 Task: Look for space in Bhinga, India from 2nd September, 2023 to 5th September, 2023 for 1 adult in price range Rs.5000 to Rs.10000. Place can be private room with 1  bedroom having 1 bed and 1 bathroom. Property type can be house, flat, guest house, hotel. Booking option can be shelf check-in. Required host language is English.
Action: Mouse moved to (376, 106)
Screenshot: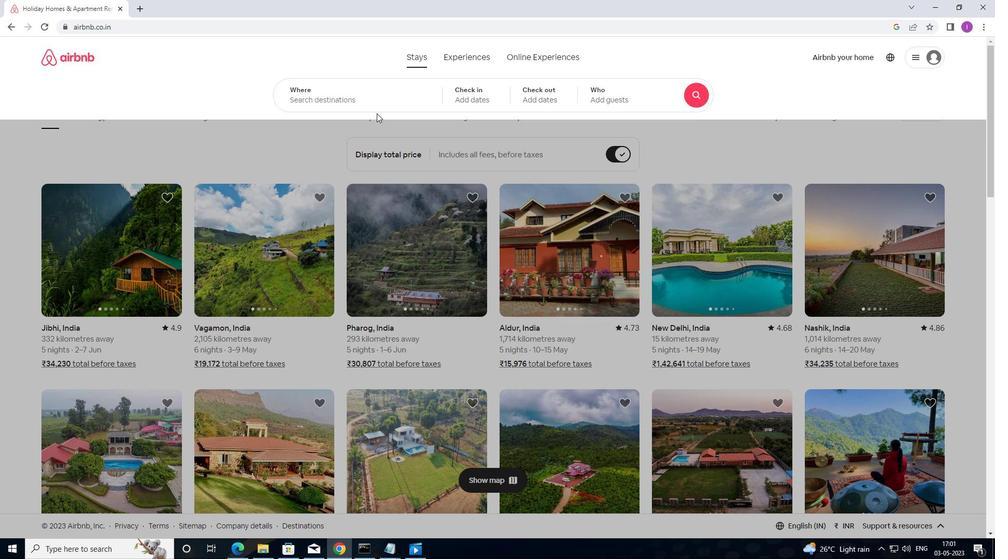
Action: Mouse pressed left at (376, 106)
Screenshot: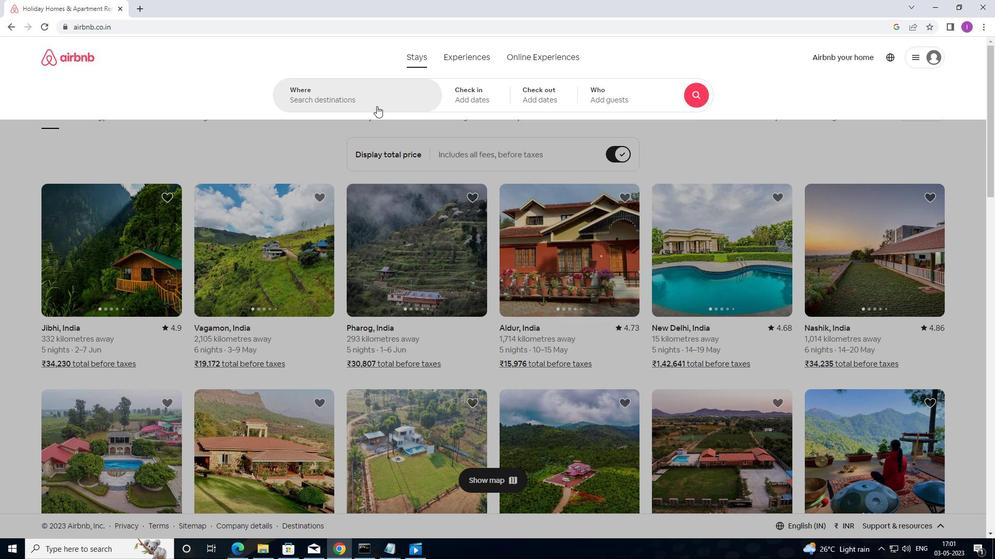 
Action: Mouse moved to (414, 105)
Screenshot: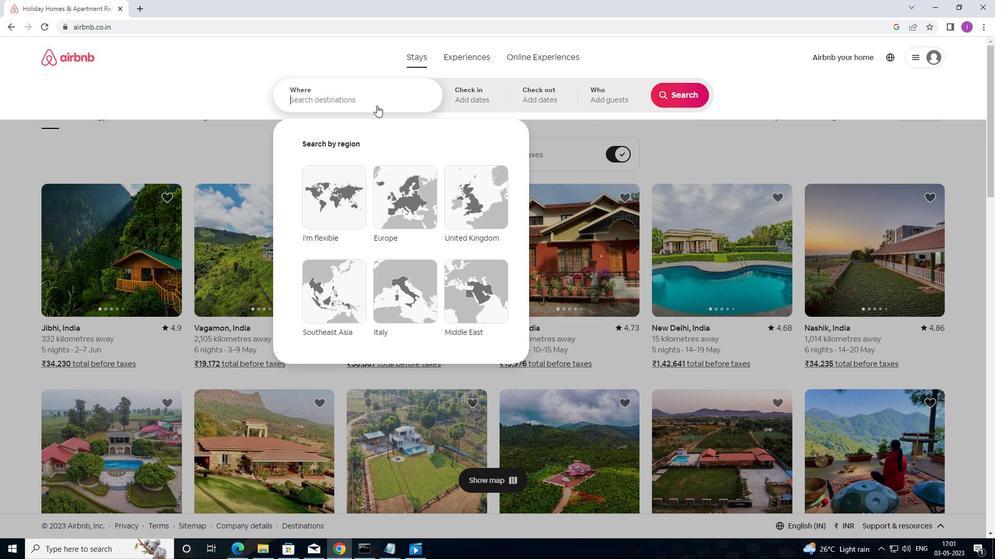 
Action: Key pressed <Key.shift>B
Screenshot: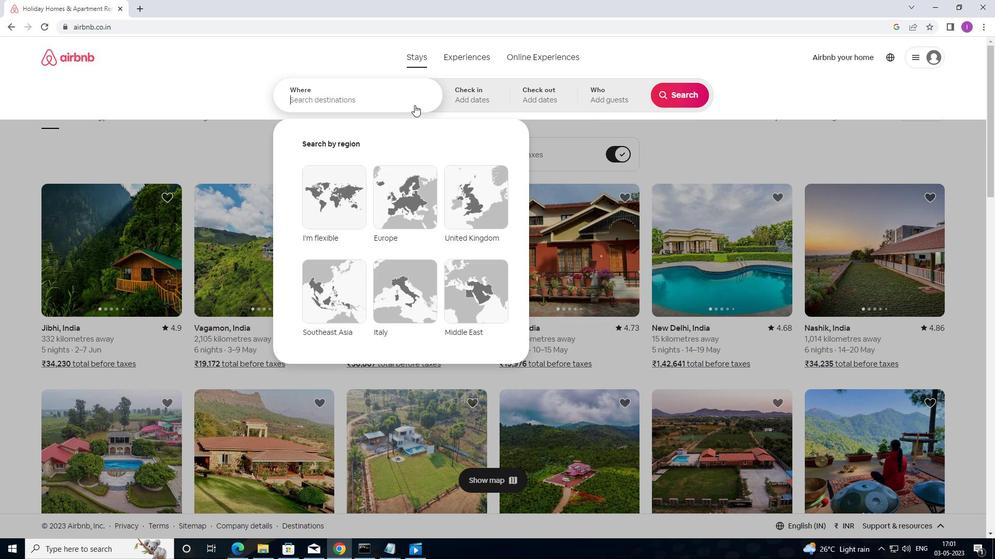 
Action: Mouse moved to (417, 104)
Screenshot: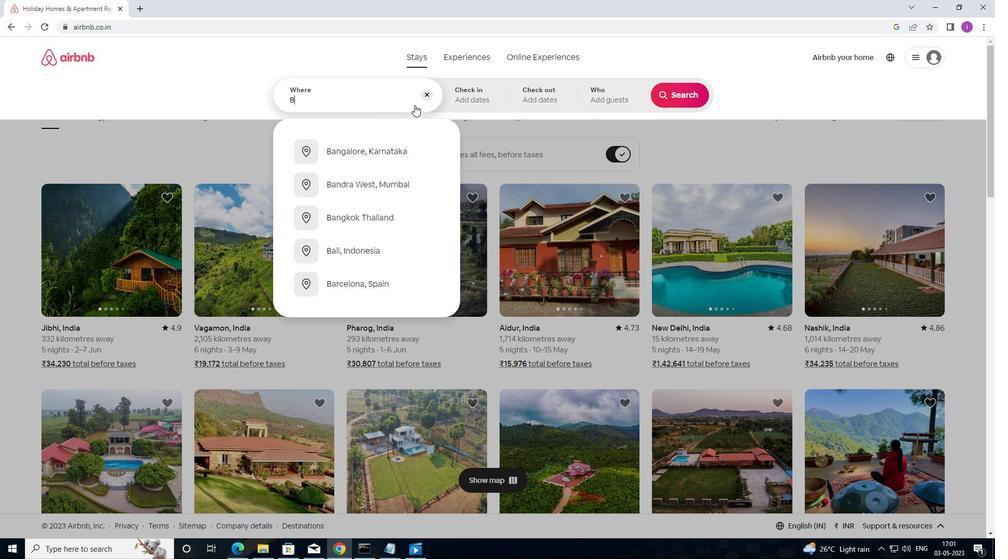 
Action: Key pressed H
Screenshot: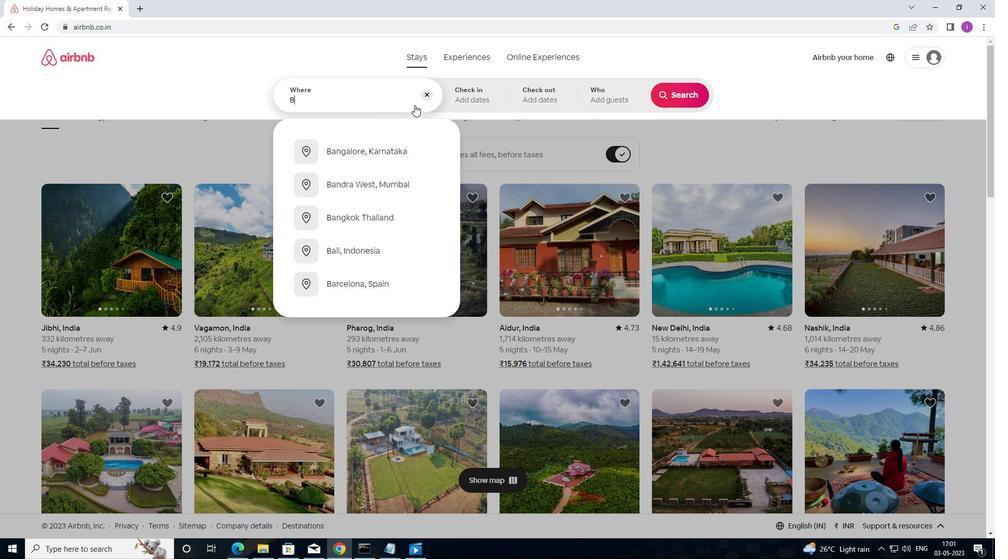 
Action: Mouse moved to (434, 102)
Screenshot: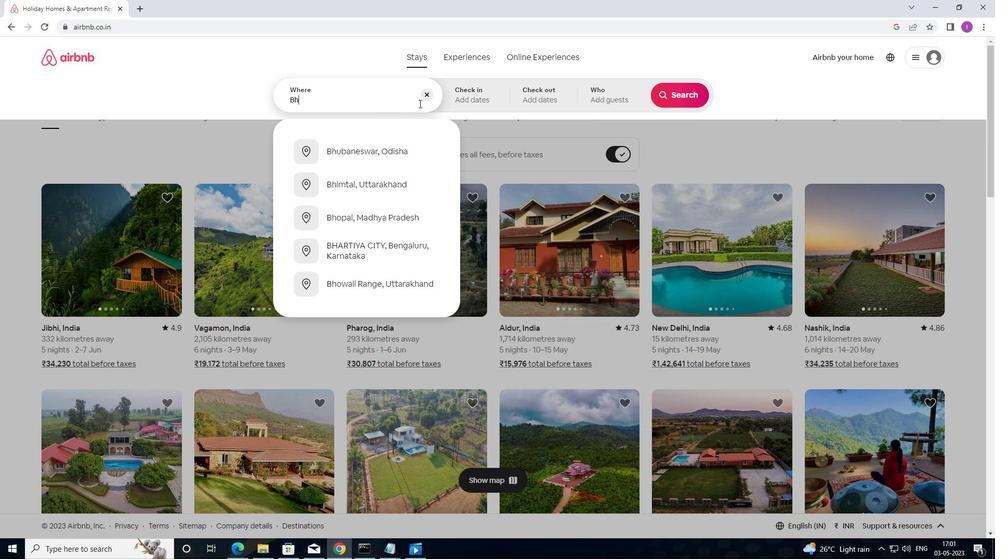 
Action: Key pressed I
Screenshot: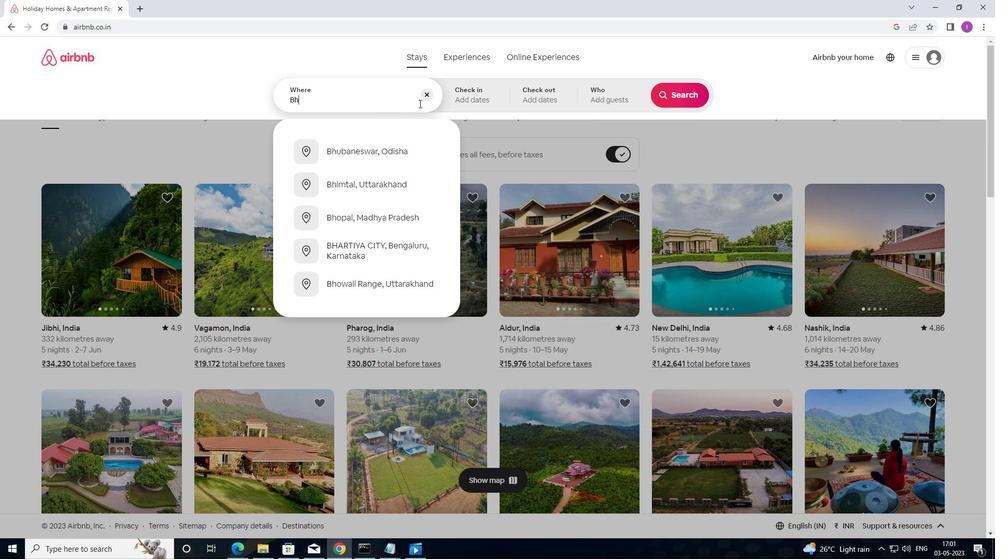 
Action: Mouse moved to (438, 102)
Screenshot: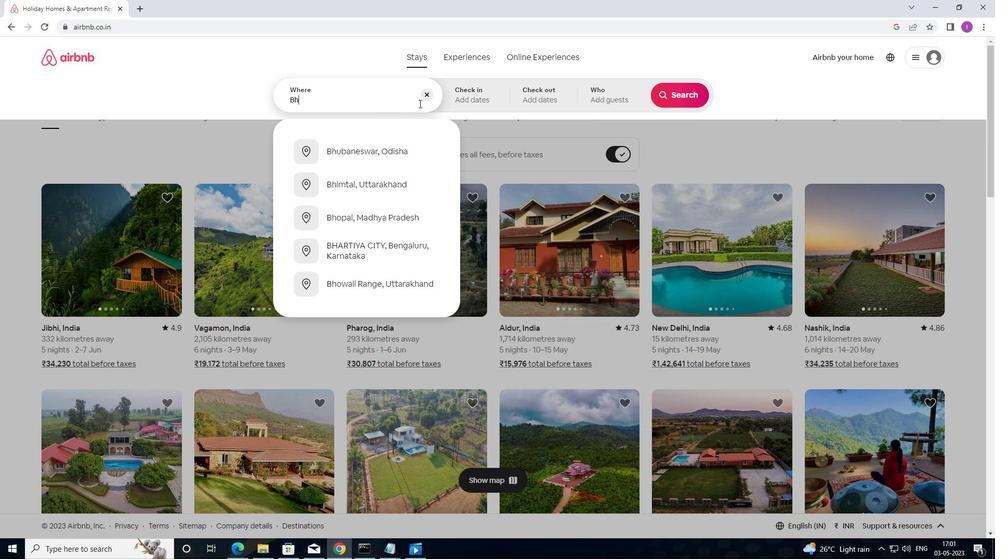 
Action: Key pressed NGA,
Screenshot: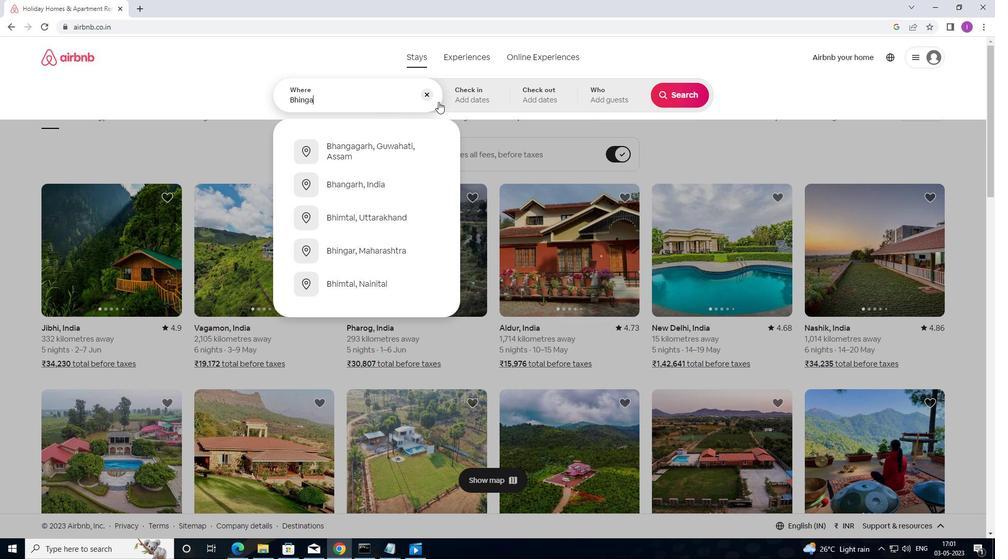 
Action: Mouse moved to (439, 102)
Screenshot: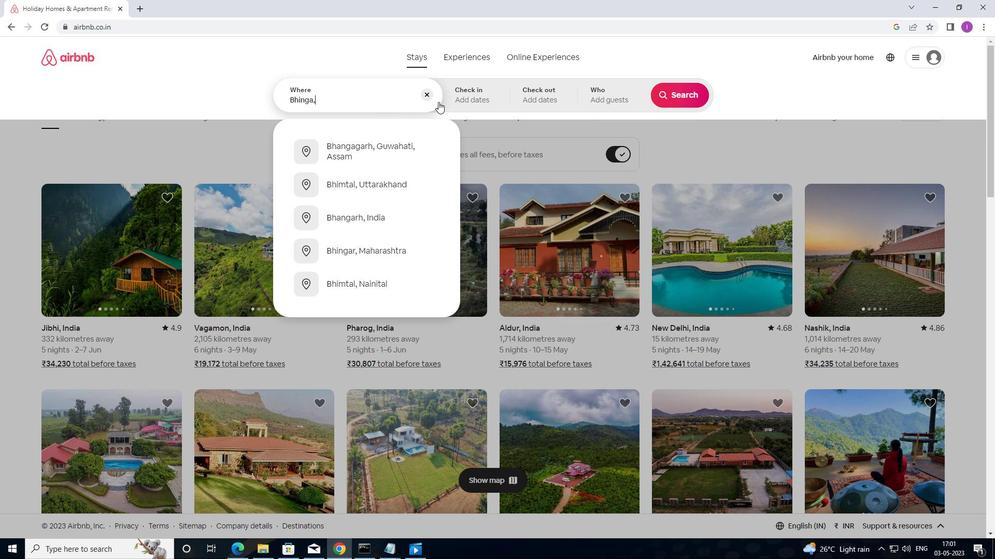
Action: Key pressed <Key.shift>
Screenshot: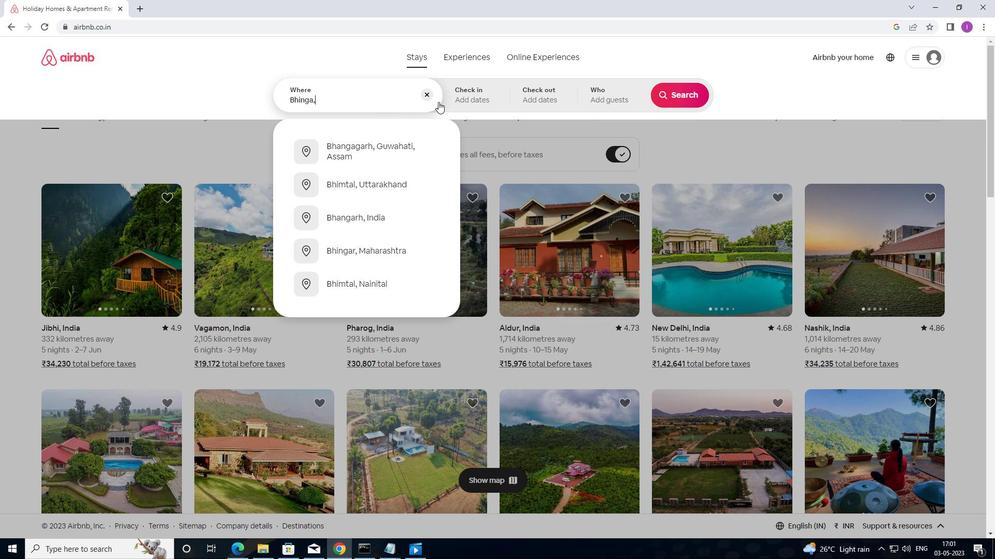 
Action: Mouse moved to (446, 96)
Screenshot: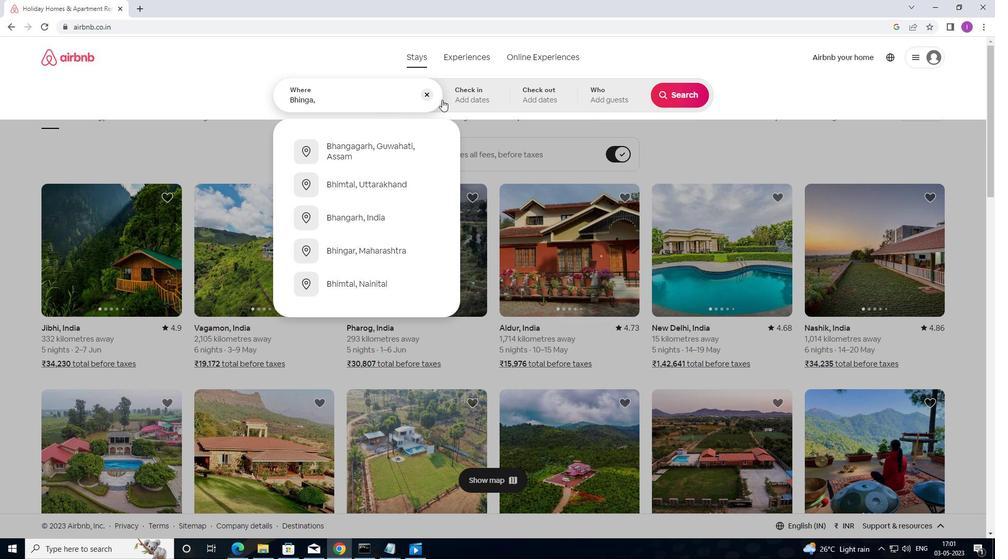 
Action: Key pressed <Key.shift>
Screenshot: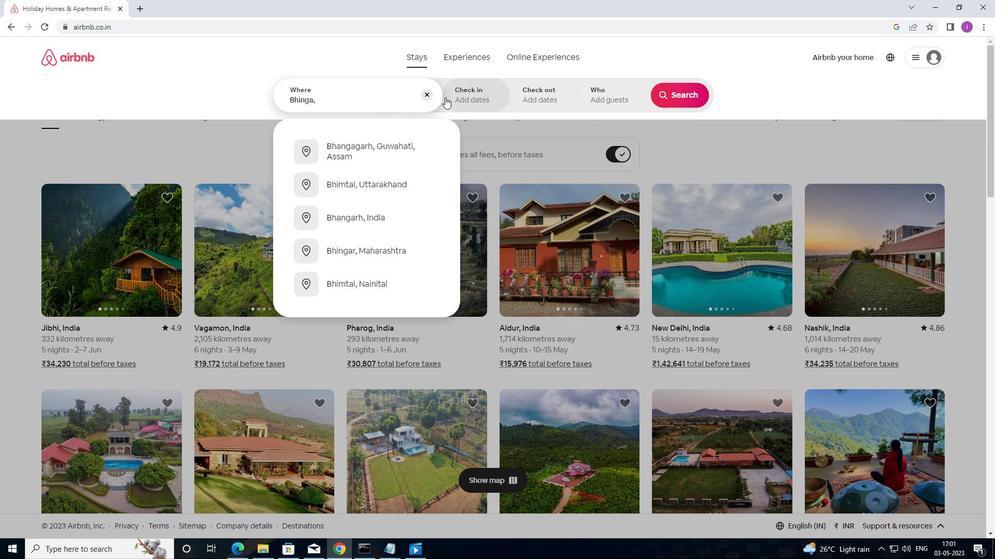 
Action: Mouse moved to (461, 100)
Screenshot: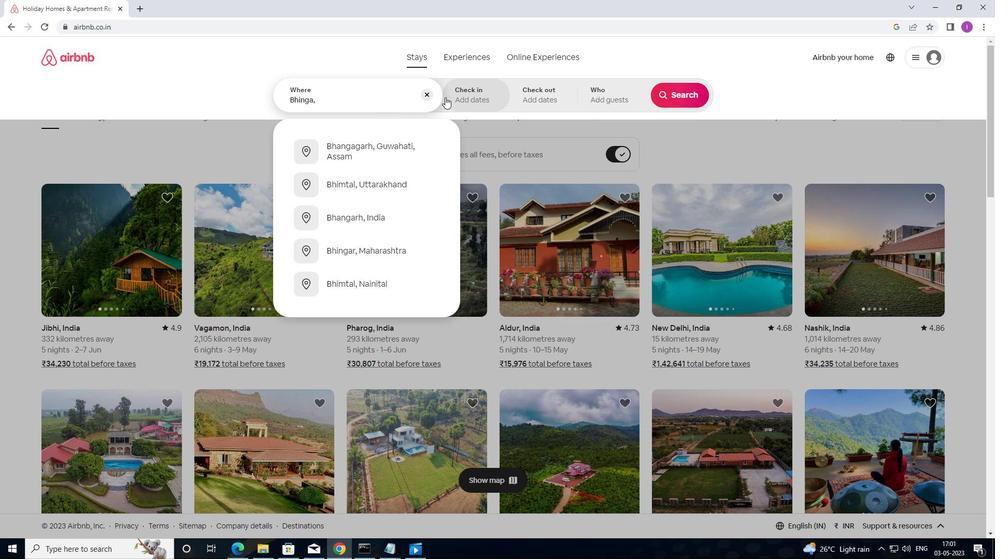 
Action: Key pressed <Key.shift>
Screenshot: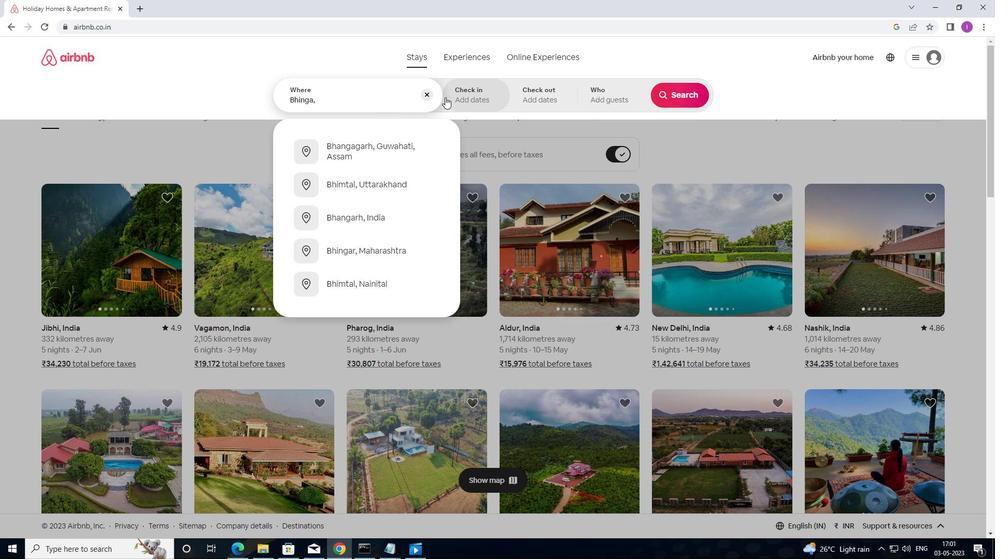 
Action: Mouse moved to (464, 101)
Screenshot: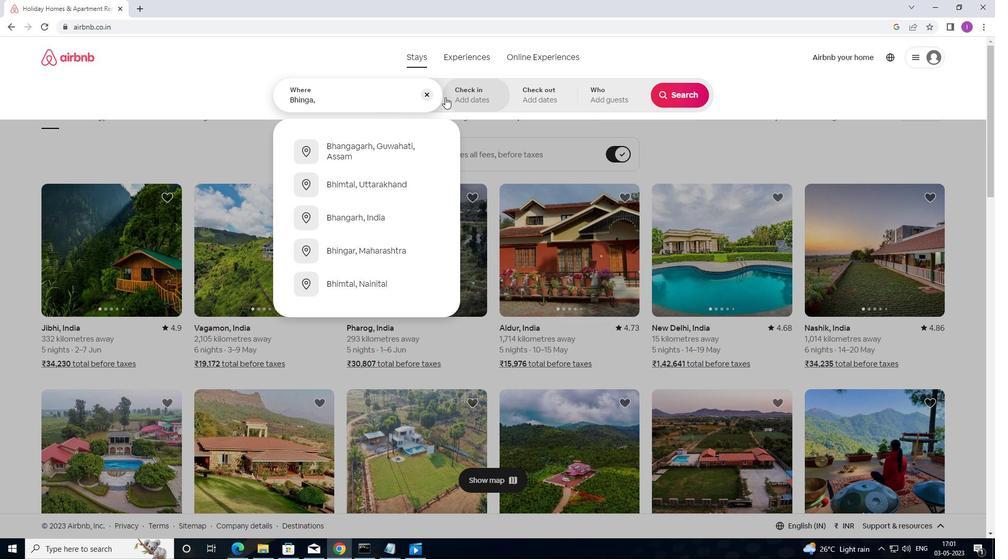 
Action: Key pressed I
Screenshot: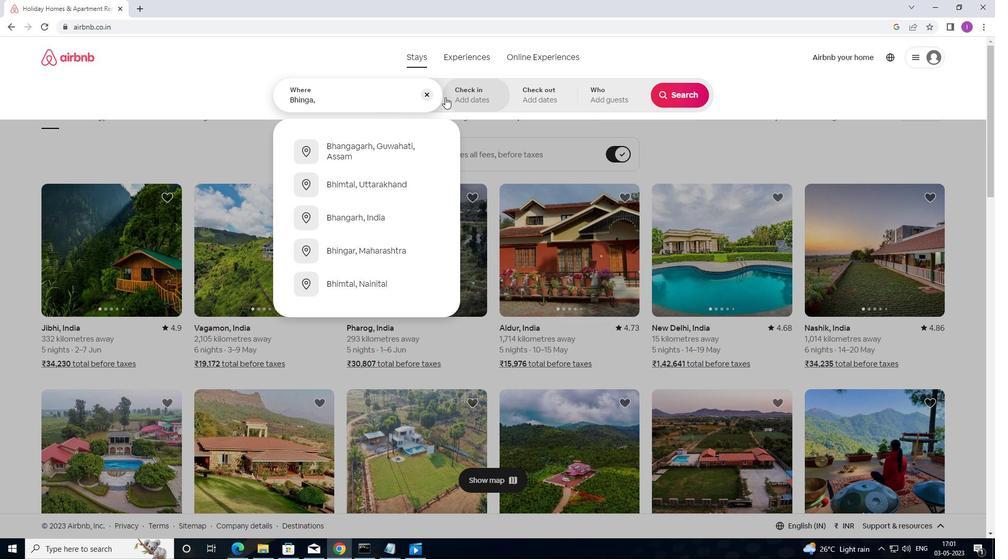 
Action: Mouse moved to (464, 101)
Screenshot: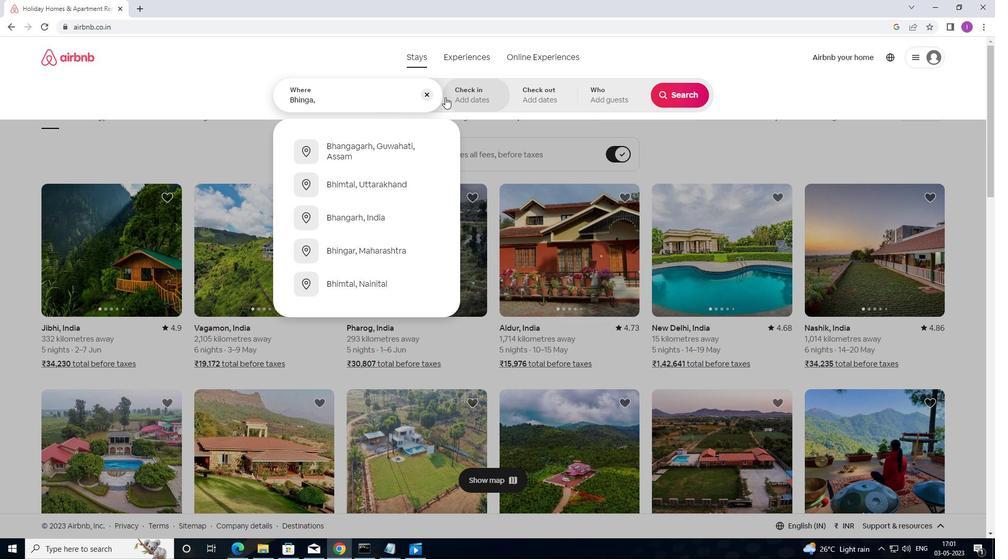 
Action: Key pressed NDIA
Screenshot: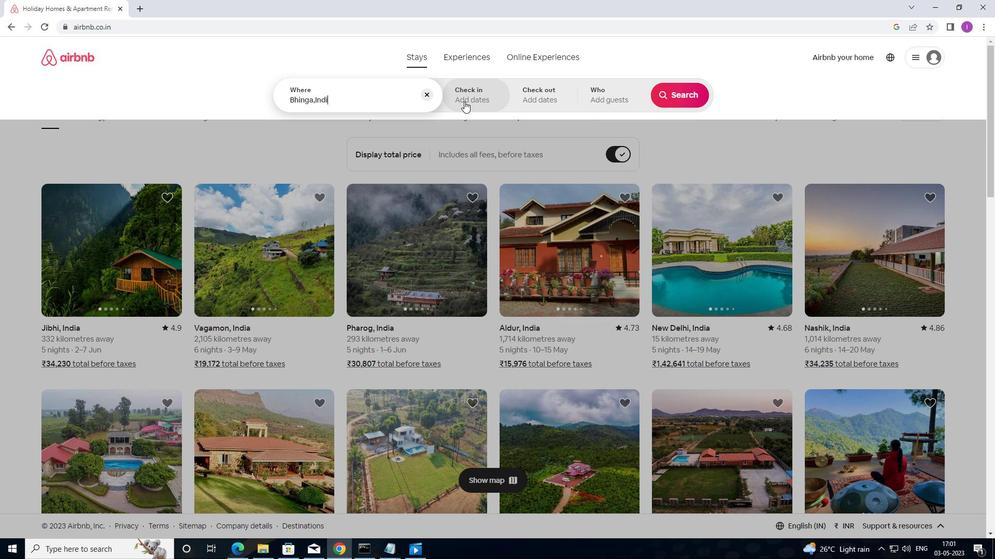 
Action: Mouse moved to (454, 93)
Screenshot: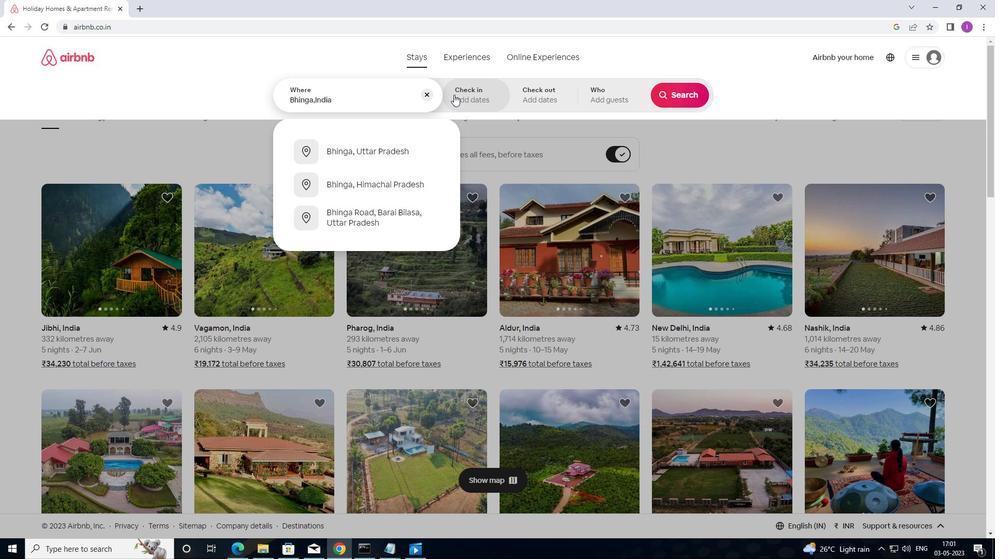 
Action: Mouse pressed left at (454, 93)
Screenshot: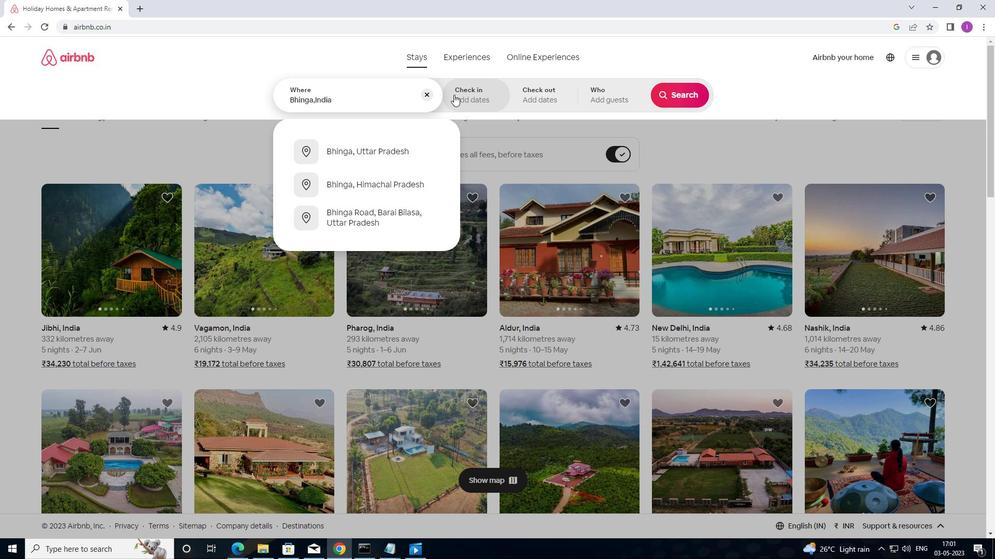 
Action: Mouse moved to (674, 176)
Screenshot: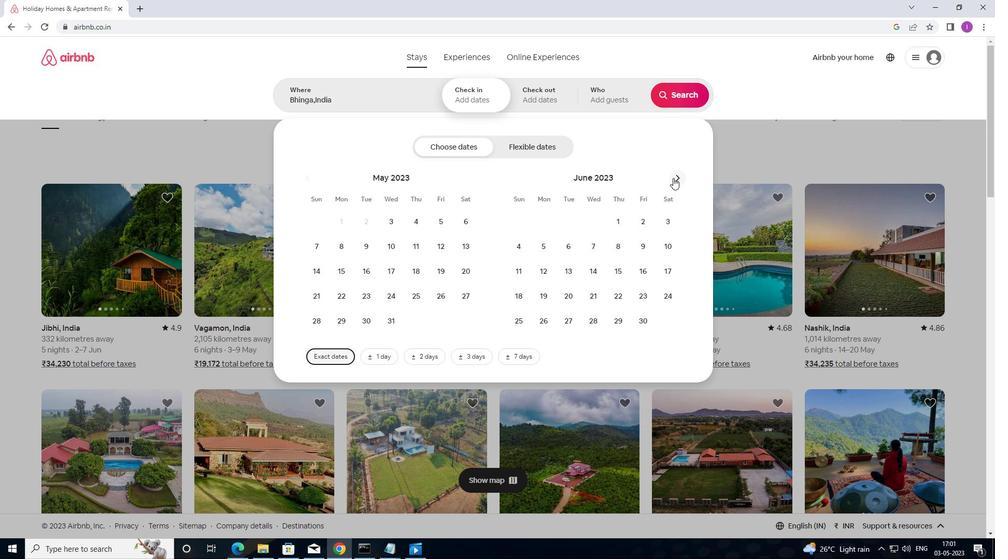 
Action: Mouse pressed left at (674, 176)
Screenshot: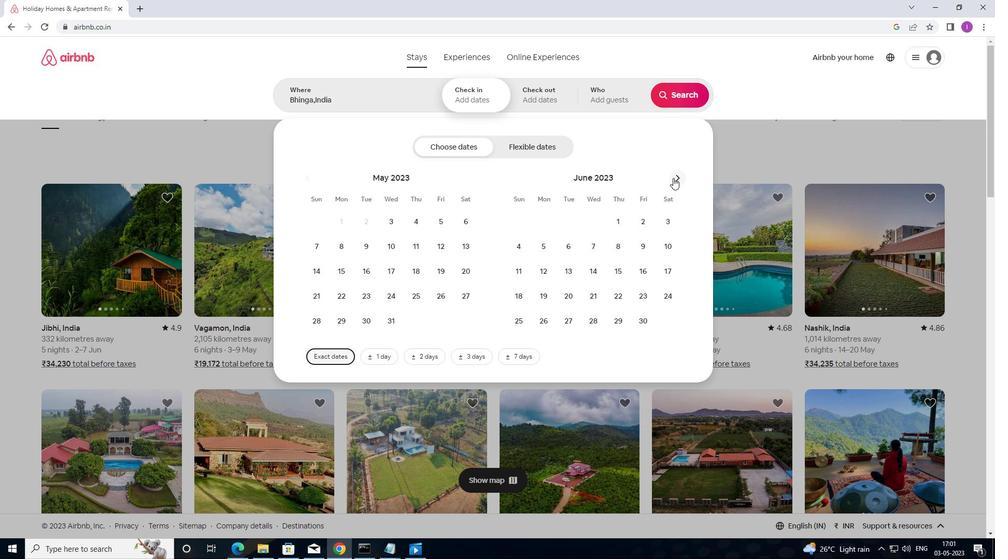 
Action: Mouse moved to (685, 179)
Screenshot: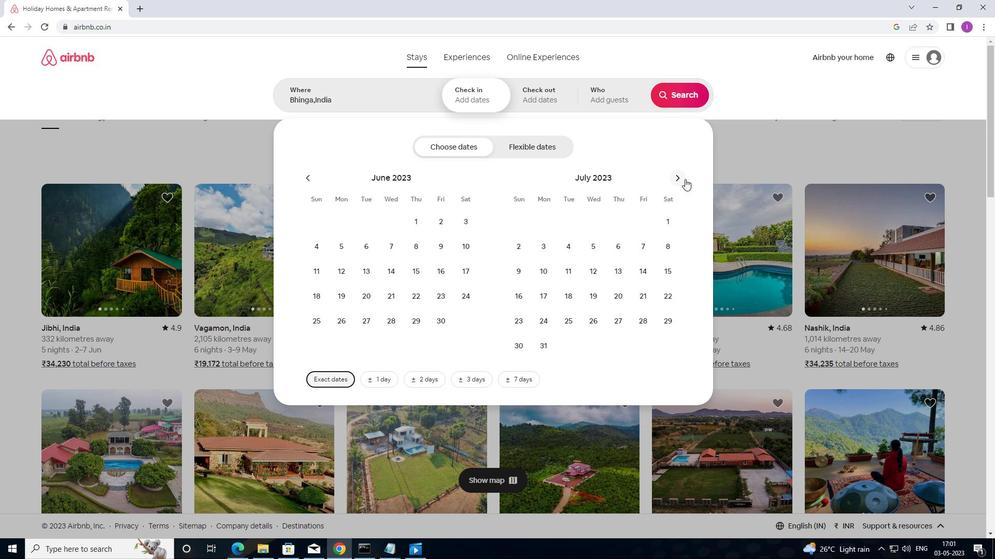 
Action: Mouse pressed left at (685, 179)
Screenshot: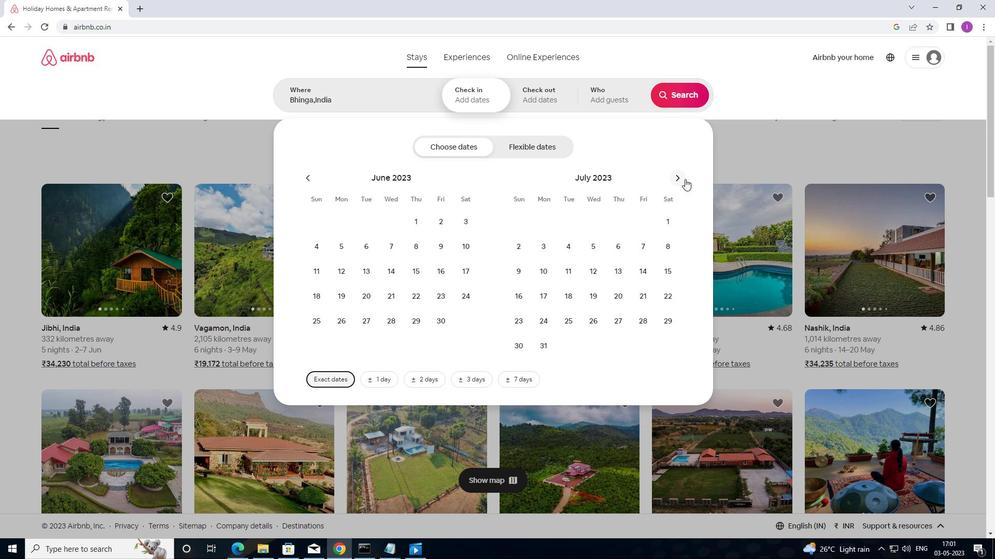 
Action: Mouse moved to (683, 179)
Screenshot: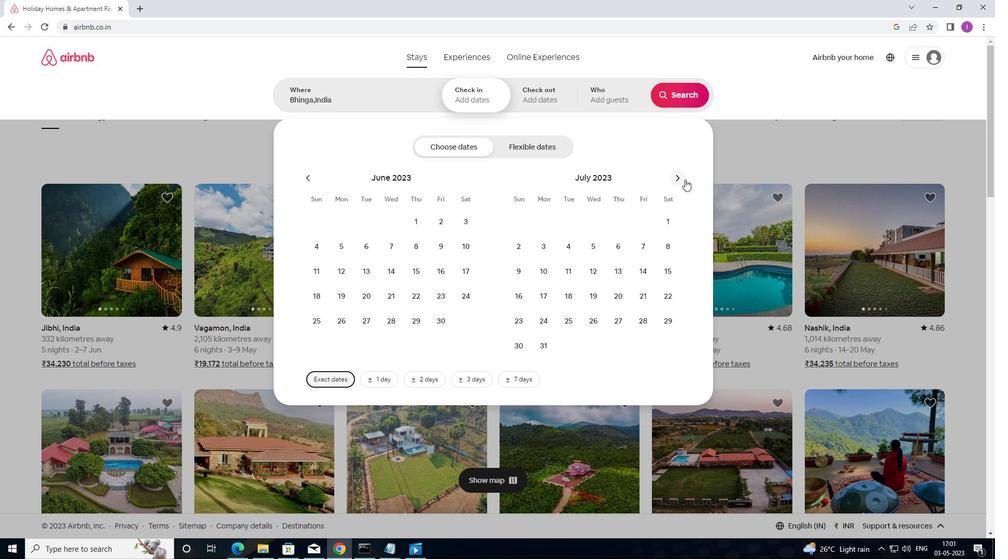 
Action: Mouse pressed left at (683, 179)
Screenshot: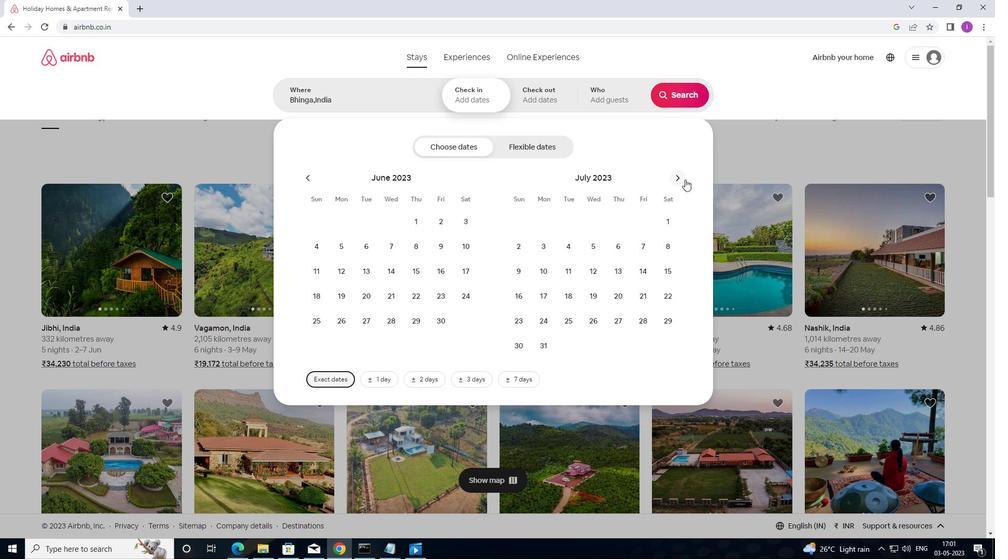 
Action: Mouse moved to (662, 217)
Screenshot: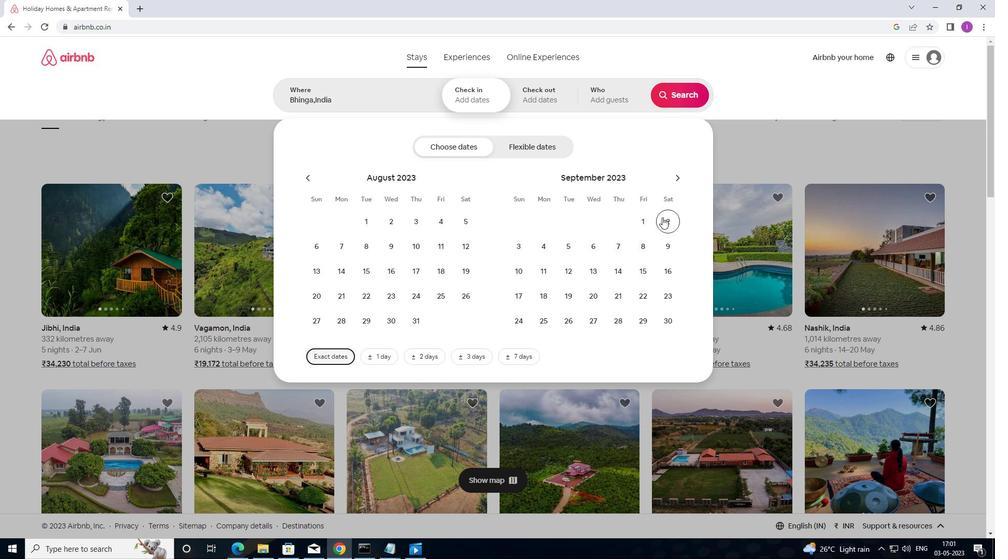 
Action: Mouse pressed left at (662, 217)
Screenshot: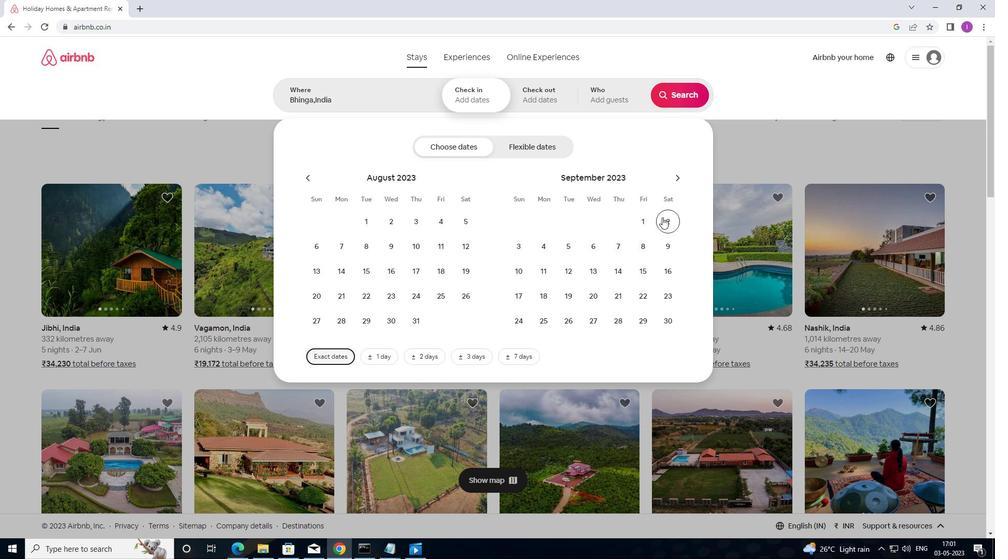 
Action: Mouse moved to (565, 247)
Screenshot: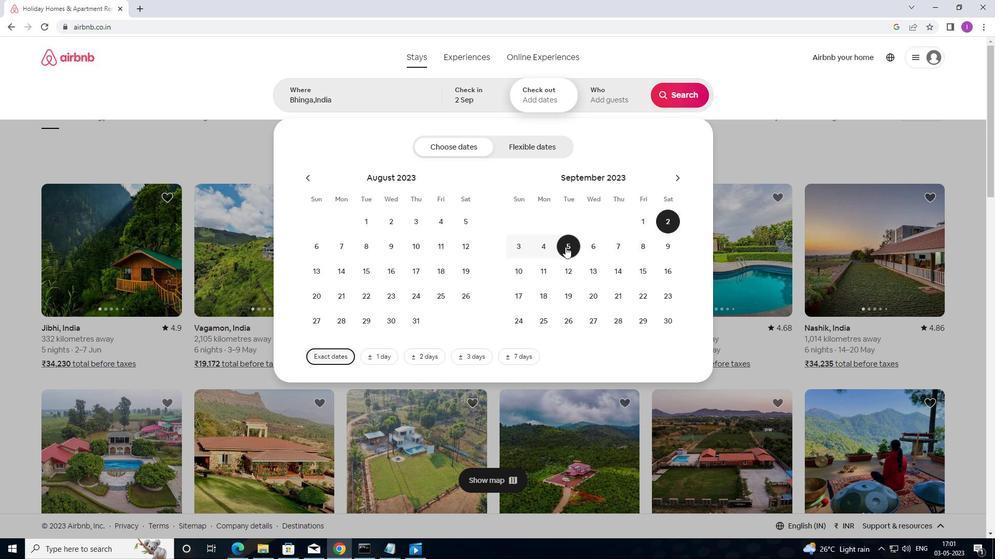 
Action: Mouse pressed left at (565, 247)
Screenshot: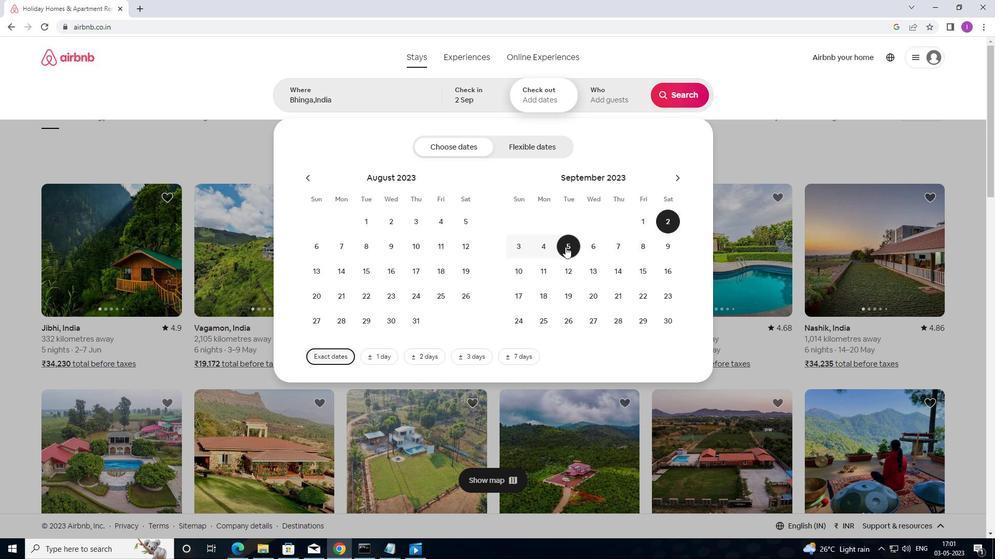 
Action: Mouse moved to (589, 103)
Screenshot: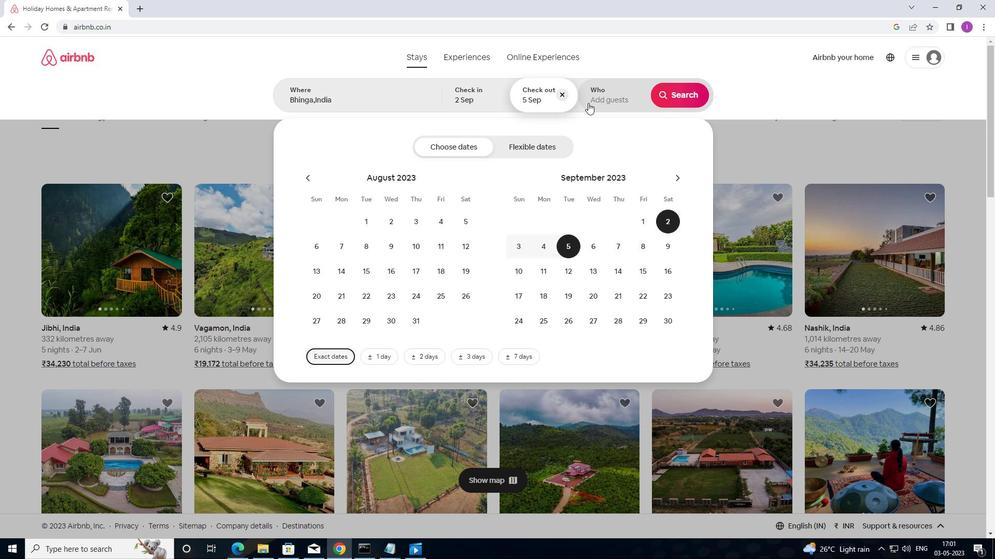 
Action: Mouse pressed left at (589, 103)
Screenshot: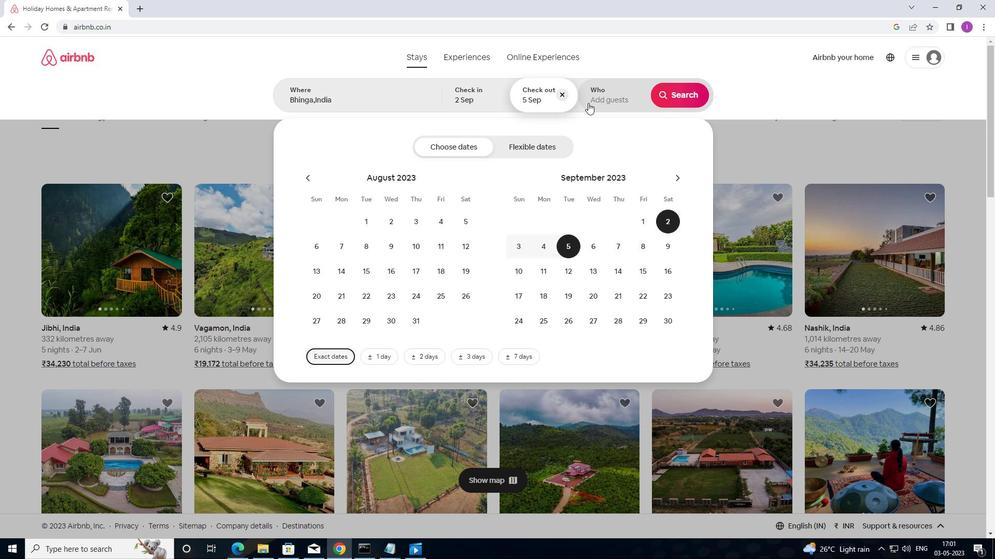 
Action: Mouse moved to (678, 150)
Screenshot: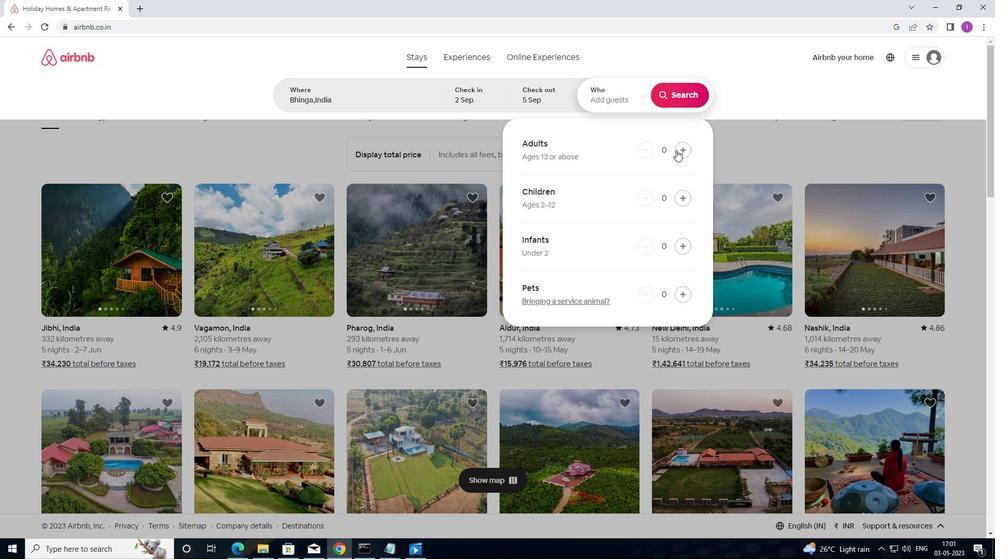 
Action: Mouse pressed left at (678, 150)
Screenshot: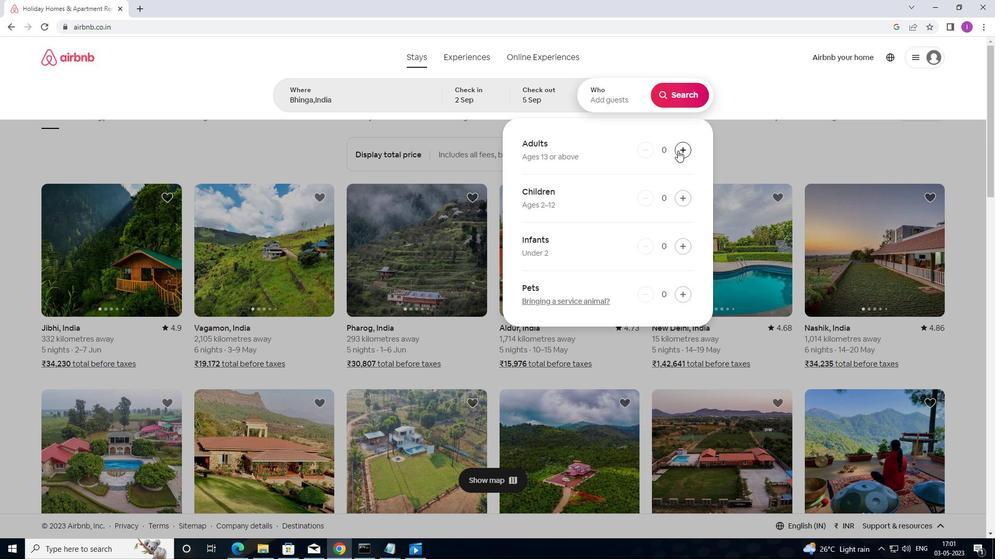 
Action: Mouse moved to (686, 96)
Screenshot: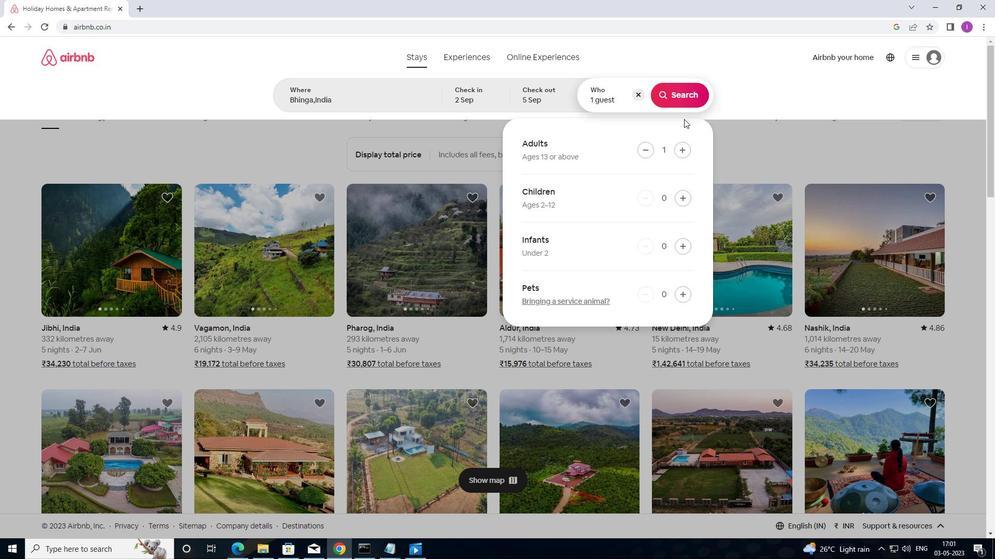 
Action: Mouse pressed left at (686, 96)
Screenshot: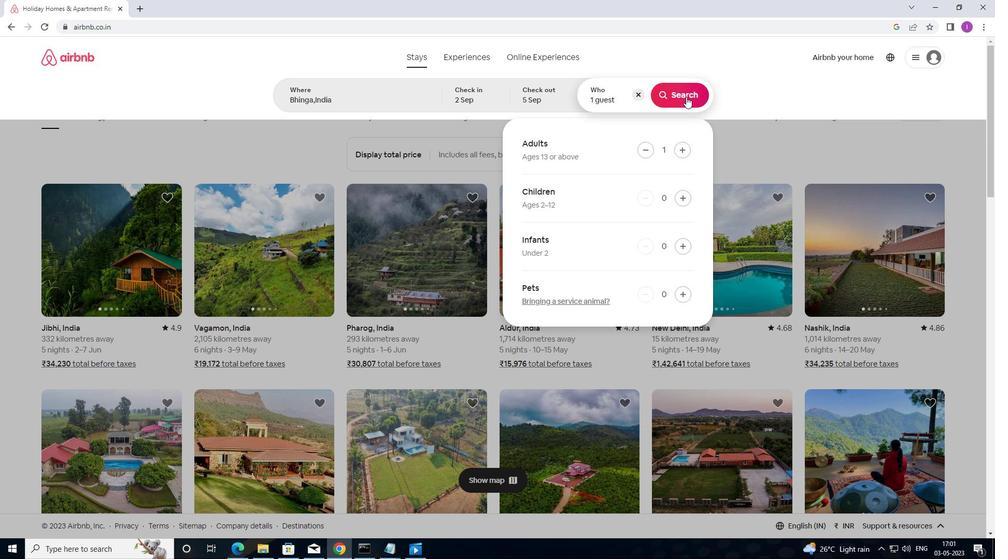 
Action: Mouse moved to (957, 98)
Screenshot: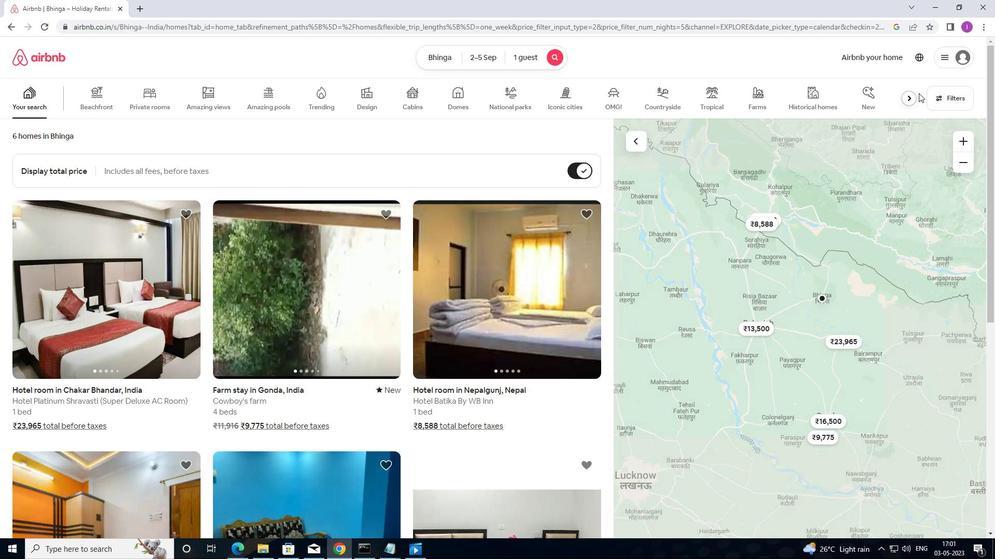 
Action: Mouse pressed left at (957, 98)
Screenshot: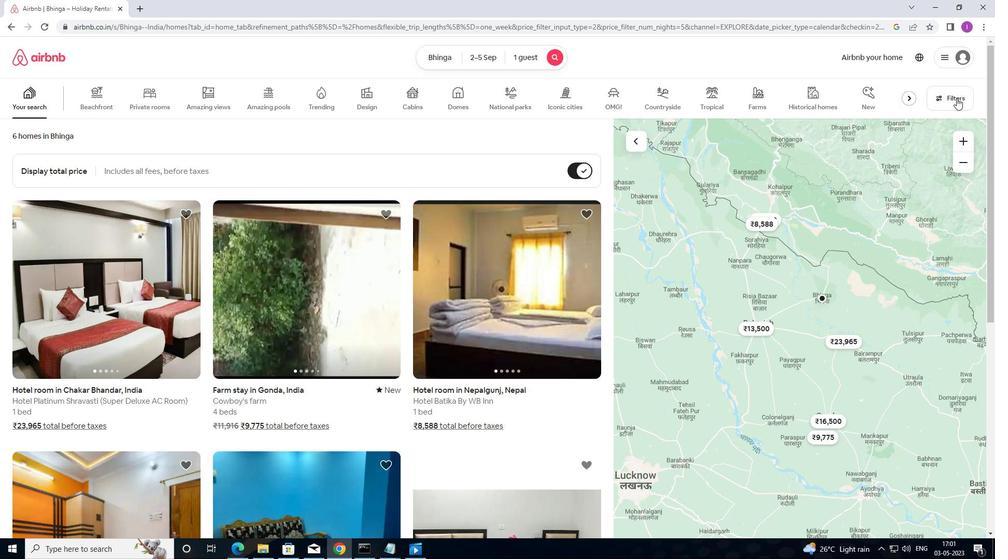 
Action: Mouse moved to (379, 225)
Screenshot: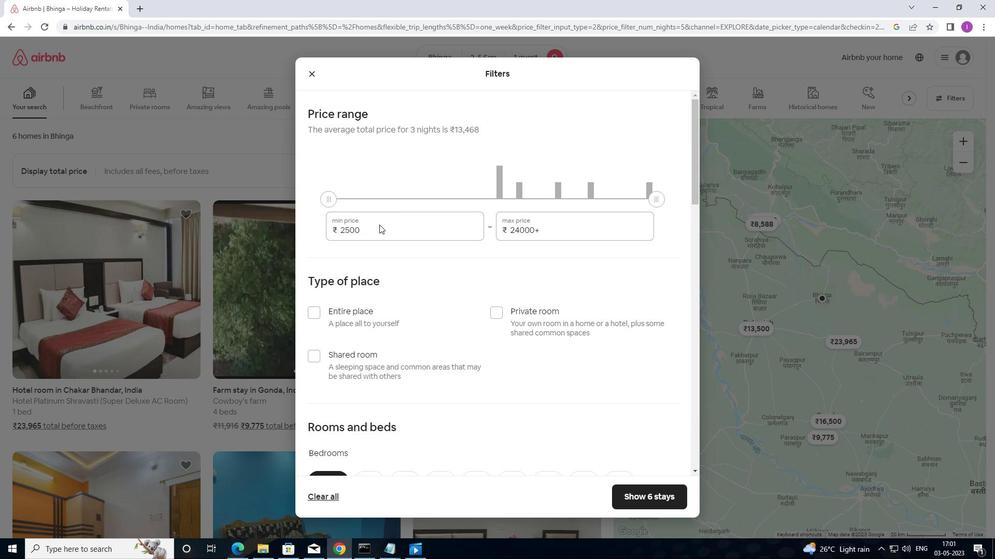 
Action: Mouse pressed left at (379, 225)
Screenshot: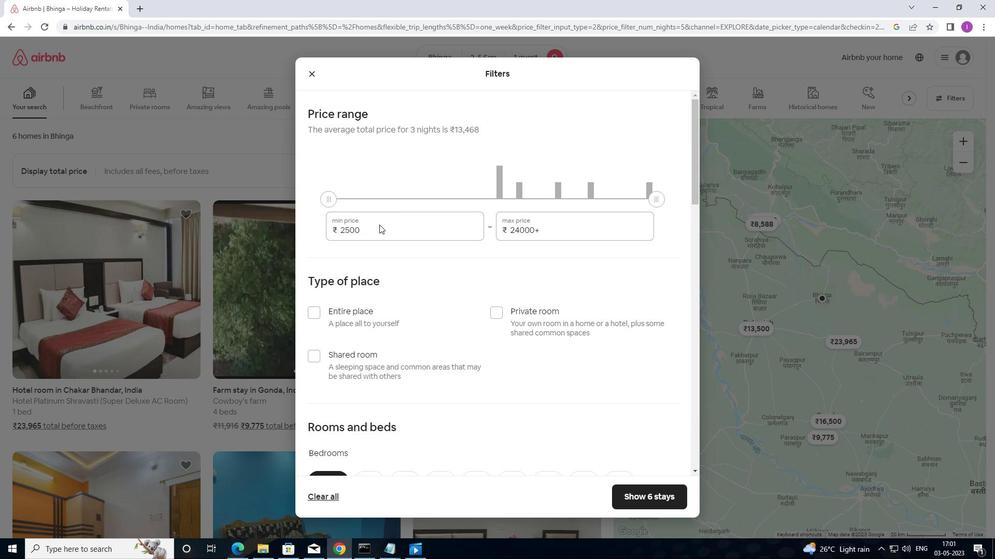 
Action: Mouse moved to (384, 230)
Screenshot: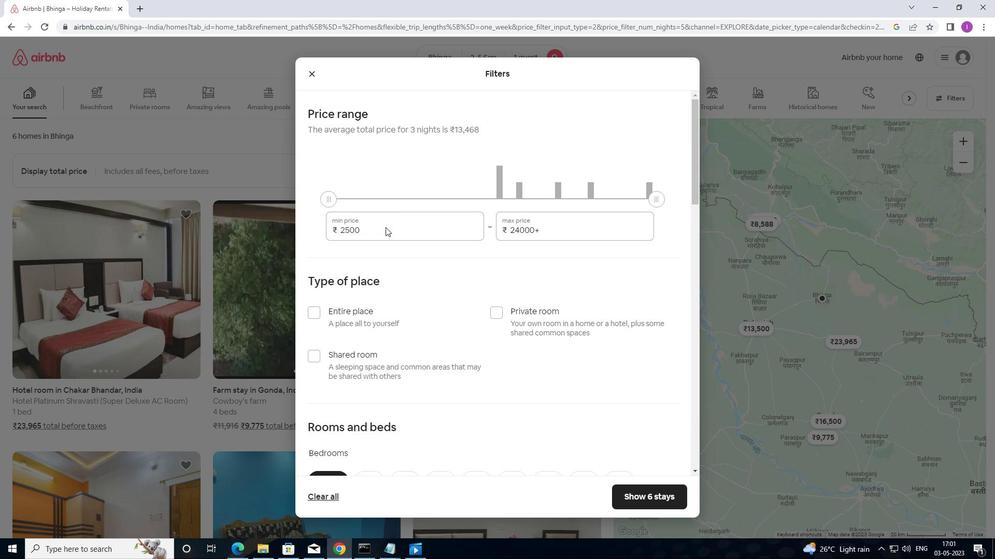 
Action: Mouse pressed left at (384, 230)
Screenshot: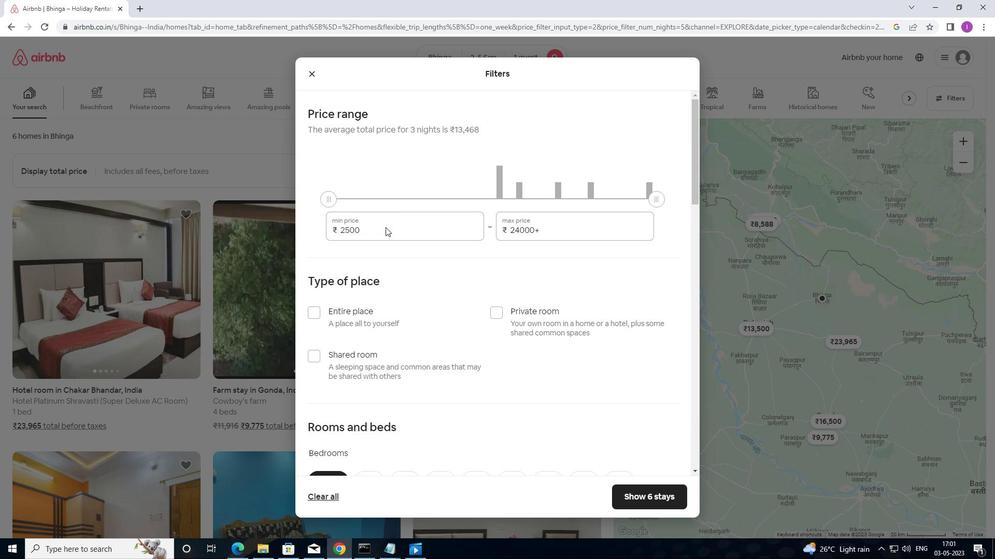 
Action: Mouse moved to (372, 231)
Screenshot: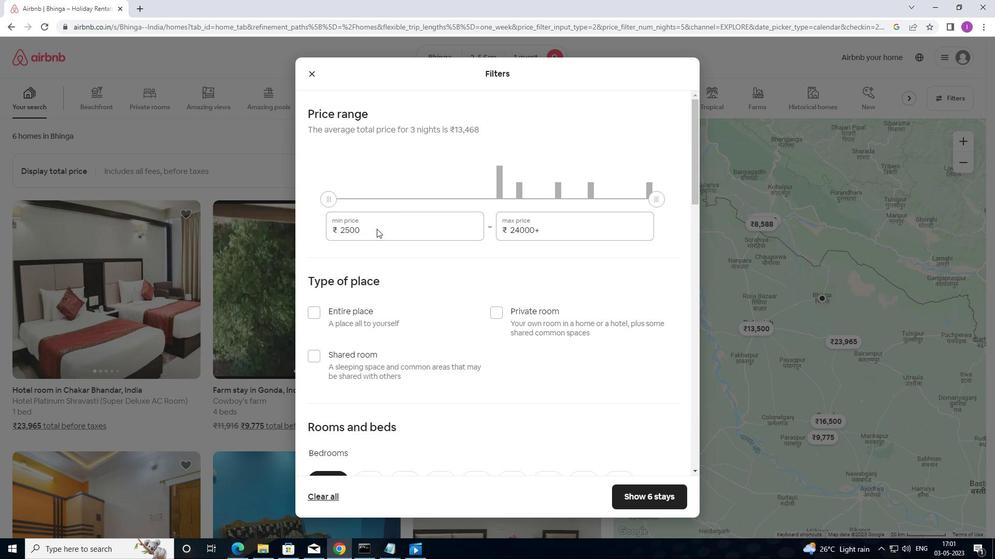 
Action: Mouse pressed left at (372, 231)
Screenshot: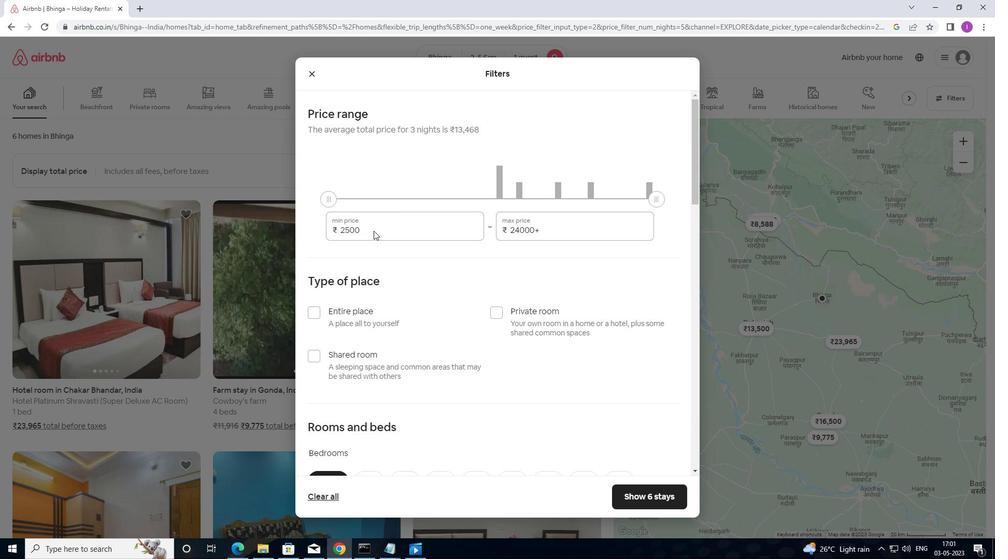 
Action: Mouse moved to (372, 230)
Screenshot: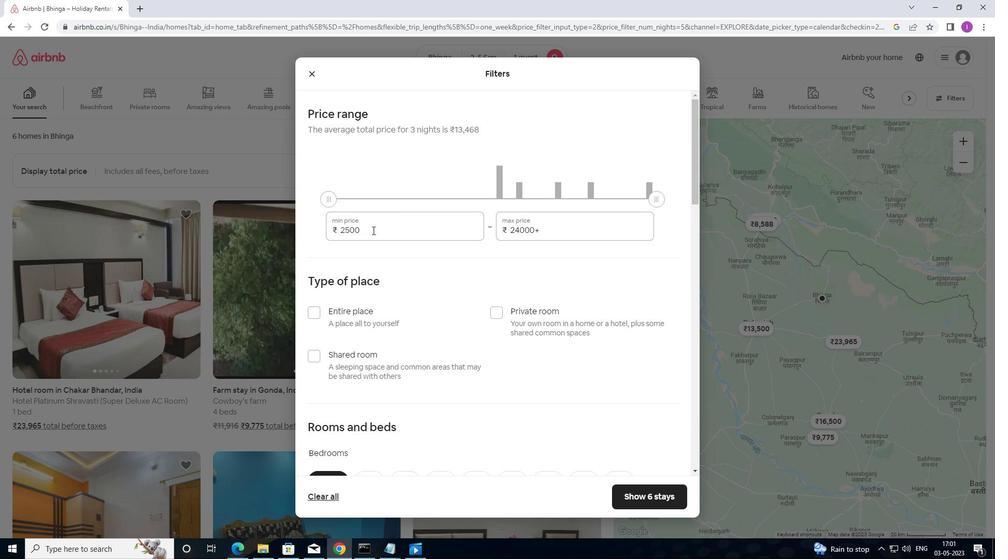 
Action: Mouse pressed left at (372, 230)
Screenshot: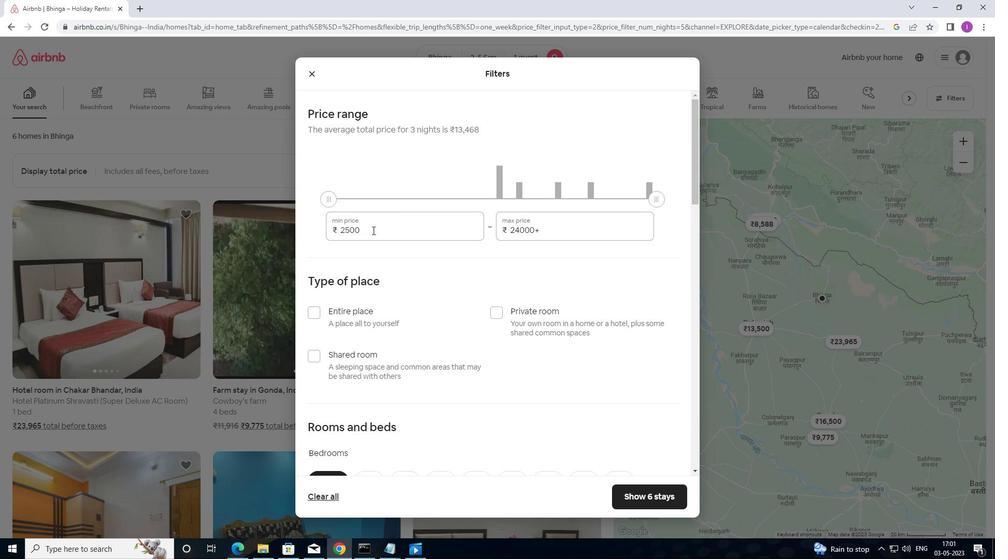 
Action: Mouse moved to (337, 227)
Screenshot: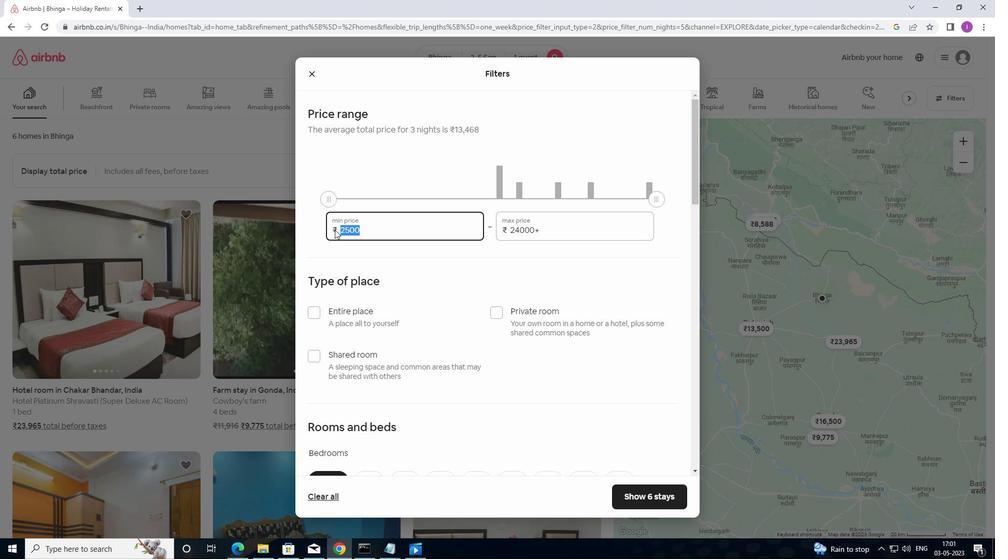 
Action: Key pressed 5000
Screenshot: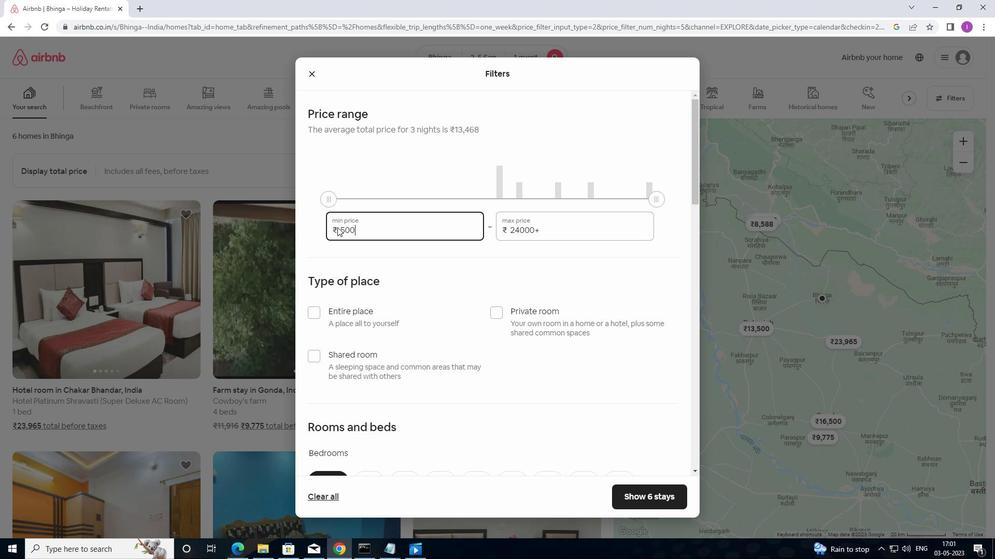 
Action: Mouse moved to (556, 228)
Screenshot: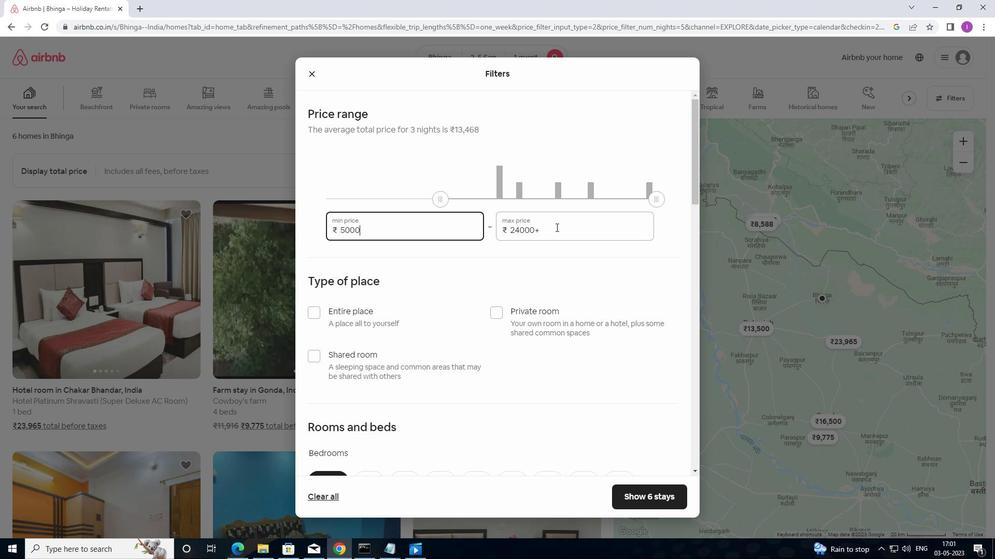 
Action: Mouse pressed left at (556, 228)
Screenshot: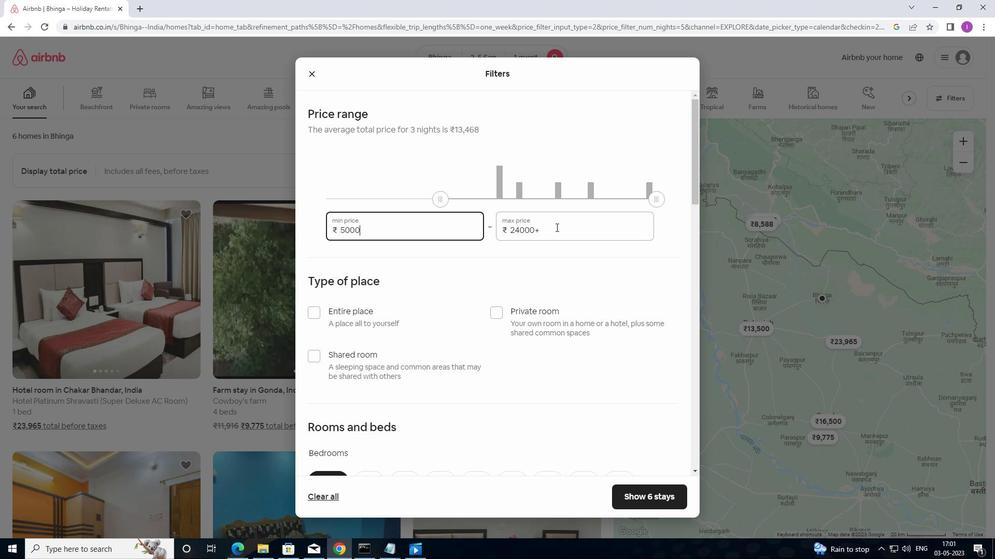 
Action: Mouse moved to (497, 231)
Screenshot: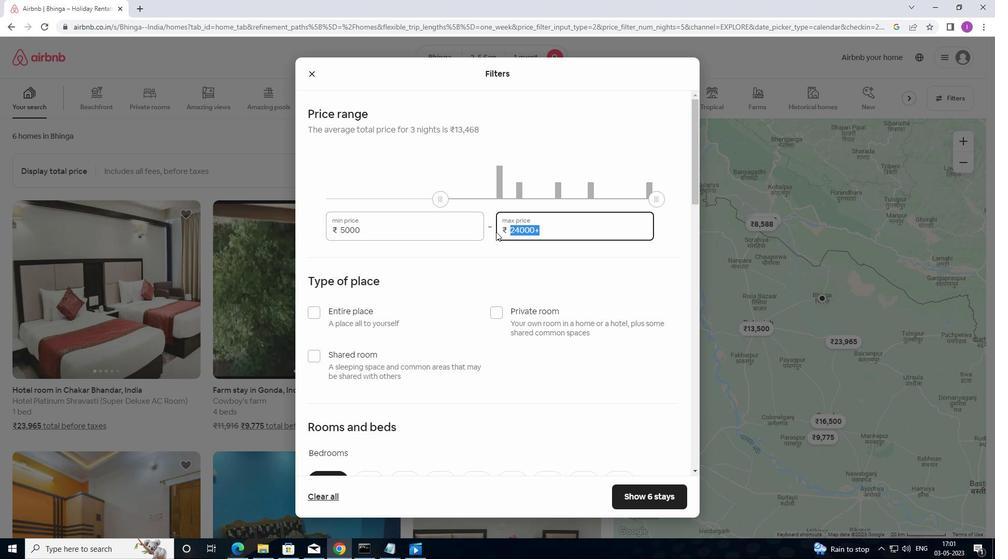 
Action: Key pressed 1
Screenshot: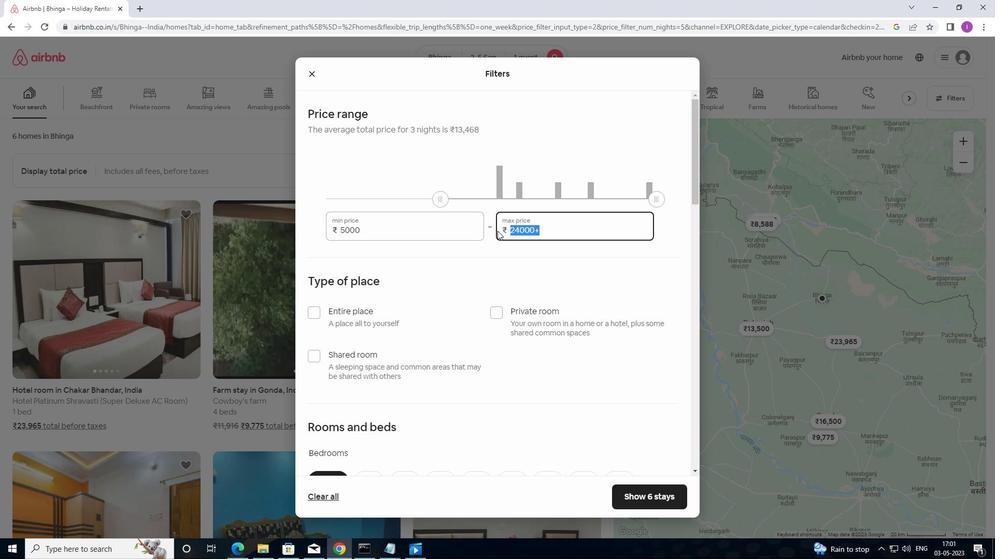 
Action: Mouse moved to (498, 230)
Screenshot: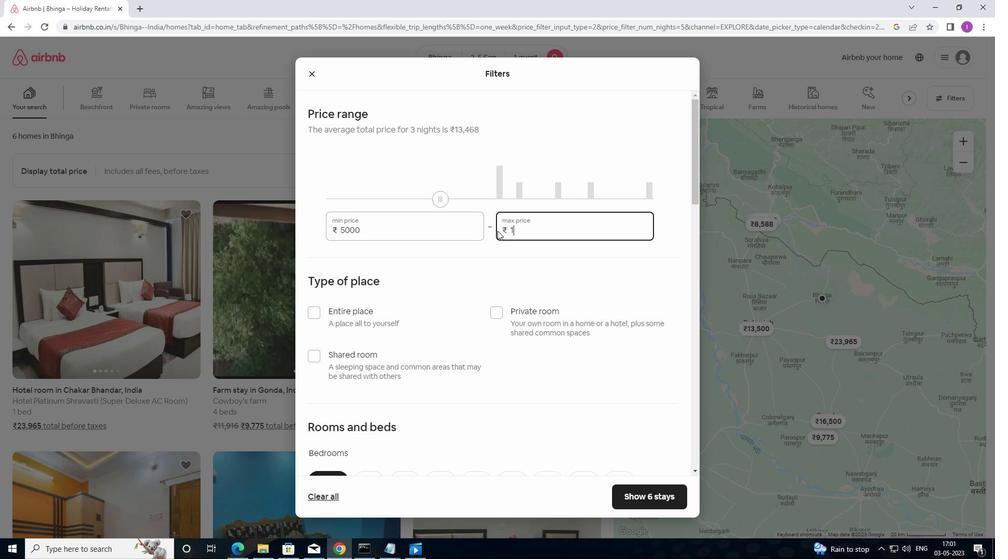 
Action: Key pressed 0
Screenshot: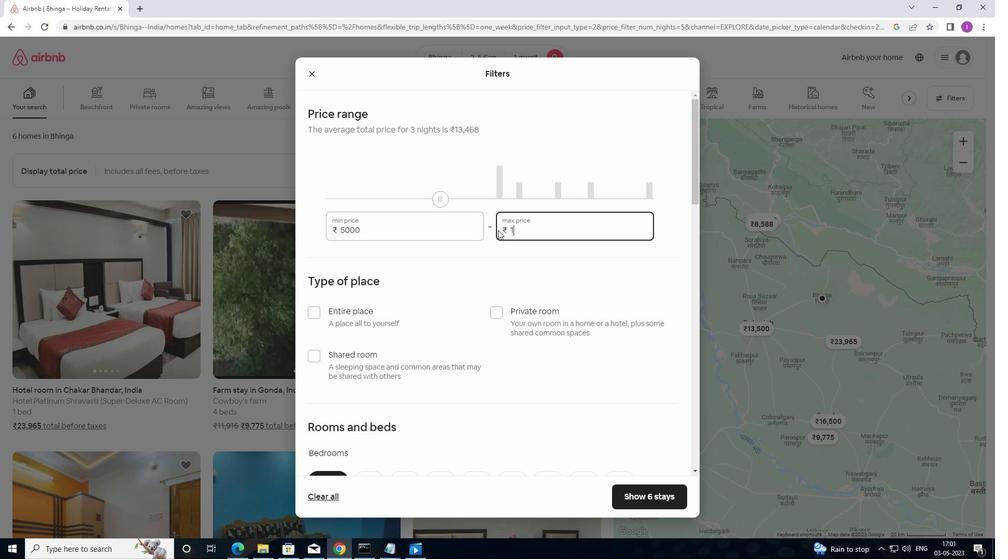 
Action: Mouse moved to (499, 230)
Screenshot: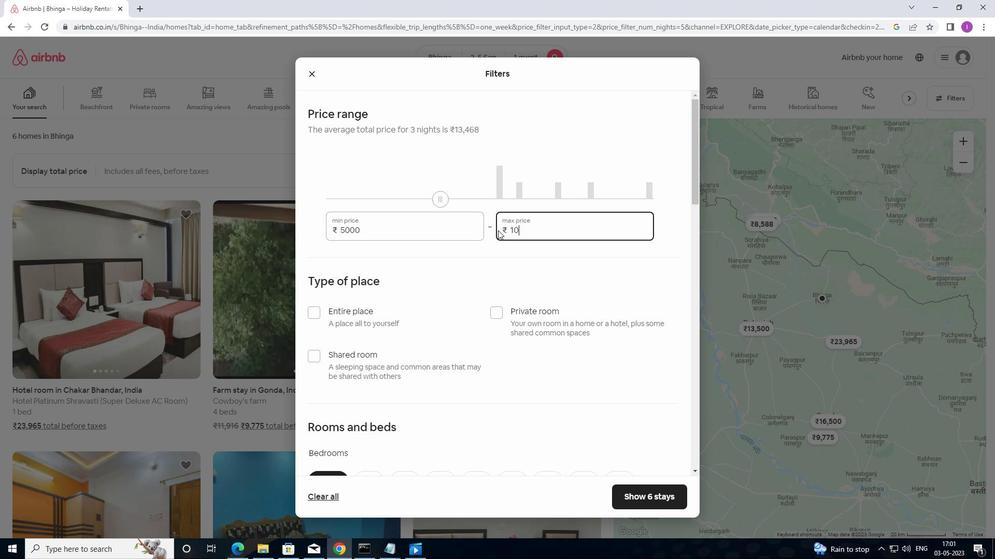 
Action: Key pressed 00
Screenshot: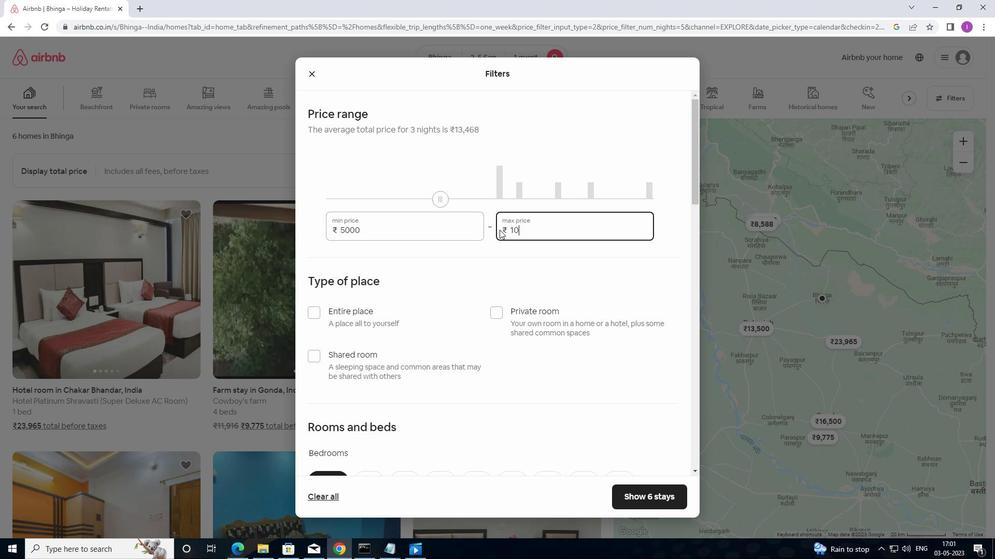 
Action: Mouse moved to (500, 229)
Screenshot: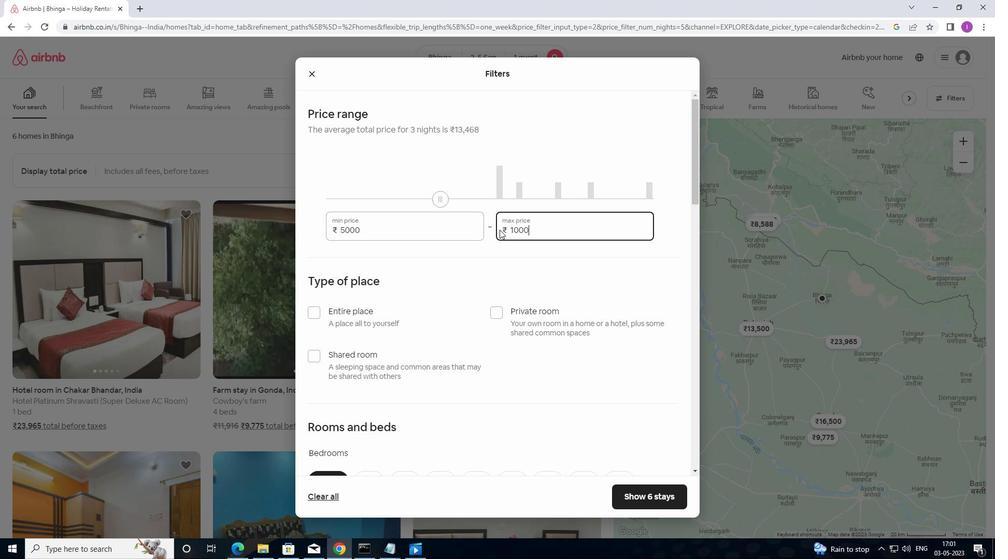 
Action: Key pressed 0
Screenshot: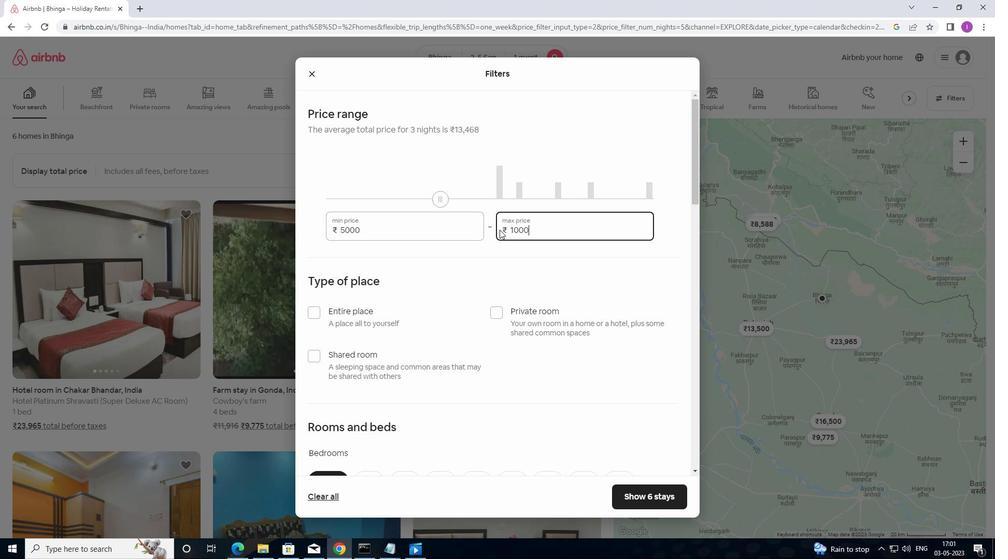 
Action: Mouse moved to (443, 277)
Screenshot: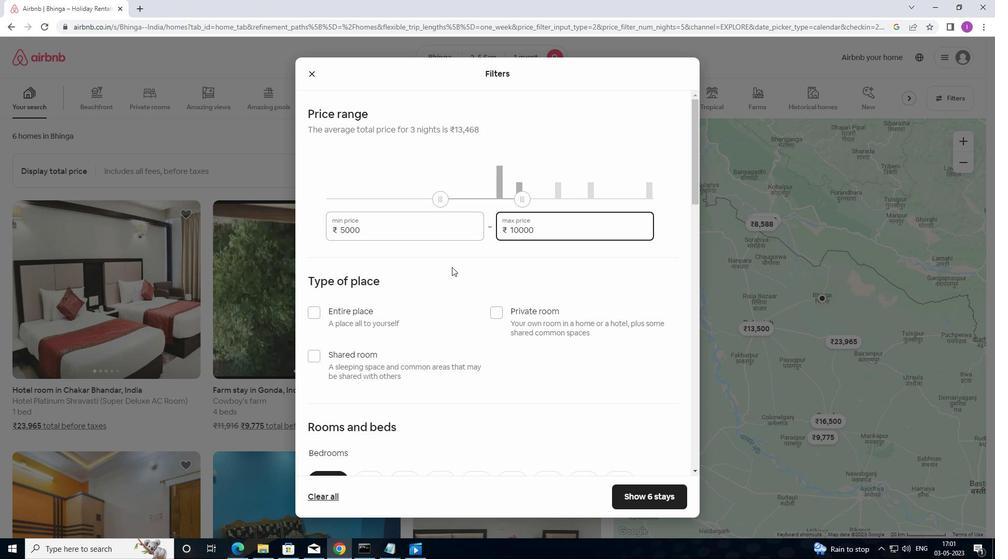 
Action: Mouse scrolled (443, 277) with delta (0, 0)
Screenshot: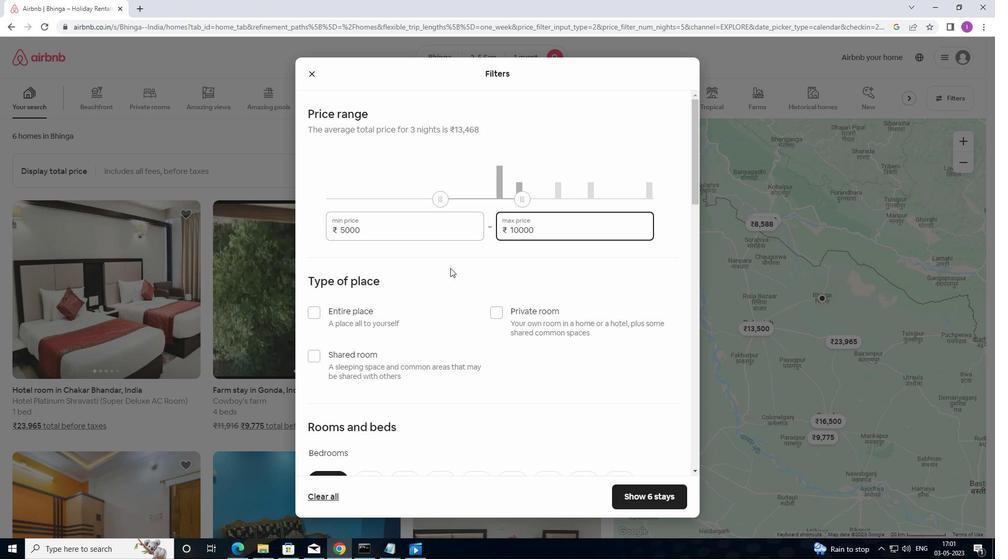 
Action: Mouse moved to (507, 259)
Screenshot: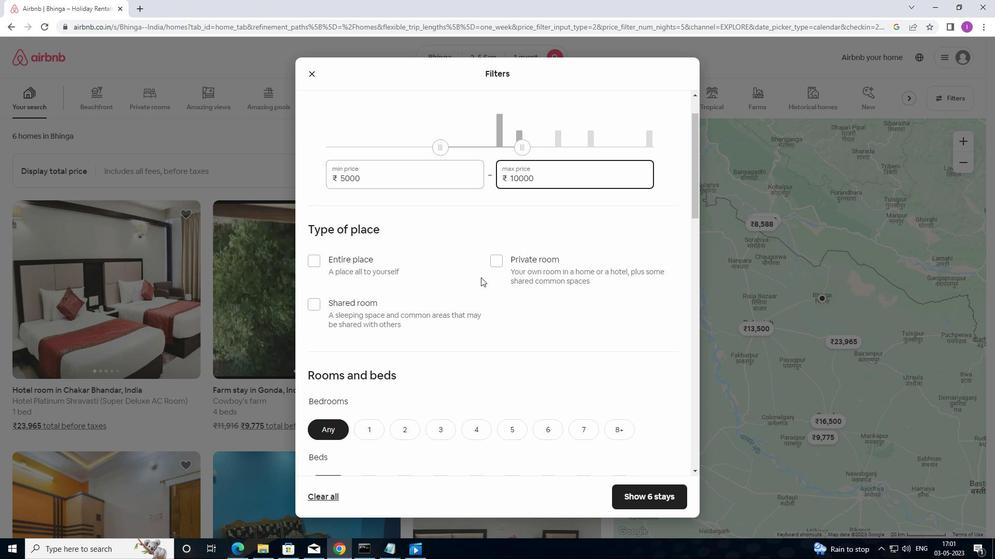 
Action: Mouse pressed left at (507, 259)
Screenshot: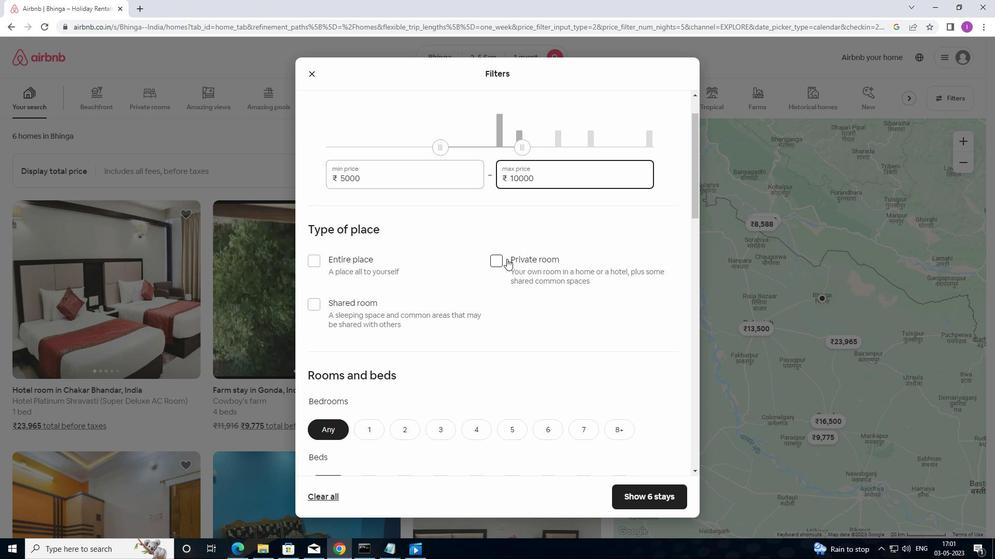 
Action: Mouse moved to (515, 286)
Screenshot: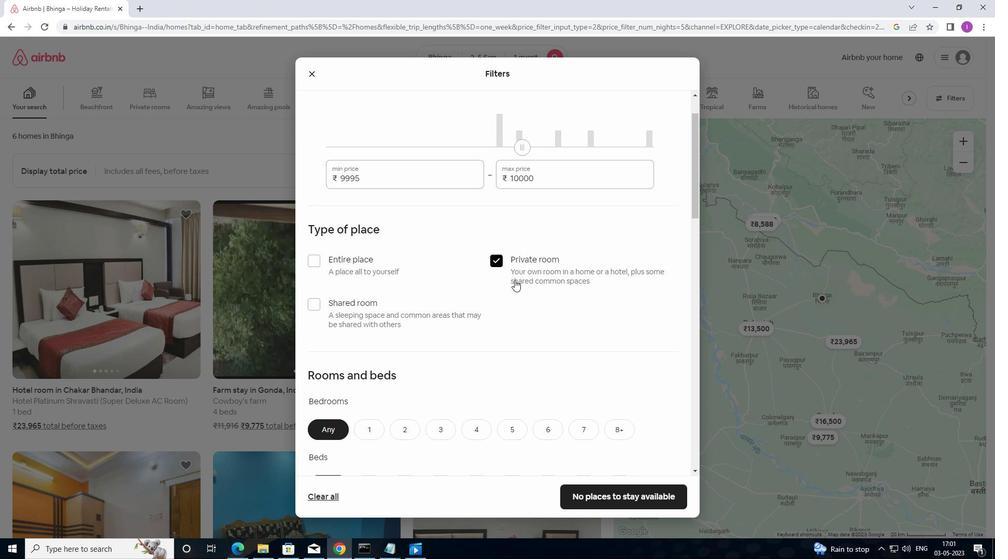 
Action: Mouse scrolled (515, 285) with delta (0, 0)
Screenshot: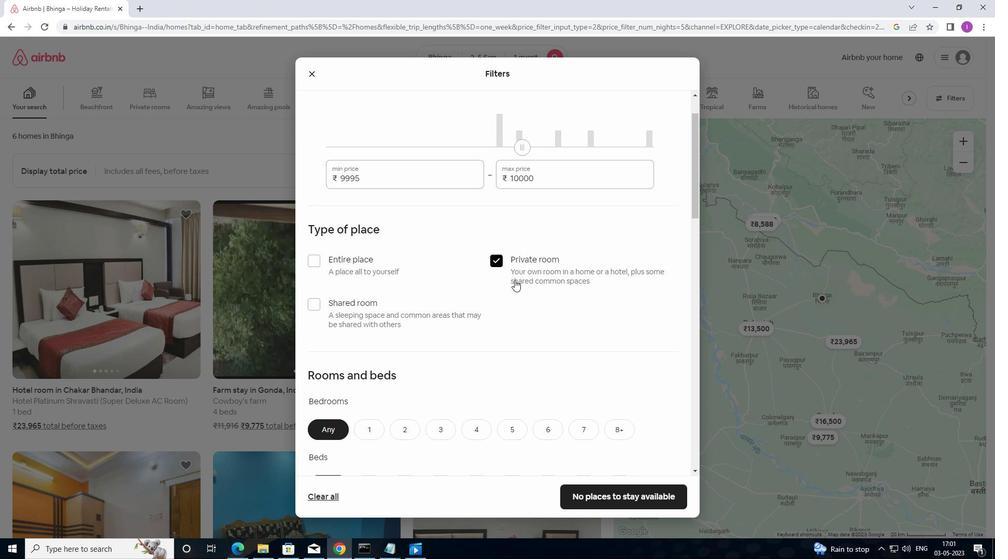 
Action: Mouse moved to (515, 291)
Screenshot: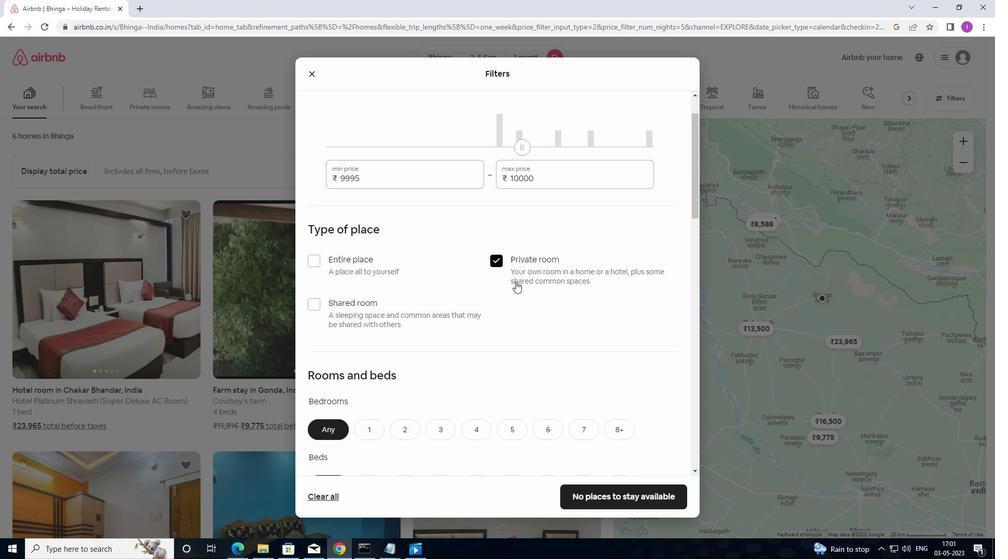 
Action: Mouse scrolled (515, 291) with delta (0, 0)
Screenshot: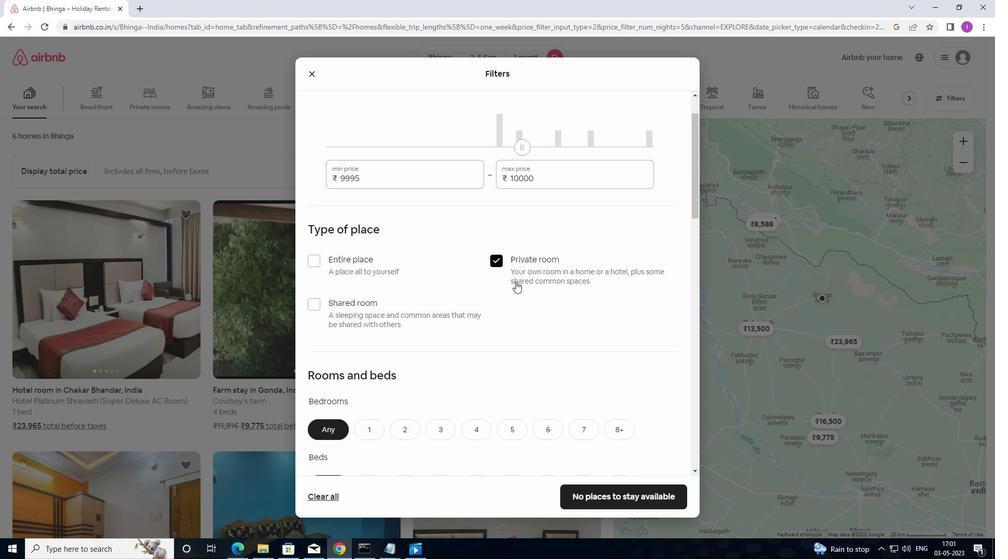 
Action: Mouse moved to (515, 291)
Screenshot: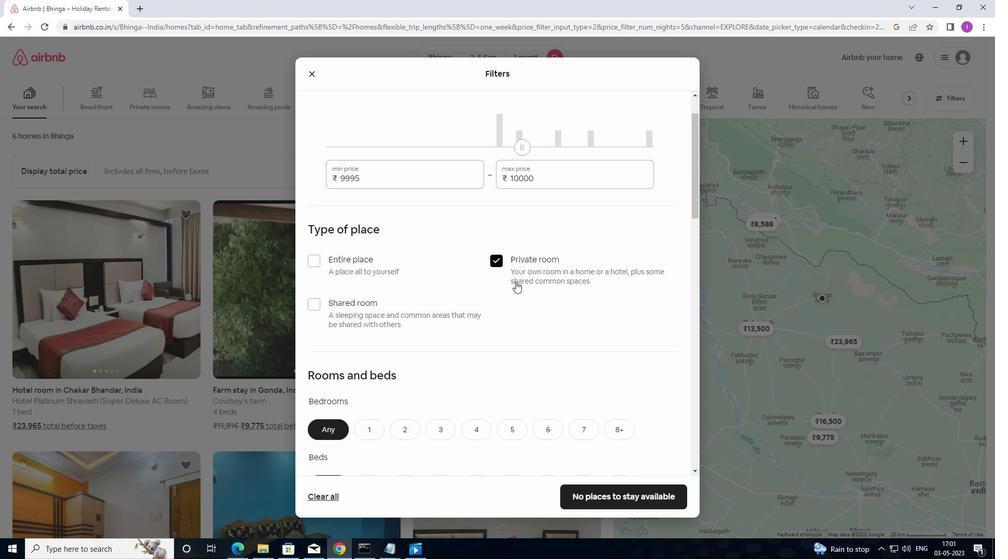 
Action: Mouse scrolled (515, 291) with delta (0, 0)
Screenshot: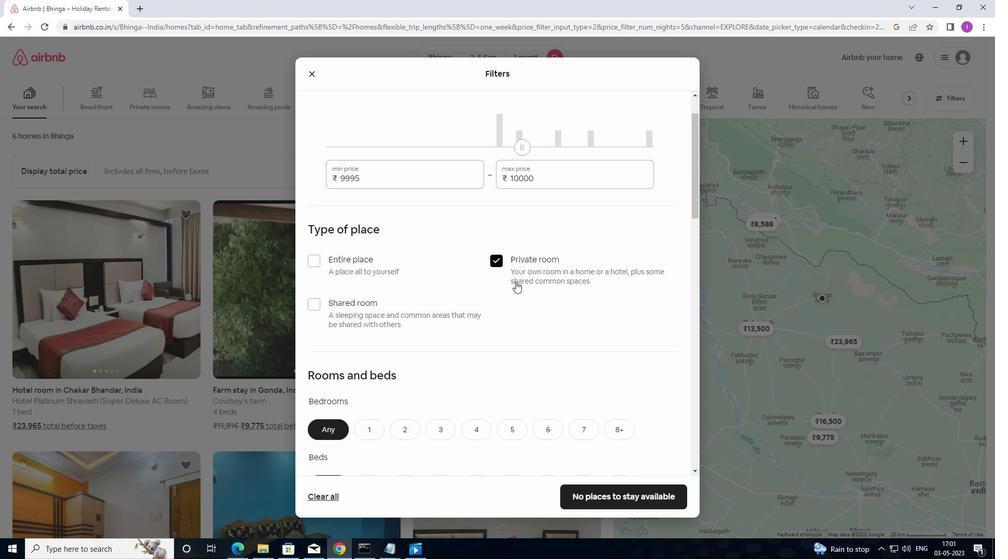 
Action: Mouse moved to (515, 292)
Screenshot: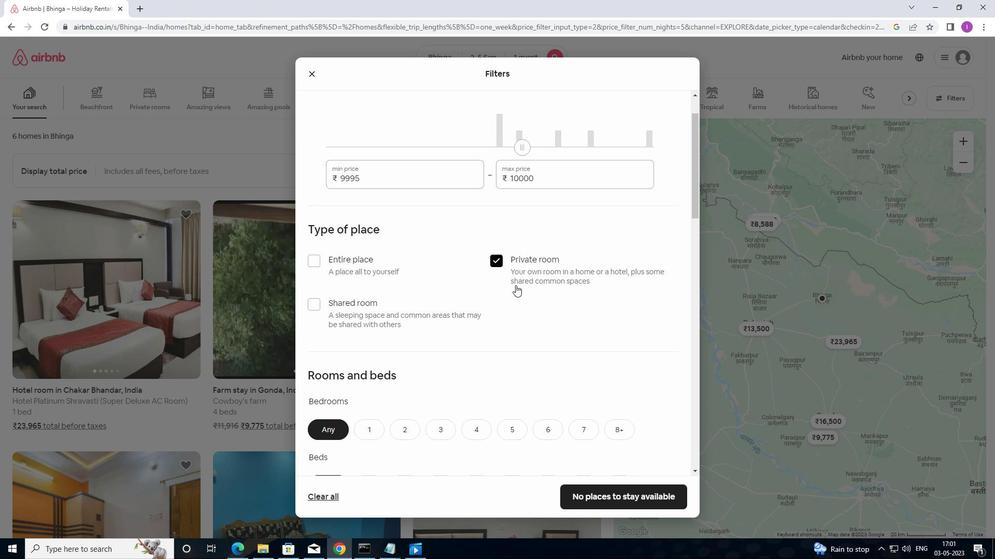 
Action: Mouse scrolled (515, 292) with delta (0, 0)
Screenshot: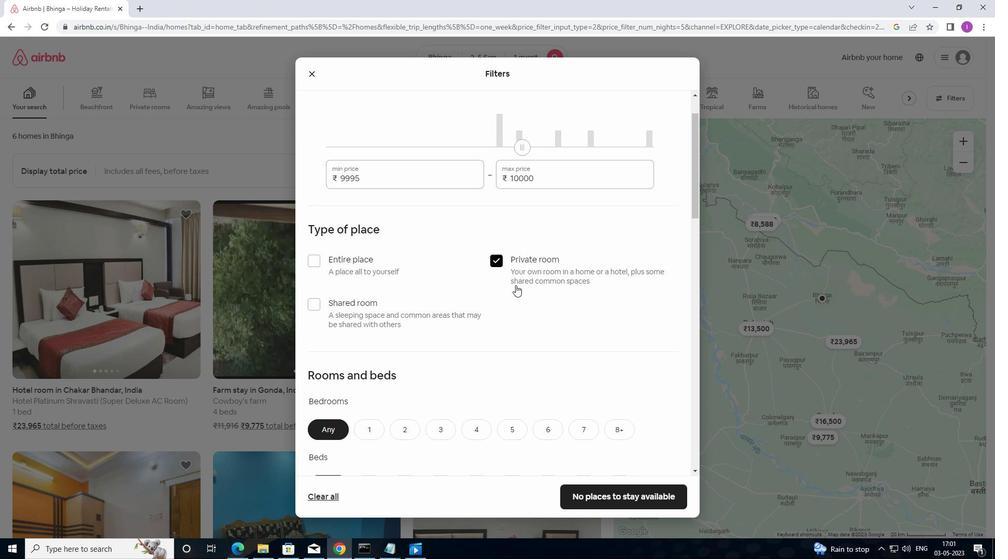 
Action: Mouse moved to (367, 226)
Screenshot: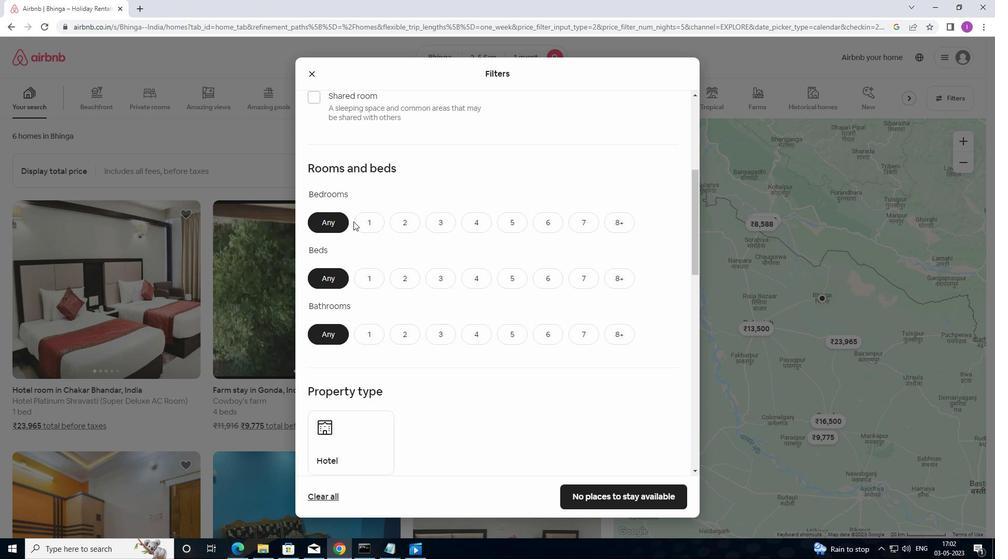 
Action: Mouse pressed left at (367, 226)
Screenshot: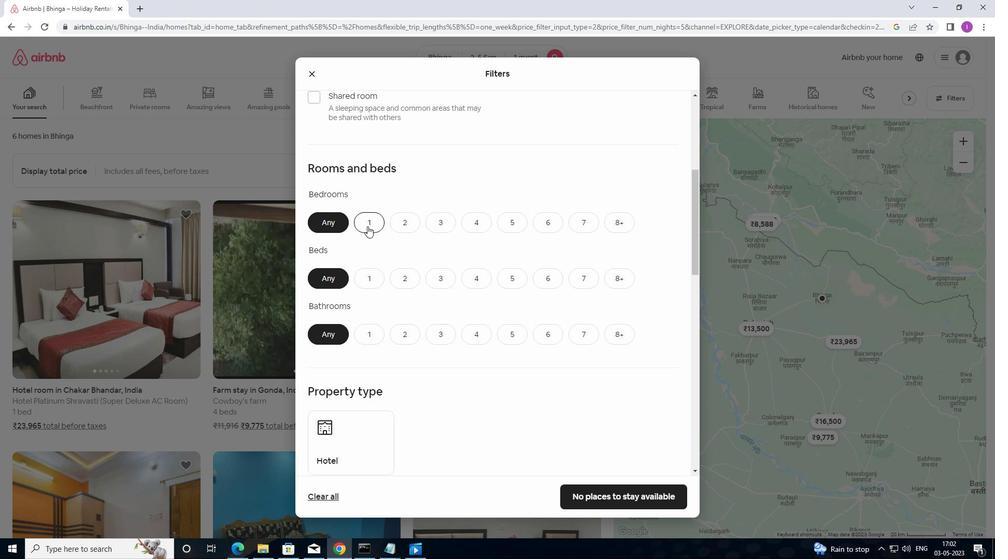 
Action: Mouse moved to (377, 280)
Screenshot: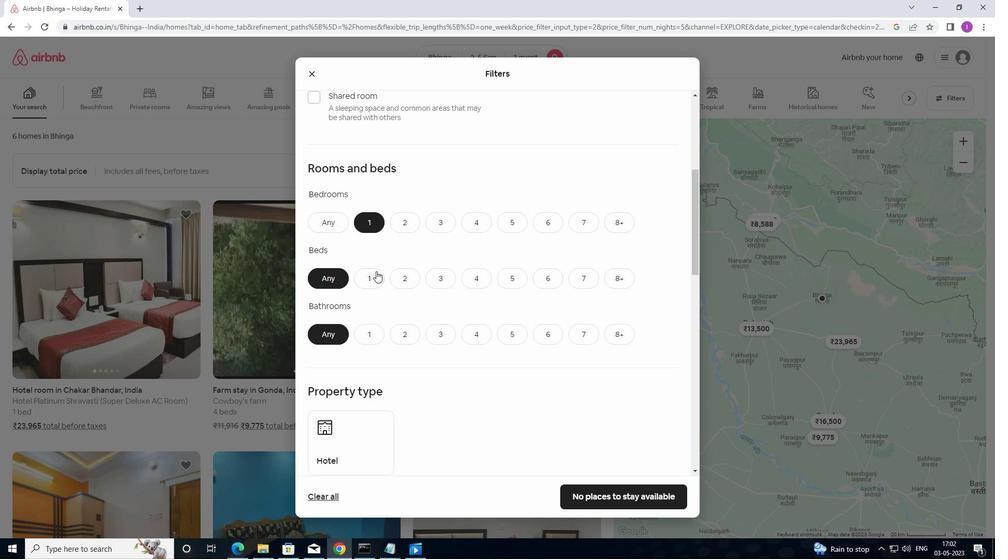 
Action: Mouse pressed left at (377, 280)
Screenshot: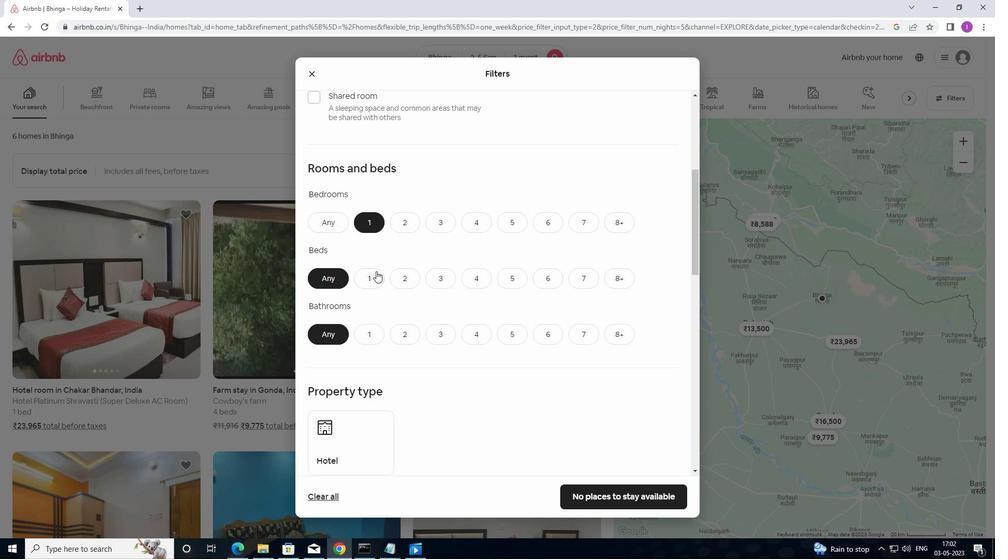 
Action: Mouse moved to (365, 329)
Screenshot: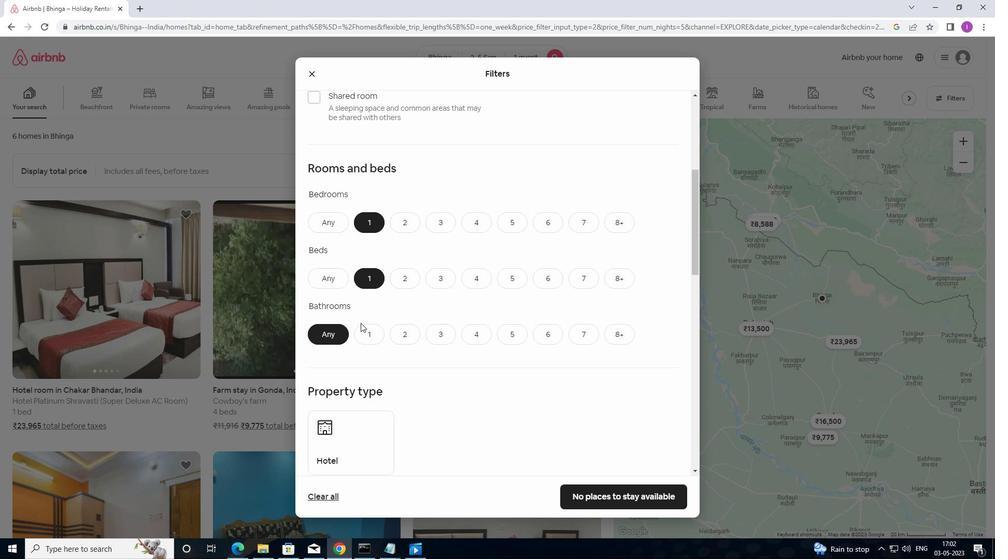 
Action: Mouse pressed left at (365, 329)
Screenshot: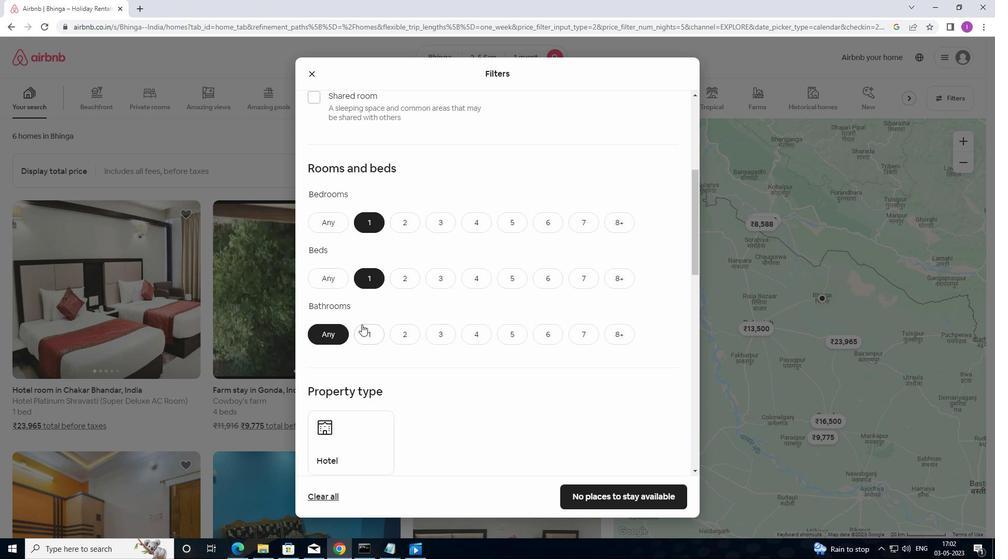 
Action: Mouse moved to (380, 330)
Screenshot: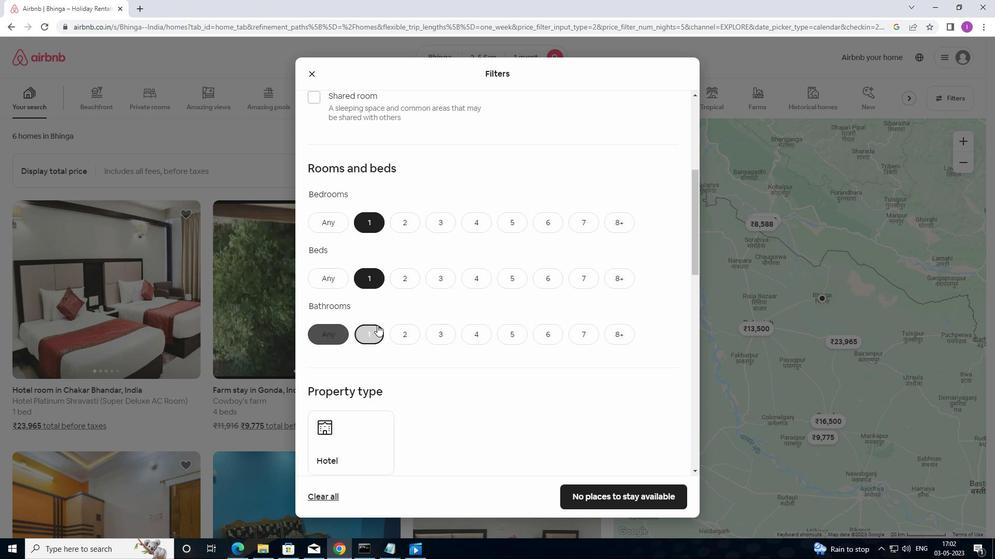 
Action: Mouse scrolled (380, 330) with delta (0, 0)
Screenshot: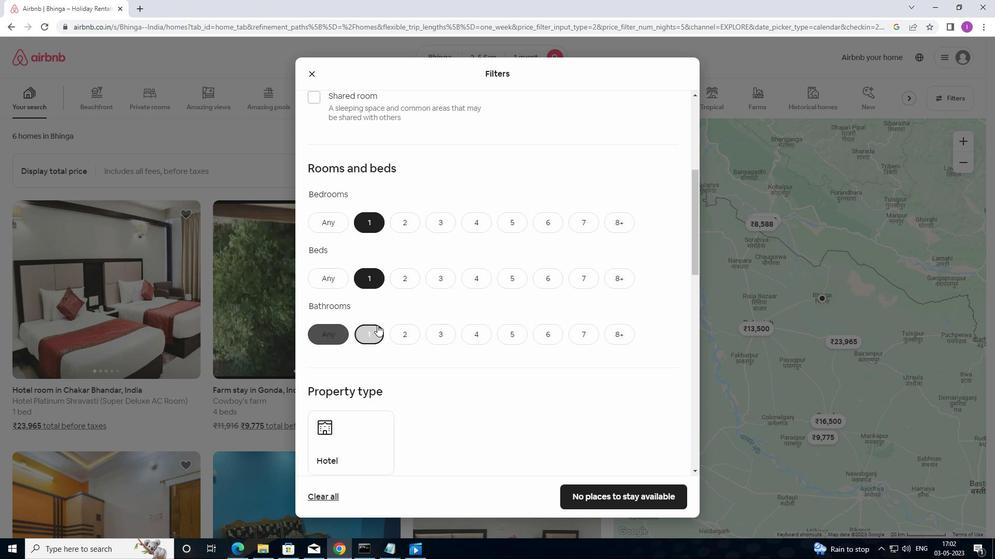 
Action: Mouse moved to (381, 332)
Screenshot: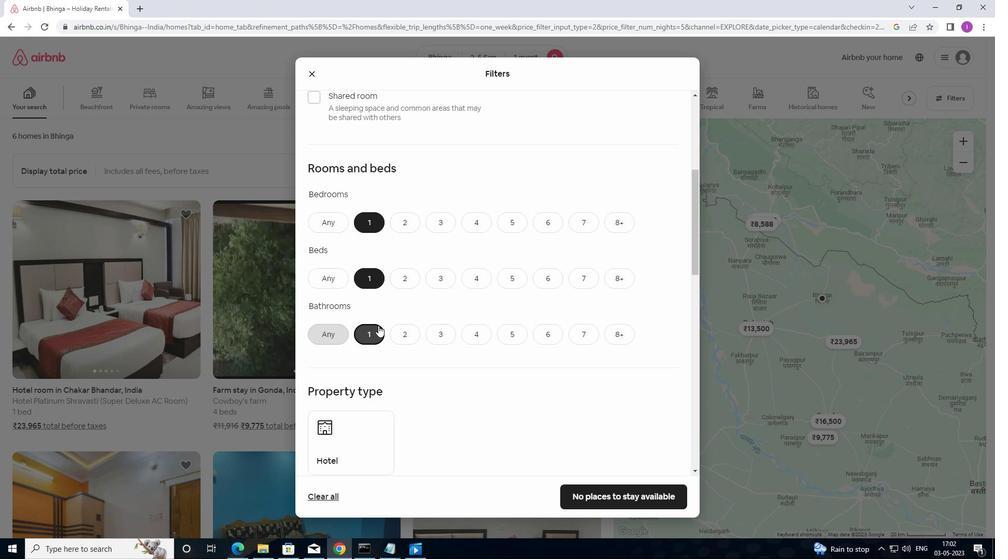 
Action: Mouse scrolled (381, 331) with delta (0, 0)
Screenshot: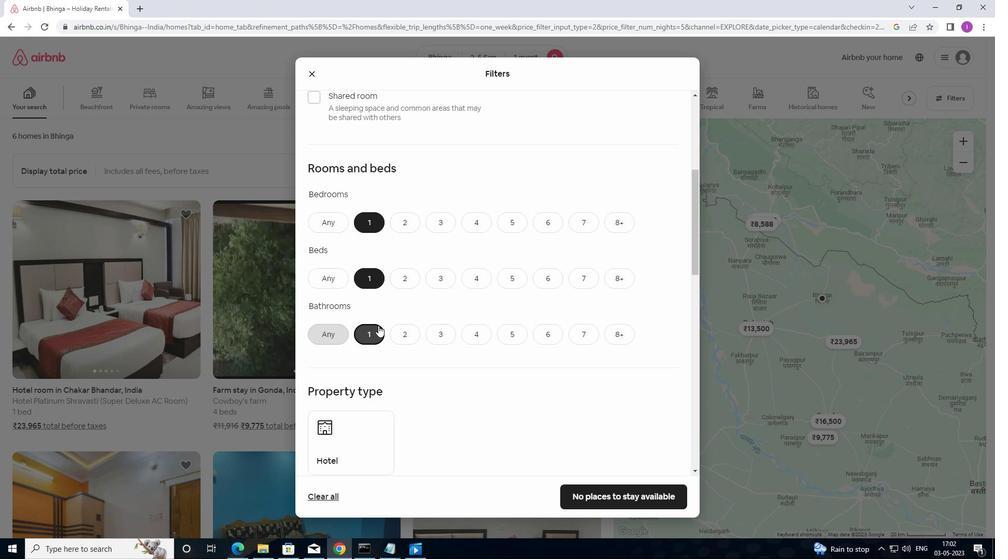 
Action: Mouse moved to (360, 340)
Screenshot: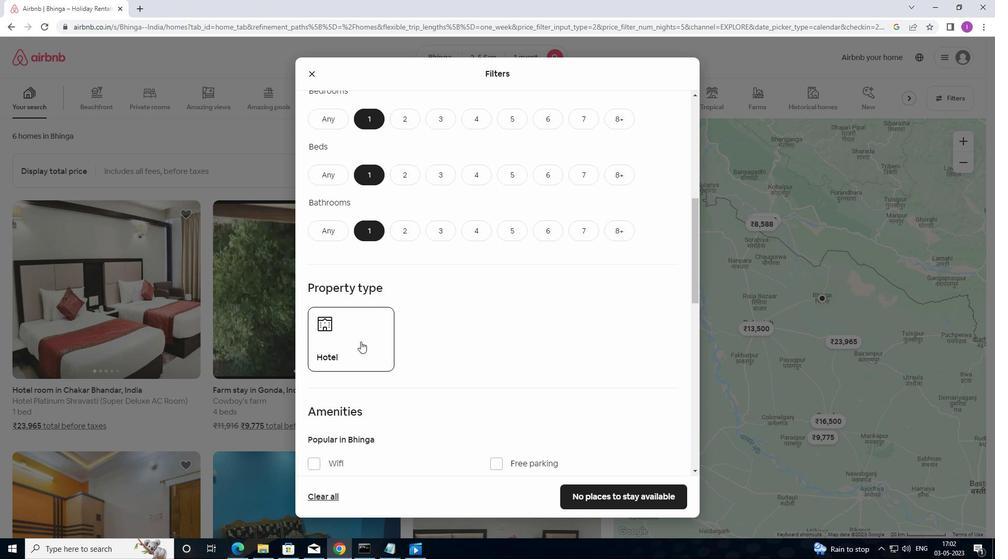 
Action: Mouse pressed left at (360, 340)
Screenshot: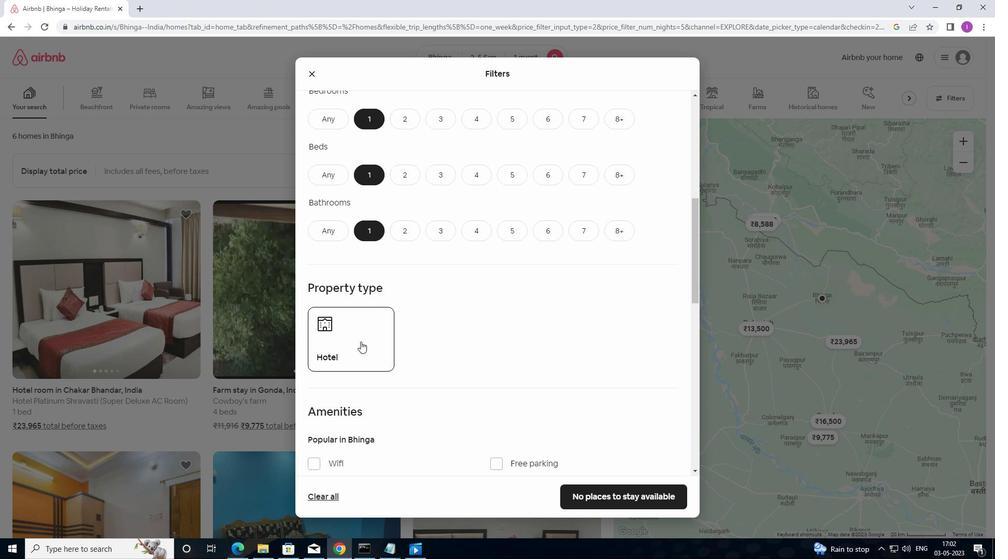 
Action: Mouse moved to (437, 337)
Screenshot: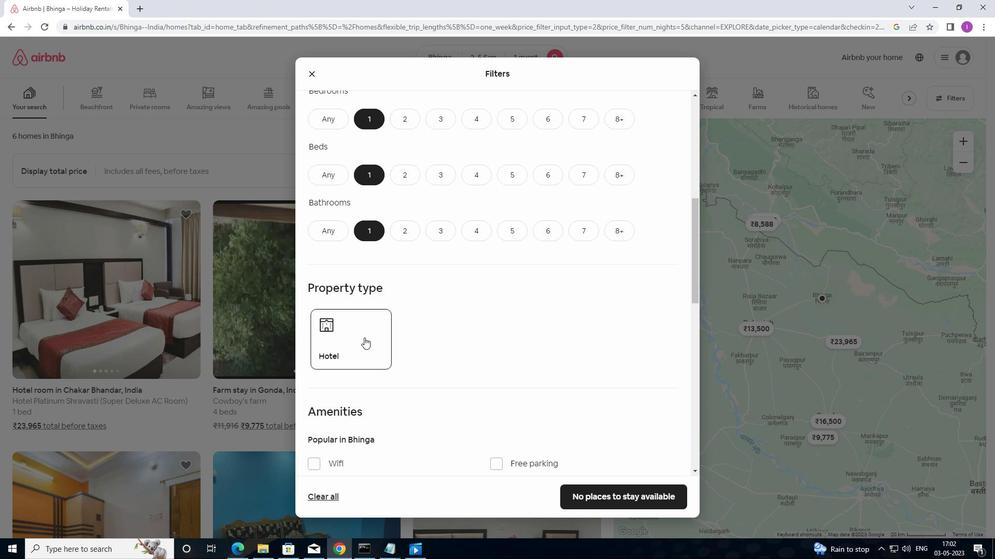 
Action: Mouse scrolled (437, 337) with delta (0, 0)
Screenshot: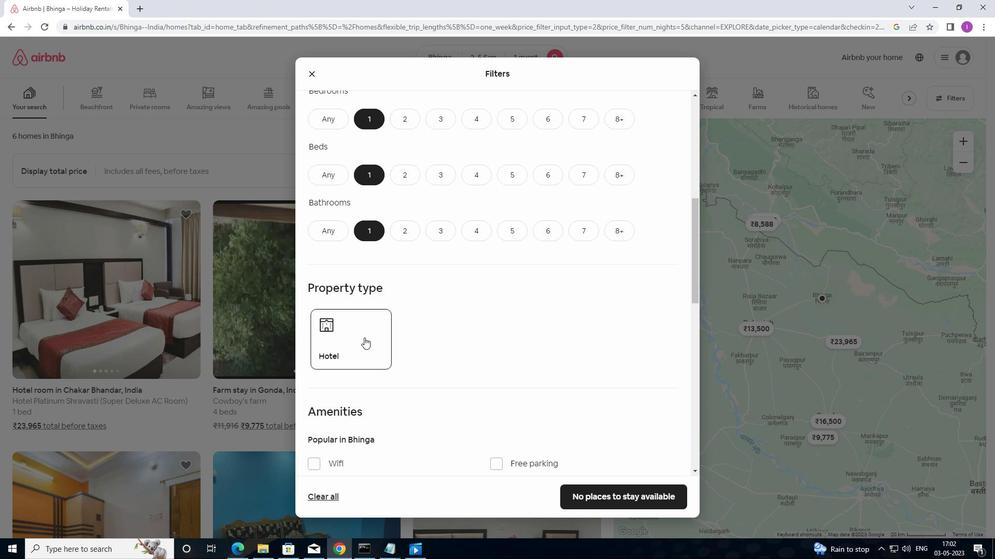 
Action: Mouse moved to (497, 346)
Screenshot: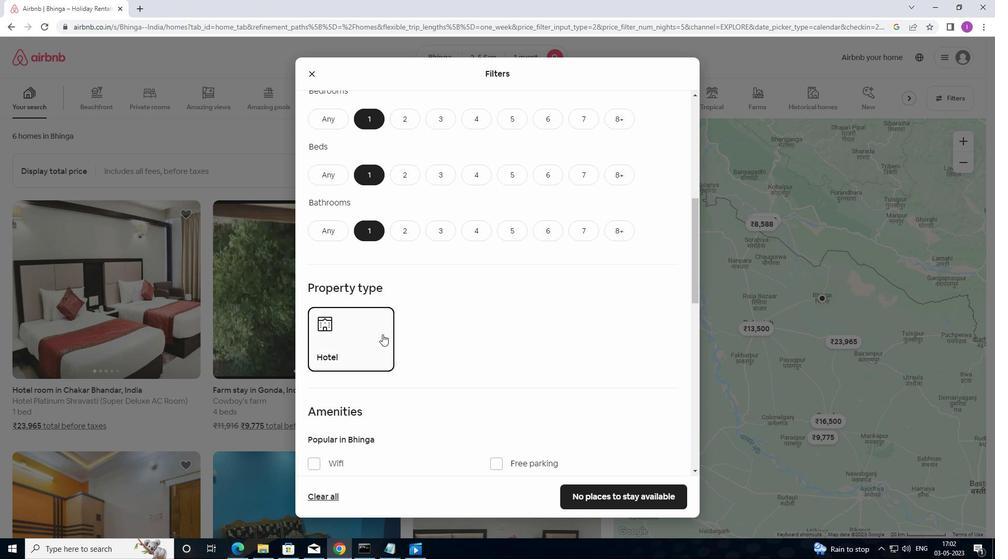 
Action: Mouse scrolled (497, 346) with delta (0, 0)
Screenshot: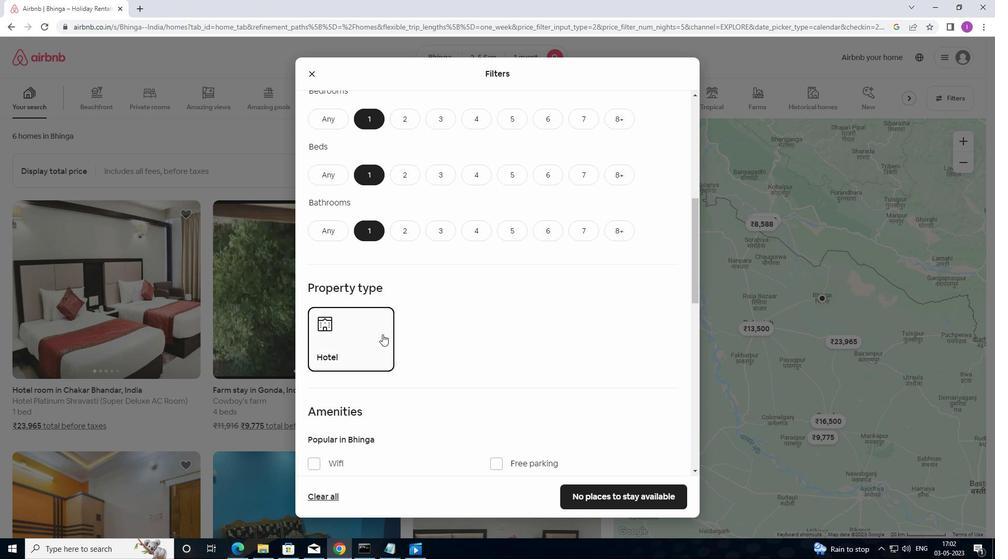 
Action: Mouse moved to (563, 356)
Screenshot: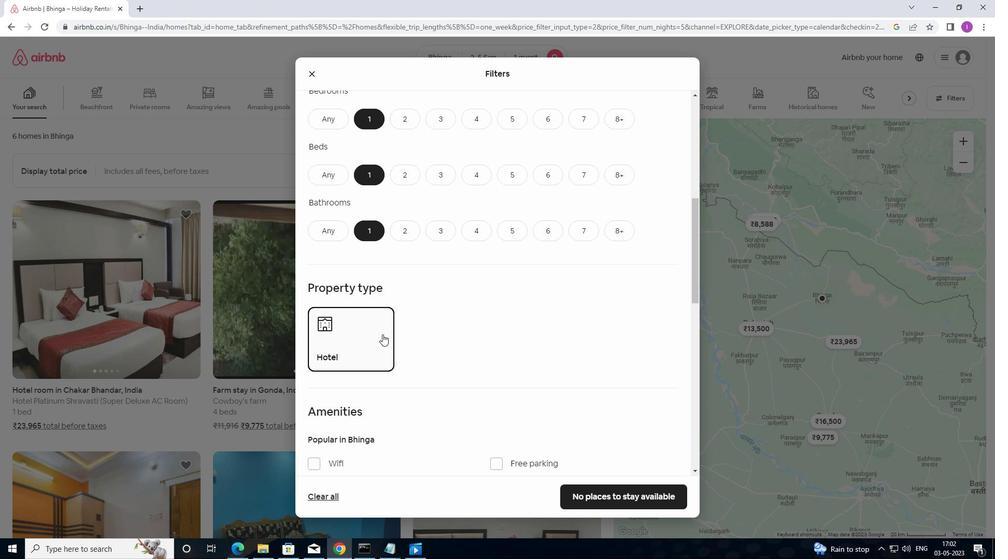 
Action: Mouse scrolled (563, 355) with delta (0, 0)
Screenshot: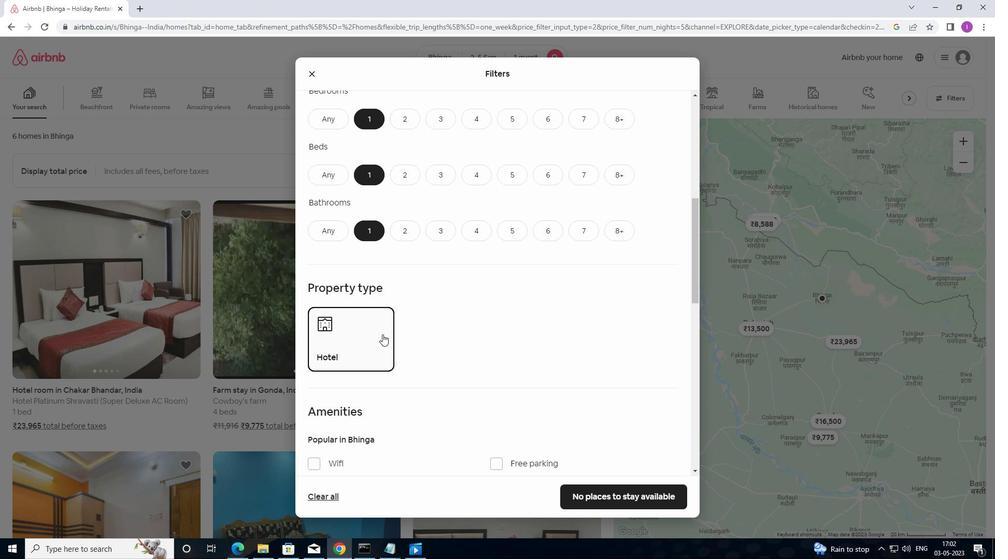 
Action: Mouse moved to (583, 356)
Screenshot: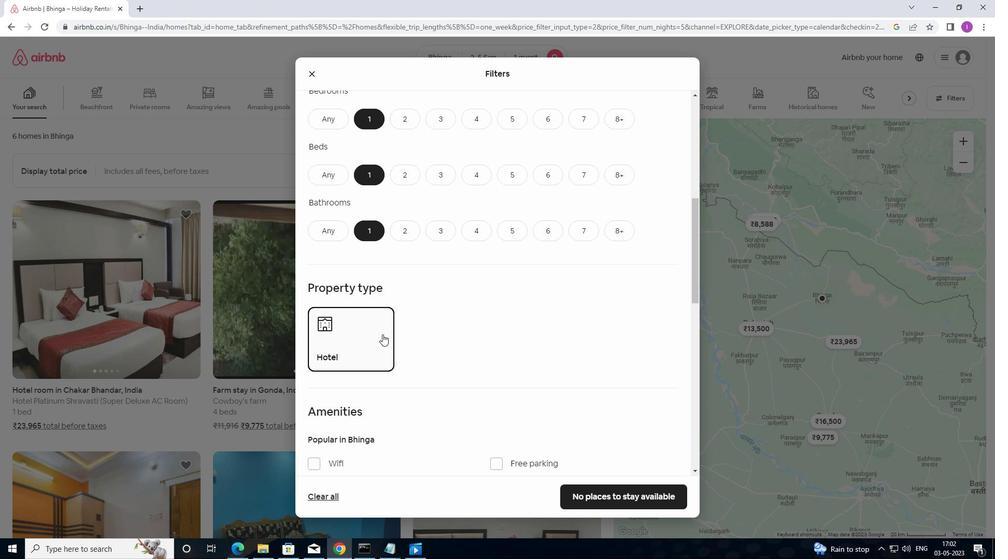 
Action: Mouse scrolled (583, 355) with delta (0, 0)
Screenshot: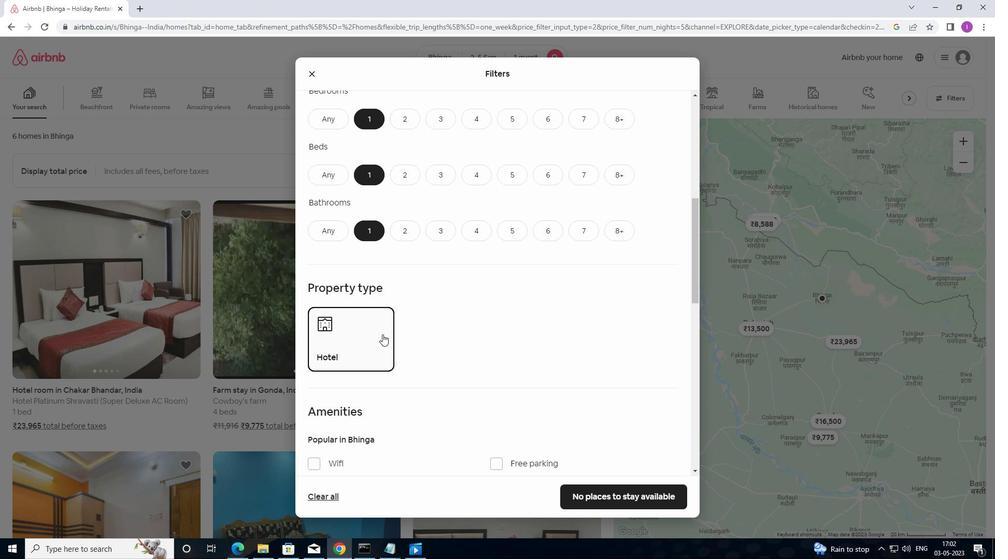 
Action: Mouse moved to (591, 354)
Screenshot: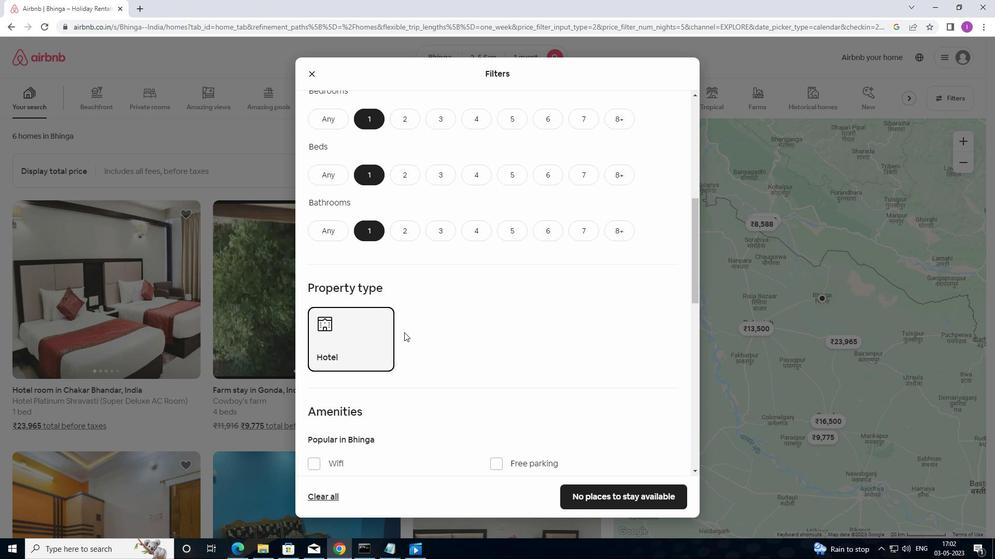 
Action: Mouse scrolled (591, 354) with delta (0, 0)
Screenshot: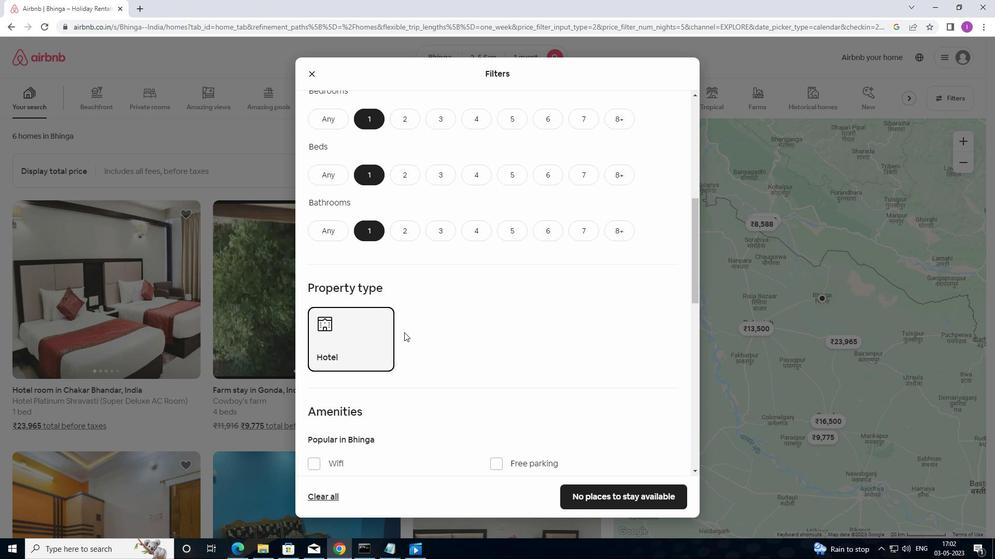 
Action: Mouse moved to (646, 345)
Screenshot: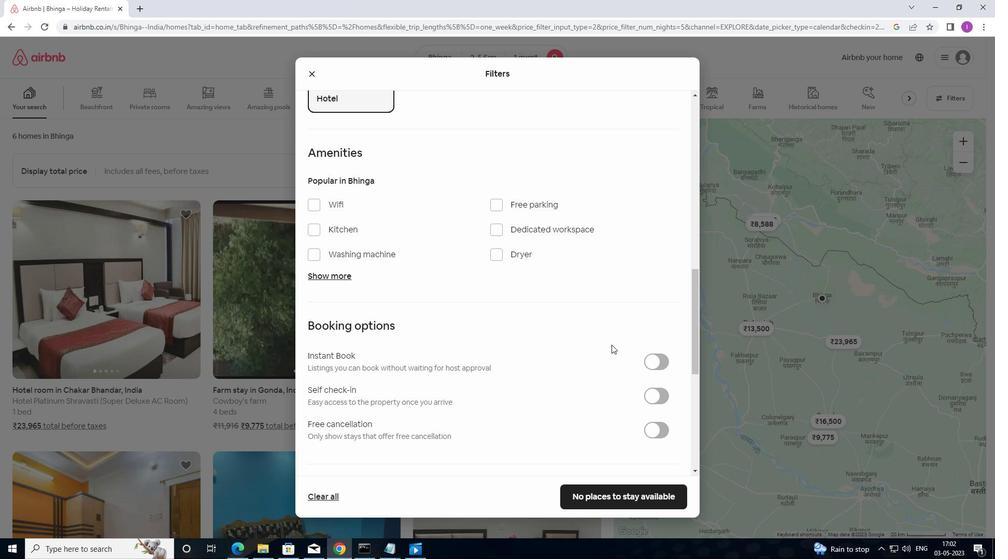 
Action: Mouse scrolled (646, 345) with delta (0, 0)
Screenshot: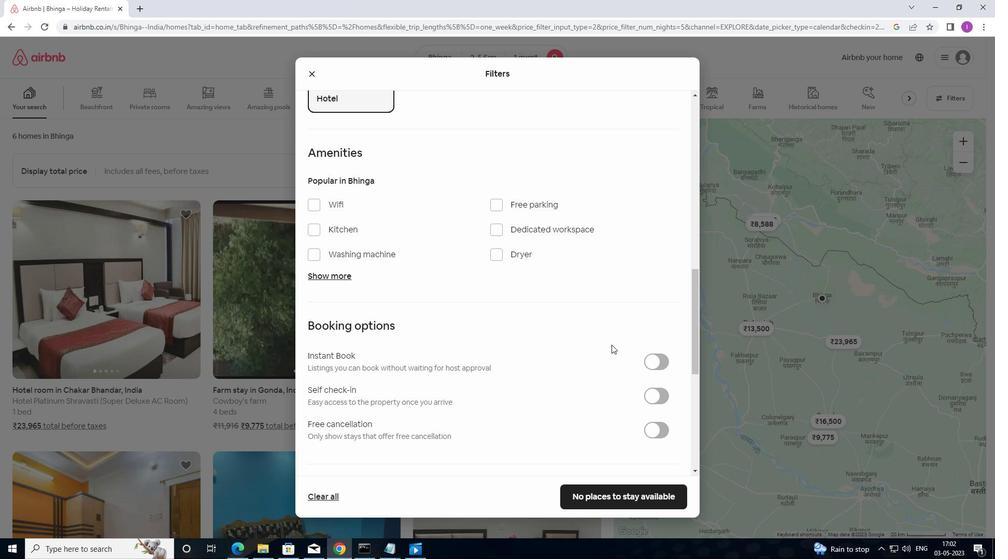 
Action: Mouse moved to (648, 347)
Screenshot: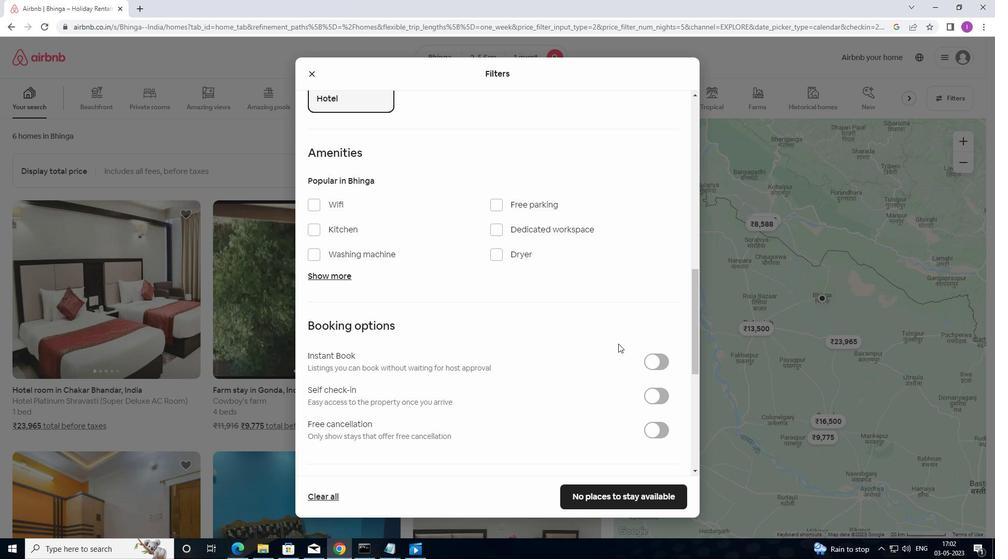 
Action: Mouse scrolled (648, 347) with delta (0, 0)
Screenshot: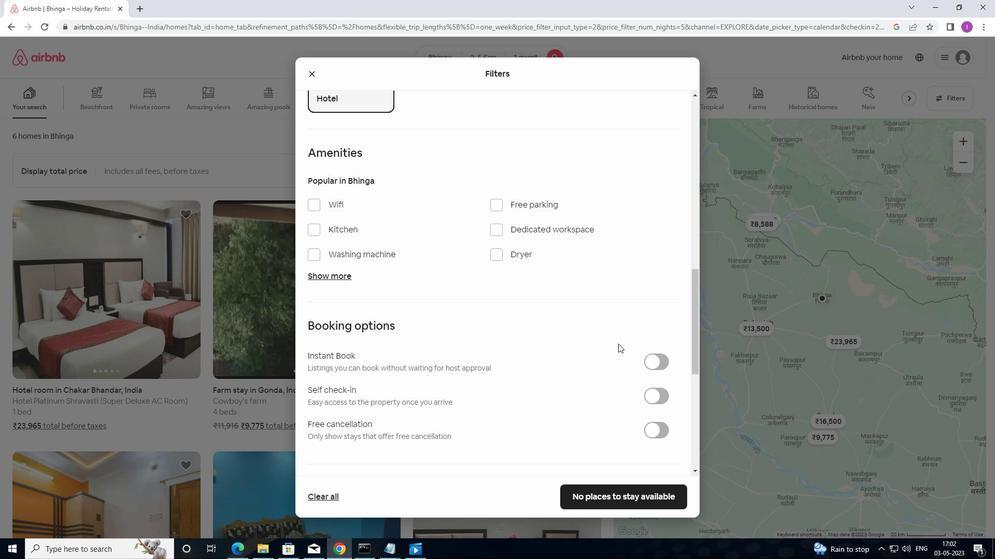 
Action: Mouse scrolled (648, 347) with delta (0, 0)
Screenshot: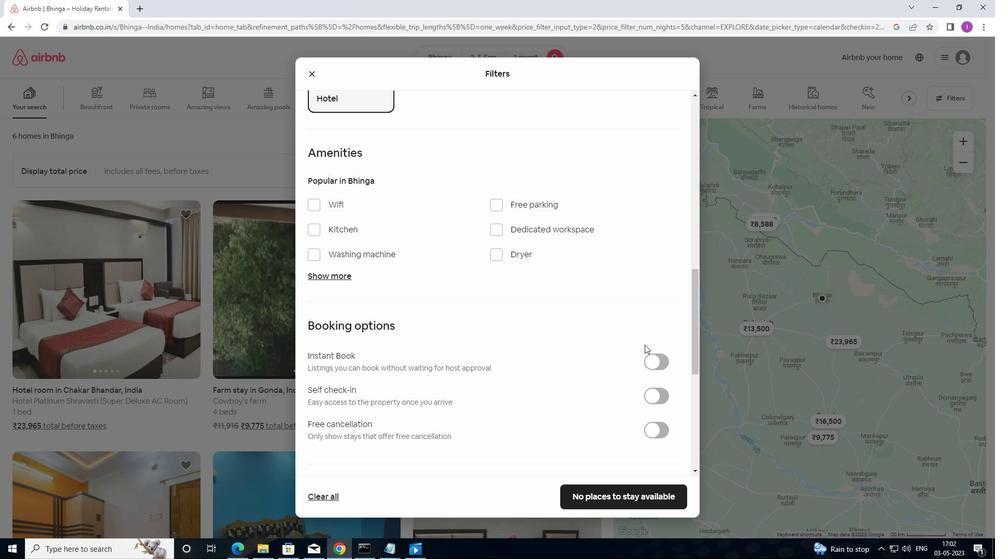 
Action: Mouse moved to (664, 244)
Screenshot: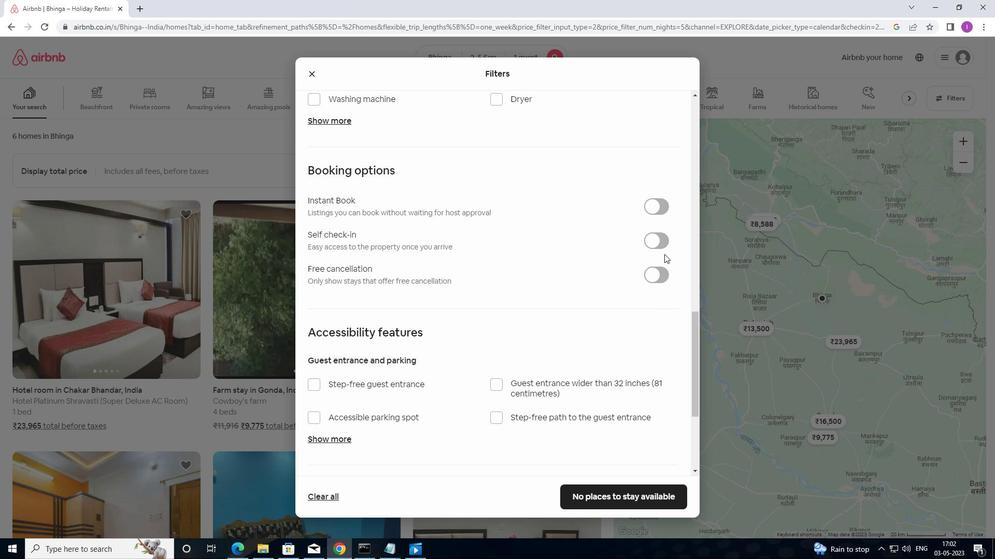 
Action: Mouse pressed left at (664, 244)
Screenshot: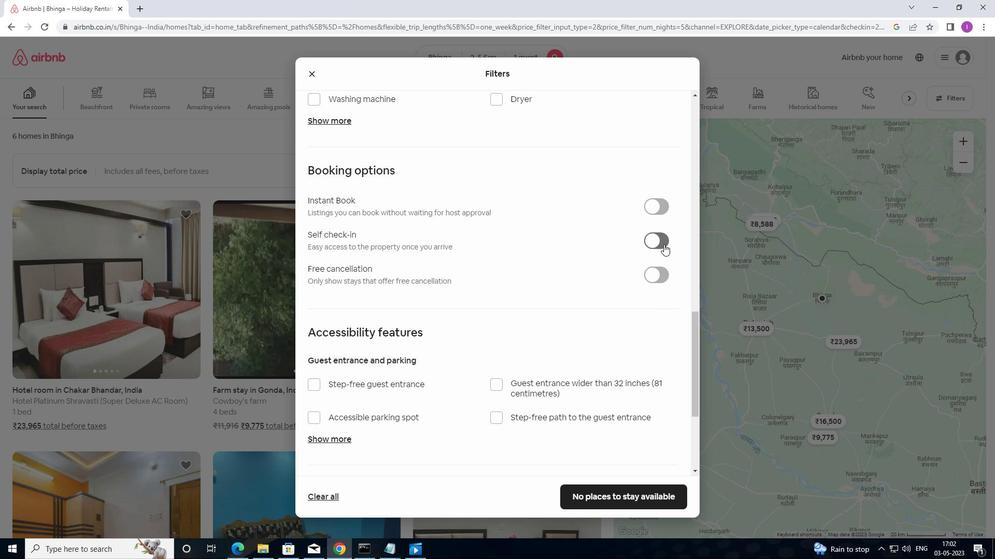 
Action: Mouse moved to (600, 405)
Screenshot: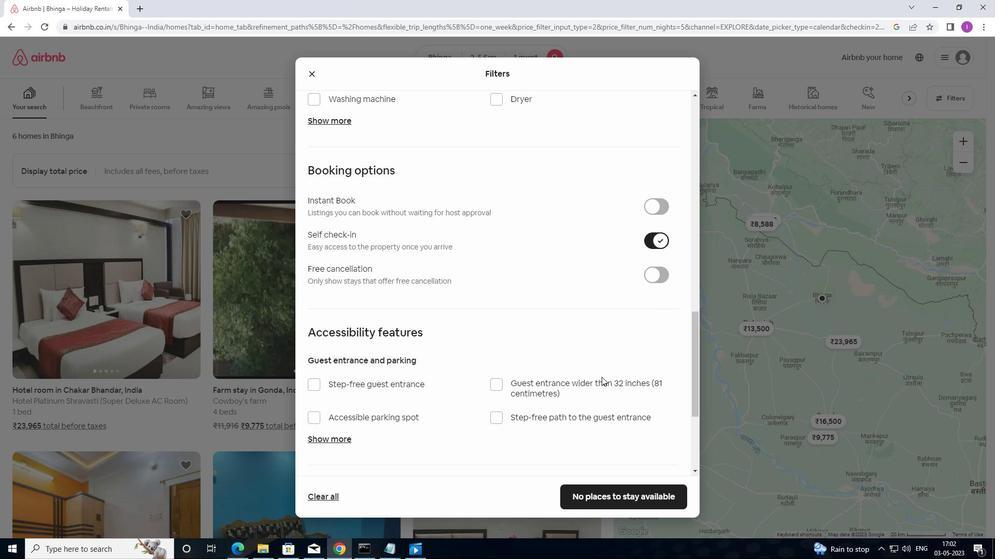 
Action: Mouse scrolled (600, 404) with delta (0, 0)
Screenshot: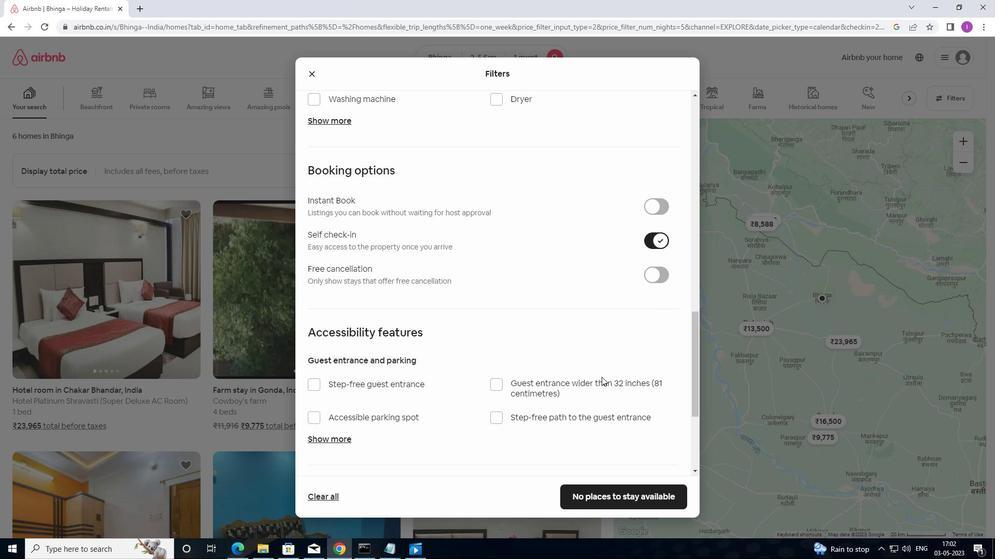 
Action: Mouse moved to (601, 405)
Screenshot: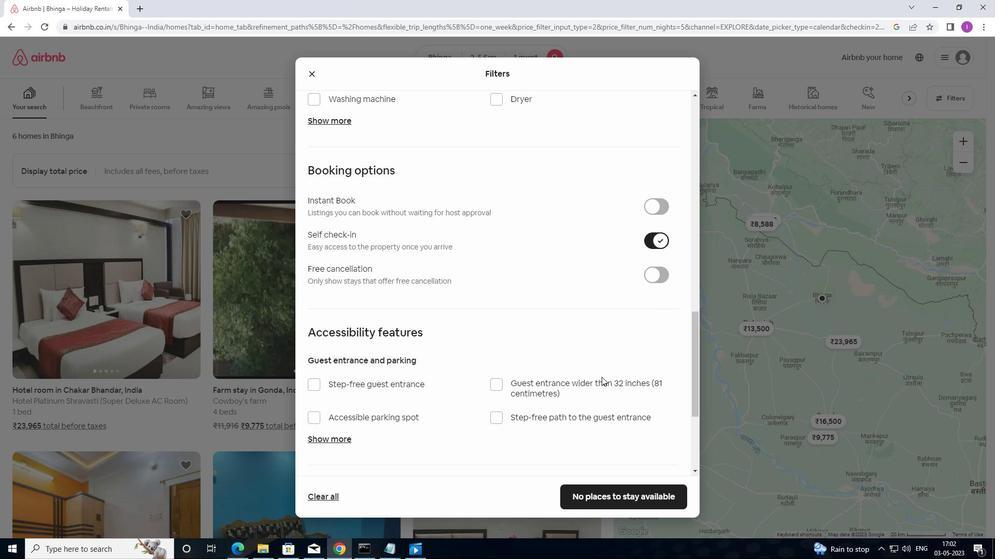 
Action: Mouse scrolled (601, 405) with delta (0, 0)
Screenshot: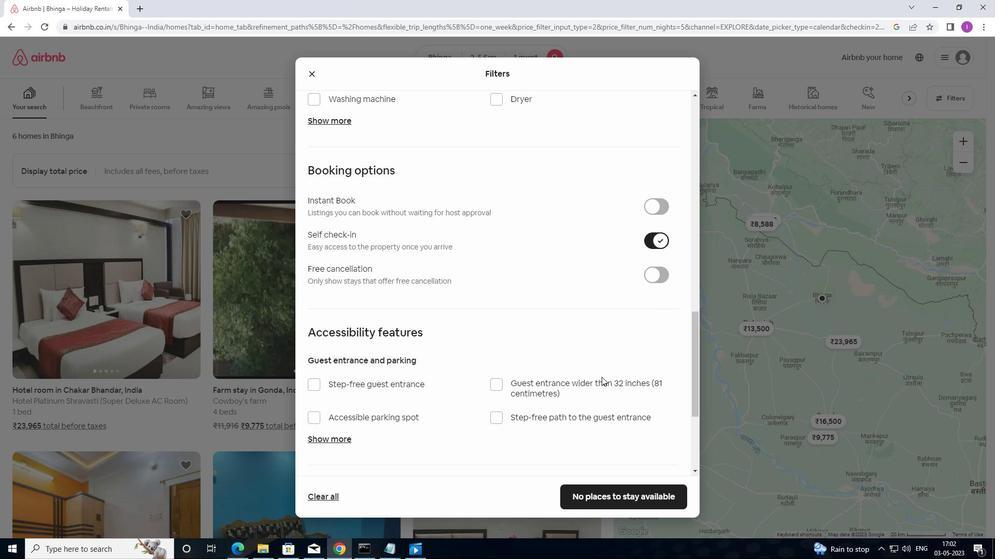 
Action: Mouse moved to (603, 405)
Screenshot: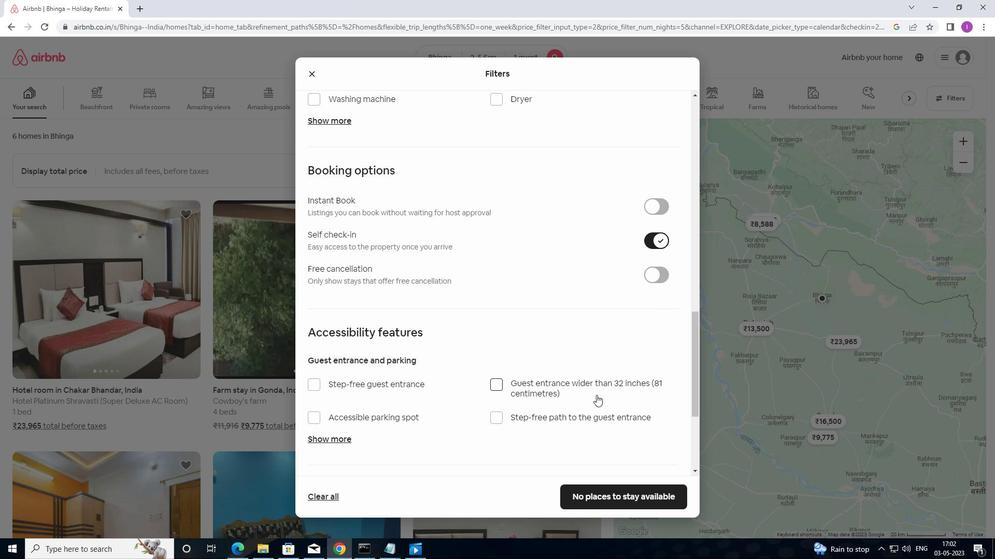 
Action: Mouse scrolled (603, 405) with delta (0, 0)
Screenshot: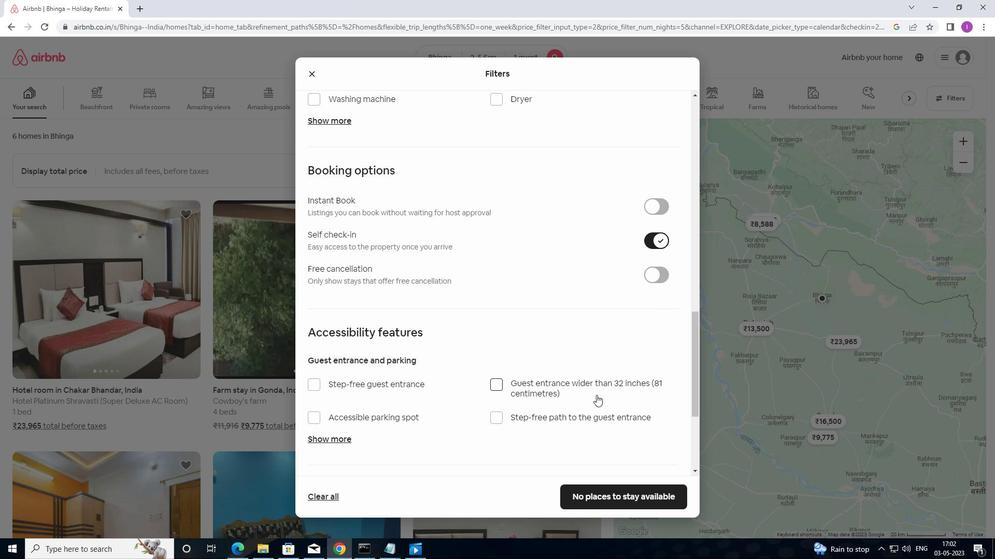 
Action: Mouse moved to (603, 405)
Screenshot: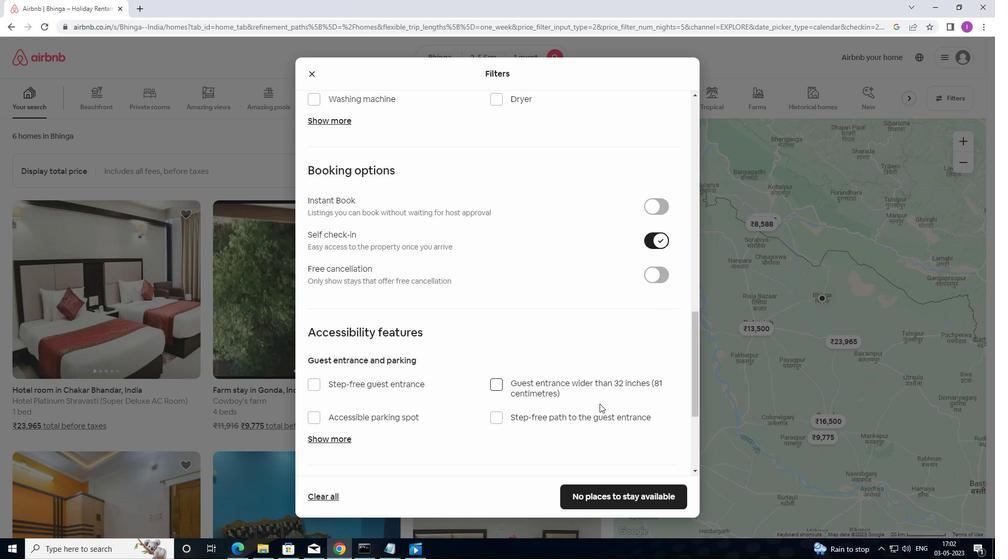
Action: Mouse scrolled (603, 405) with delta (0, 0)
Screenshot: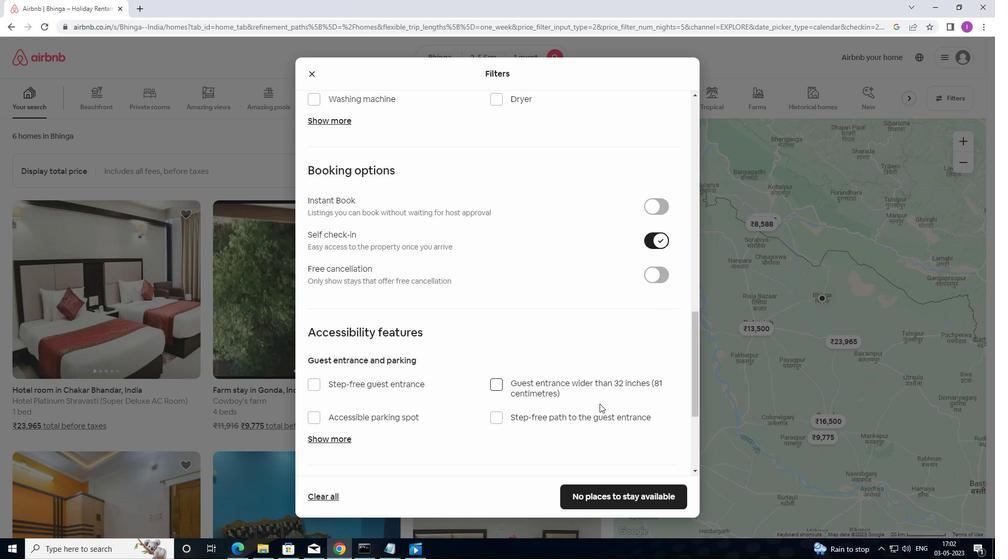 
Action: Mouse moved to (608, 405)
Screenshot: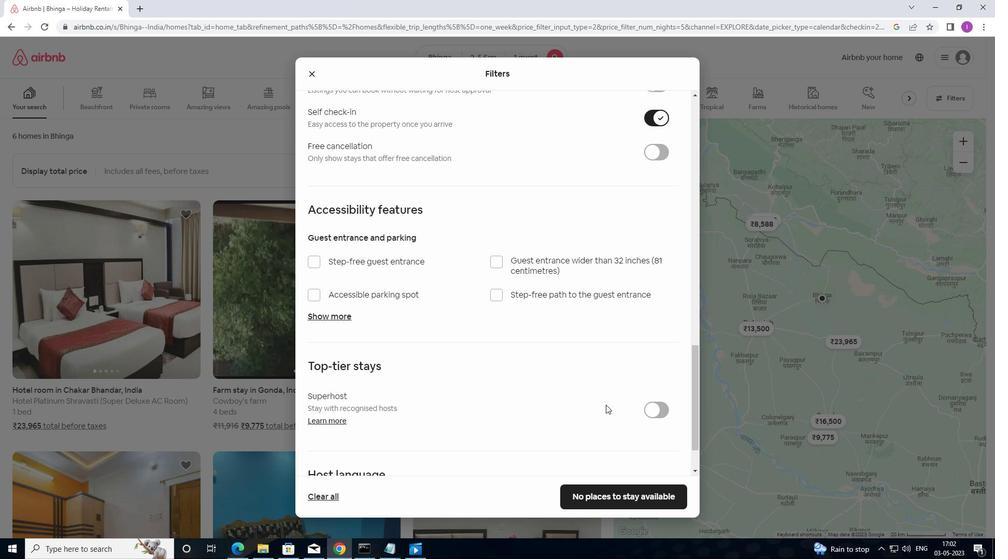 
Action: Mouse scrolled (608, 404) with delta (0, 0)
Screenshot: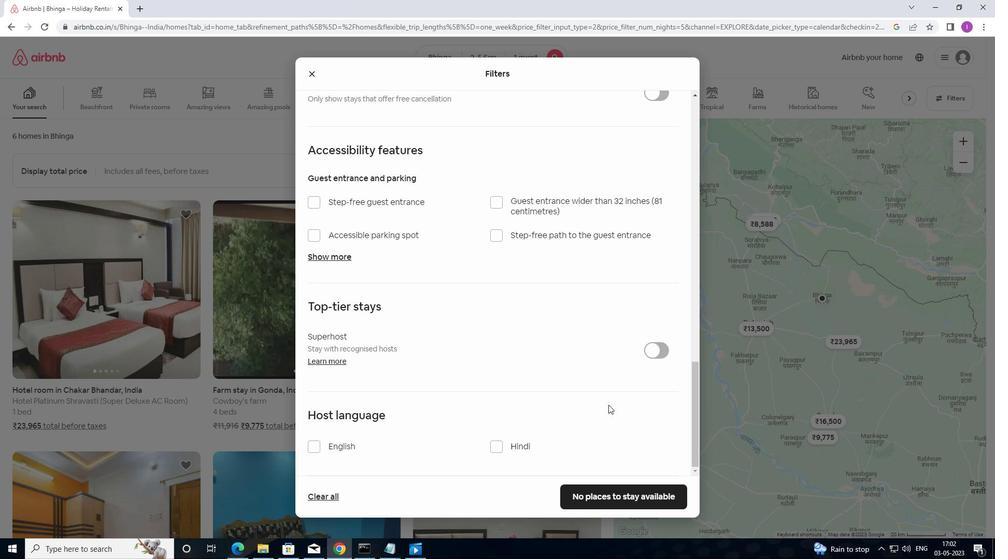 
Action: Mouse moved to (609, 405)
Screenshot: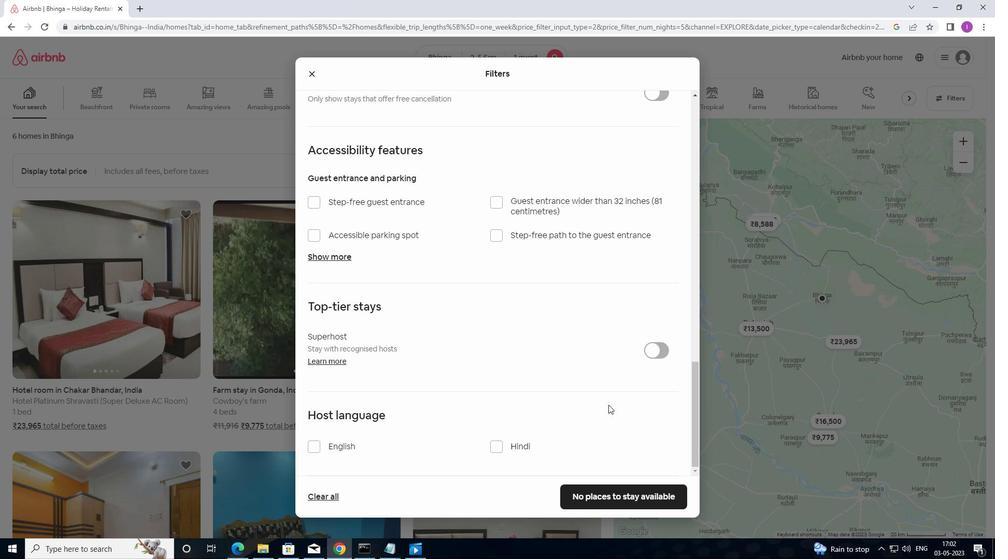 
Action: Mouse scrolled (609, 404) with delta (0, 0)
Screenshot: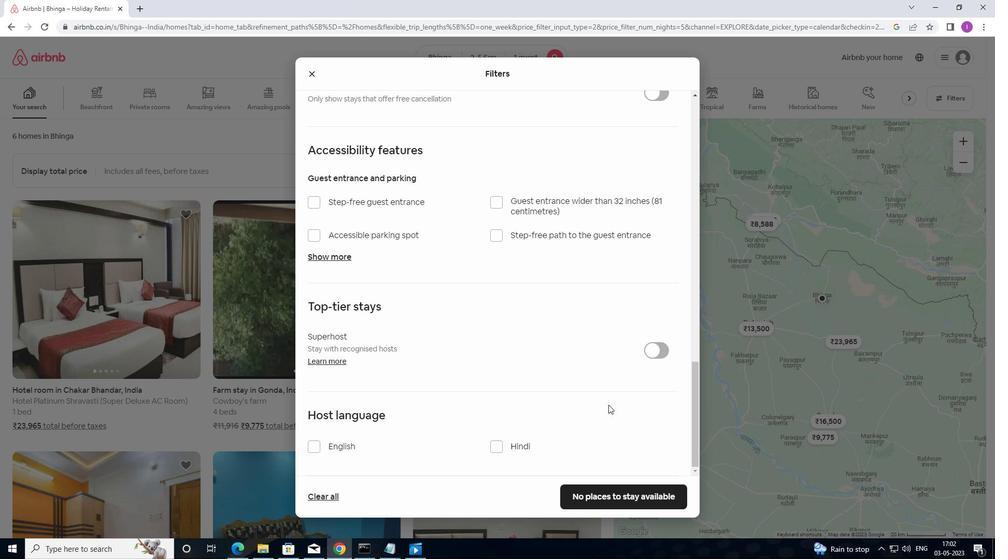 
Action: Mouse scrolled (609, 404) with delta (0, 0)
Screenshot: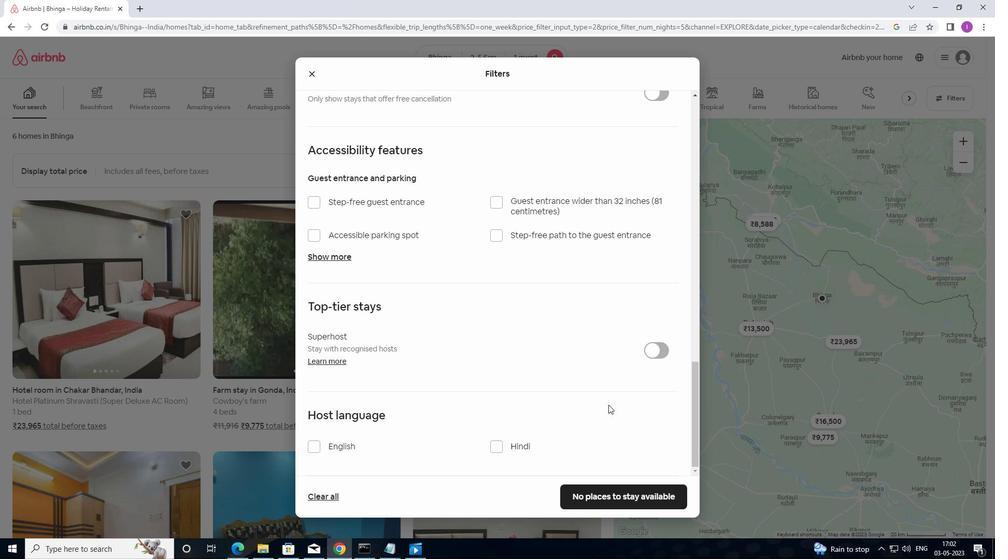 
Action: Mouse moved to (572, 483)
Screenshot: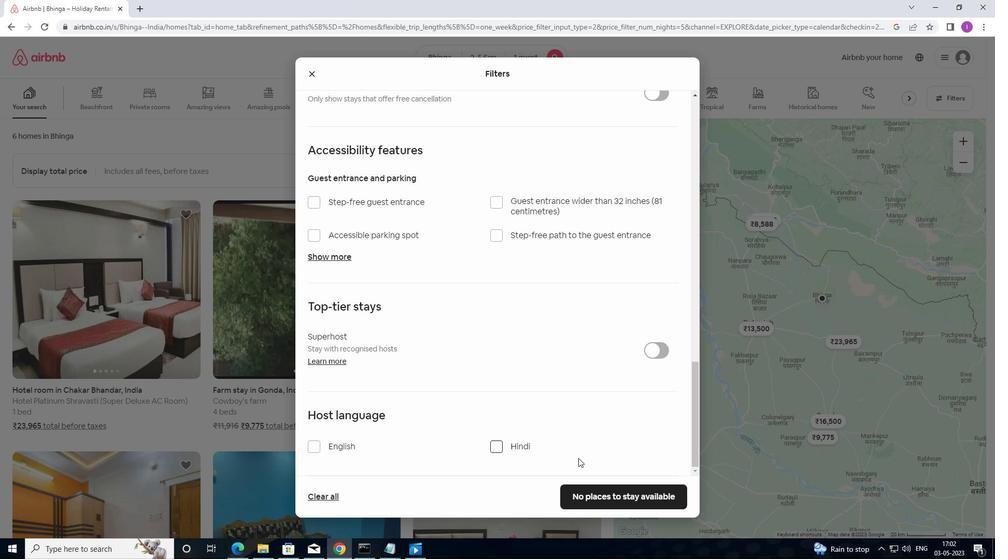 
Action: Mouse scrolled (572, 483) with delta (0, 0)
Screenshot: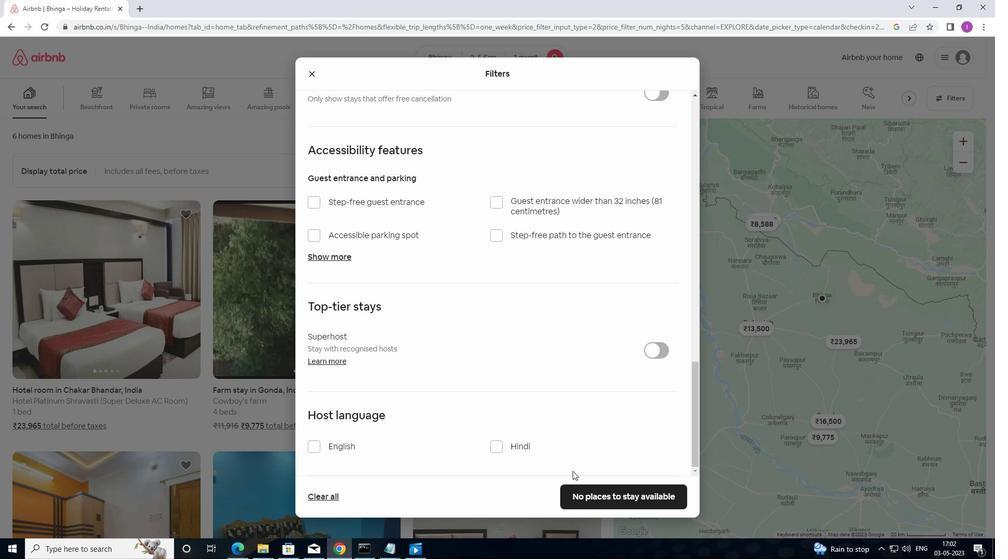 
Action: Mouse moved to (572, 484)
Screenshot: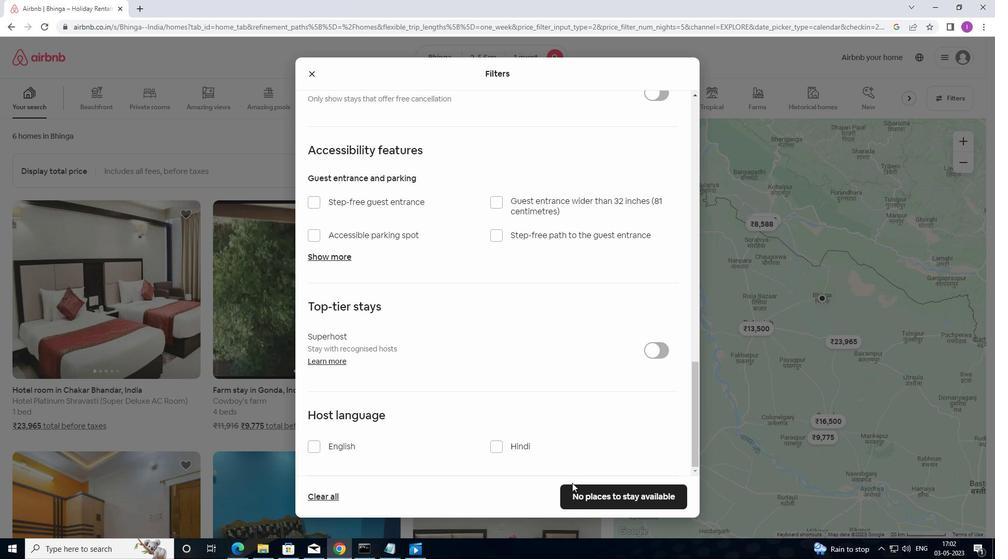 
Action: Mouse scrolled (572, 483) with delta (0, 0)
Screenshot: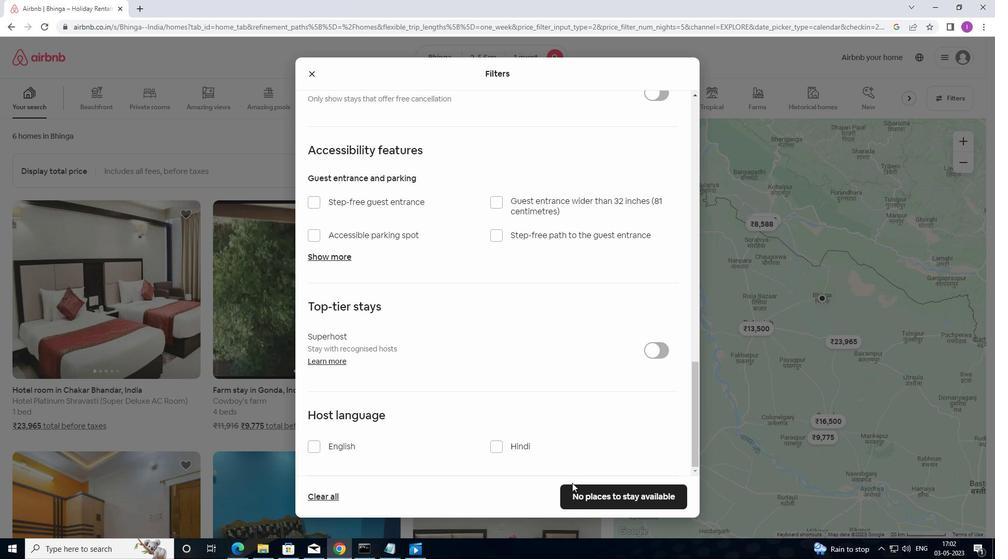 
Action: Mouse moved to (572, 485)
Screenshot: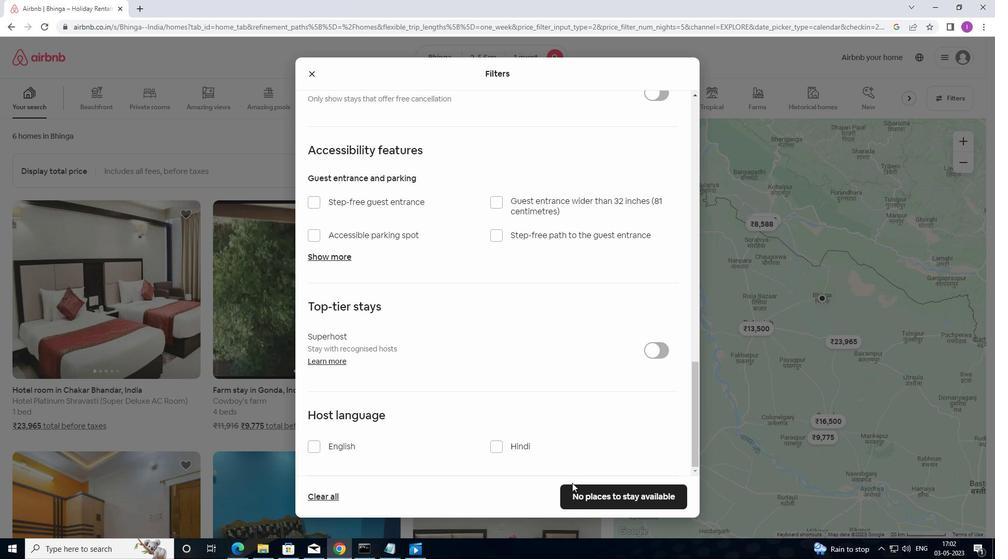 
Action: Mouse scrolled (572, 484) with delta (0, 0)
Screenshot: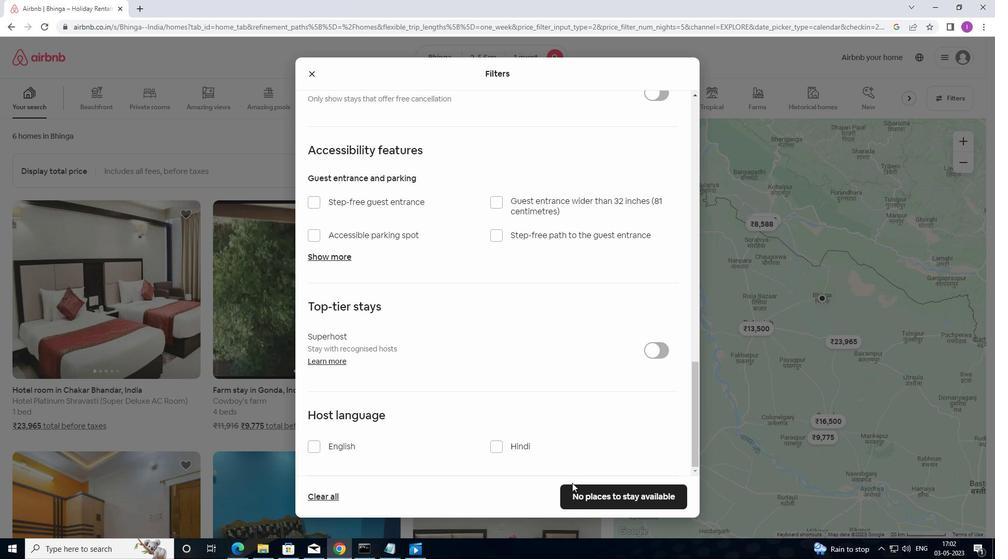 
Action: Mouse moved to (311, 449)
Screenshot: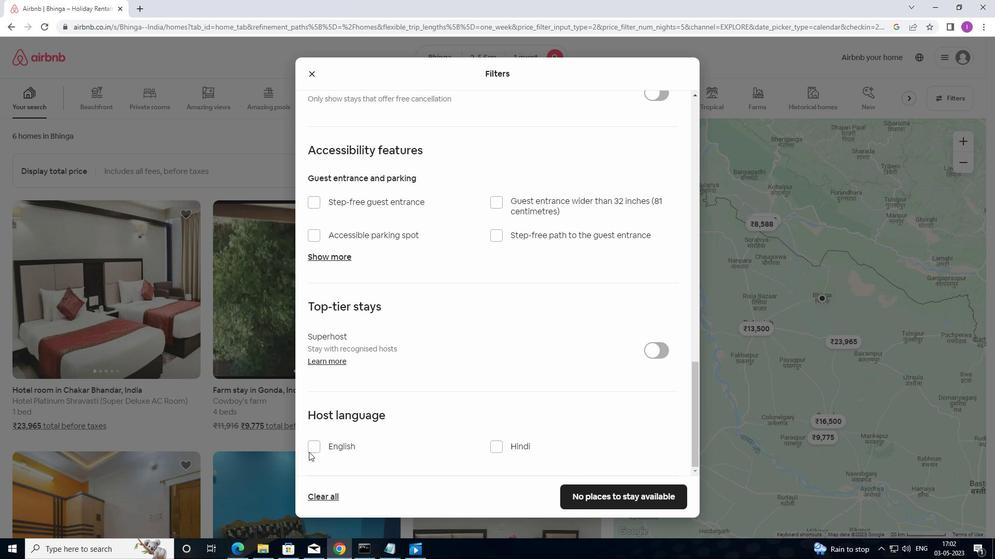 
Action: Mouse pressed left at (311, 449)
Screenshot: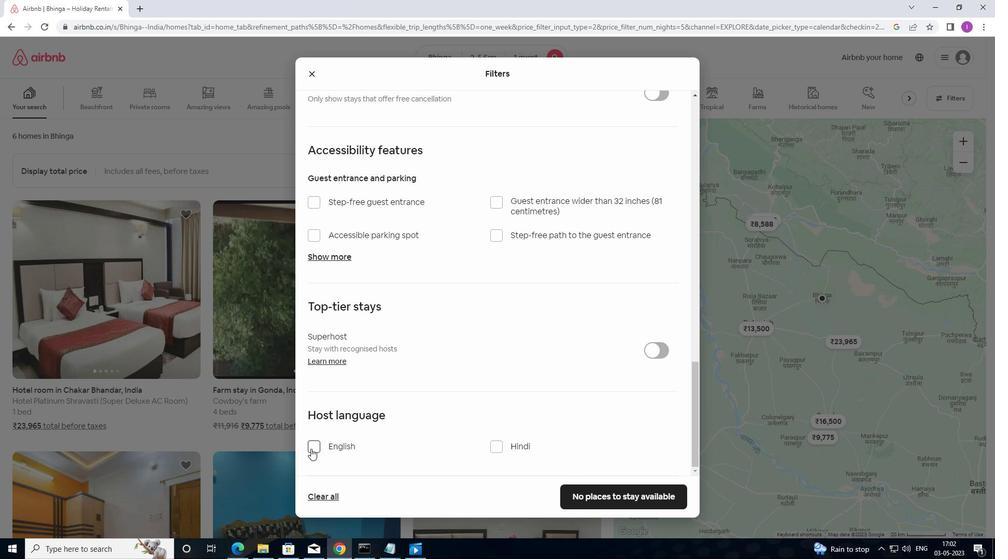 
Action: Mouse moved to (568, 495)
Screenshot: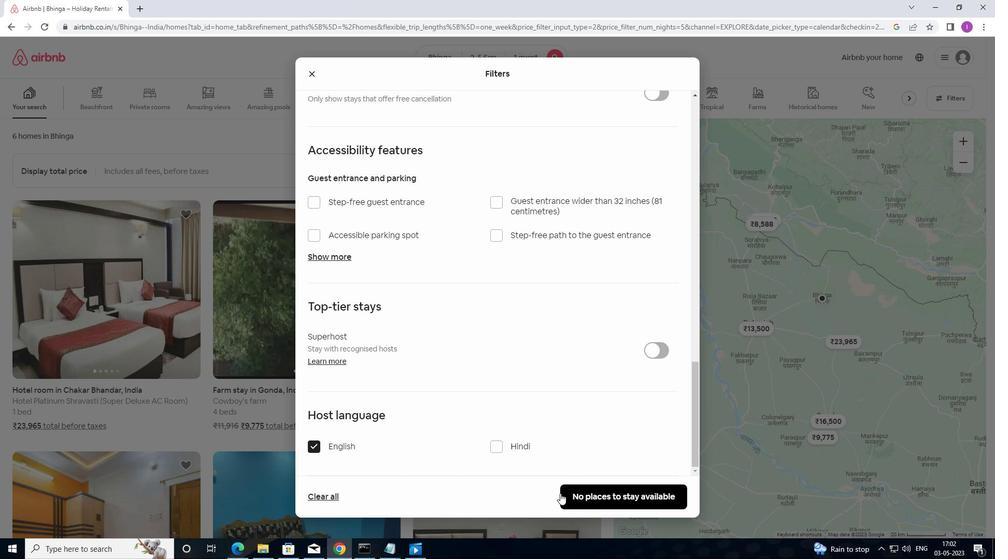 
Action: Mouse pressed left at (568, 495)
Screenshot: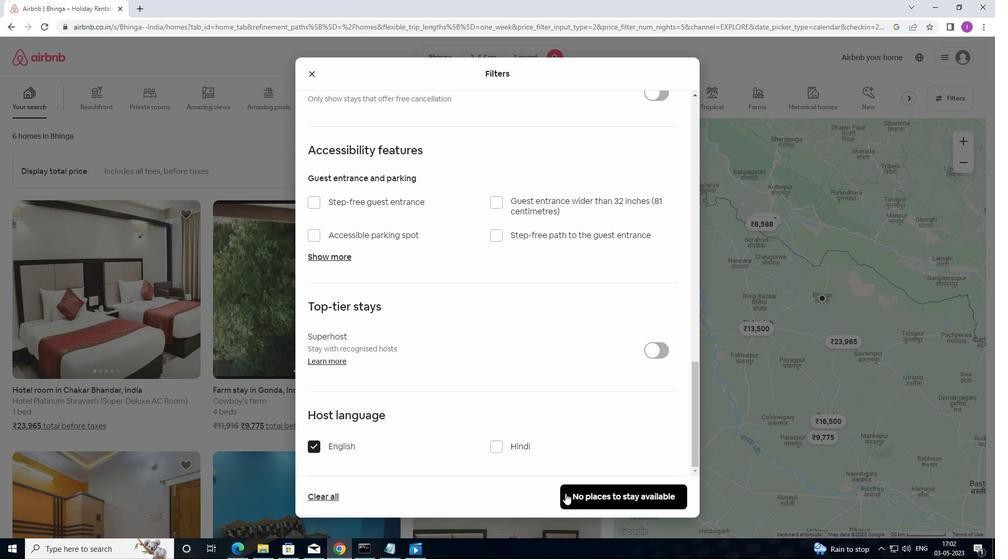 
Action: Mouse moved to (571, 479)
Screenshot: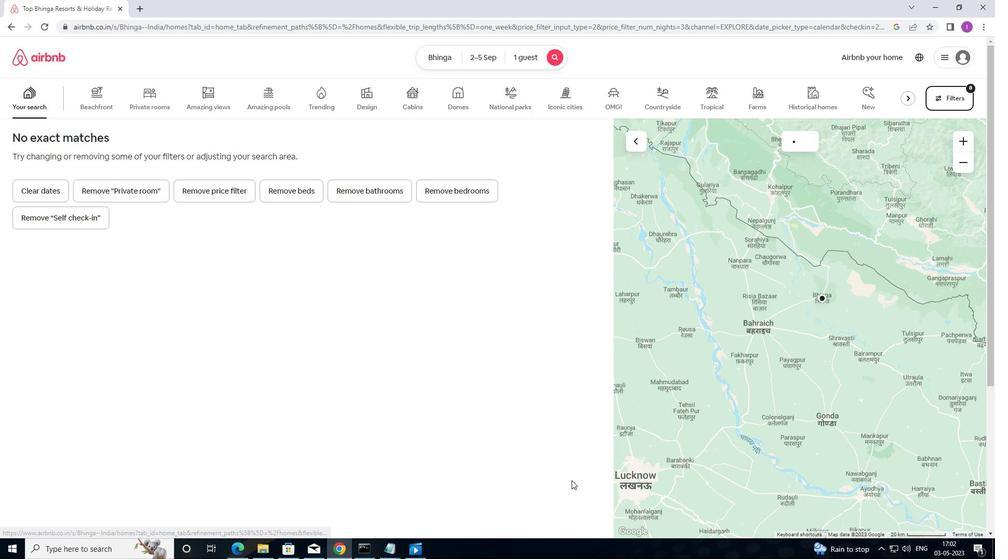 
